 Task: Go to Program & Features. Select Whole Food Market. Add to cart Organic Stress Relief Supplements-2. Place order for Lincoln Davis, _x000D_
18839 W Narramore Rd_x000D_
Buckeye, Arizona(AZ), 85326, Cell Number (623) 386-9257
Action: Mouse moved to (318, 248)
Screenshot: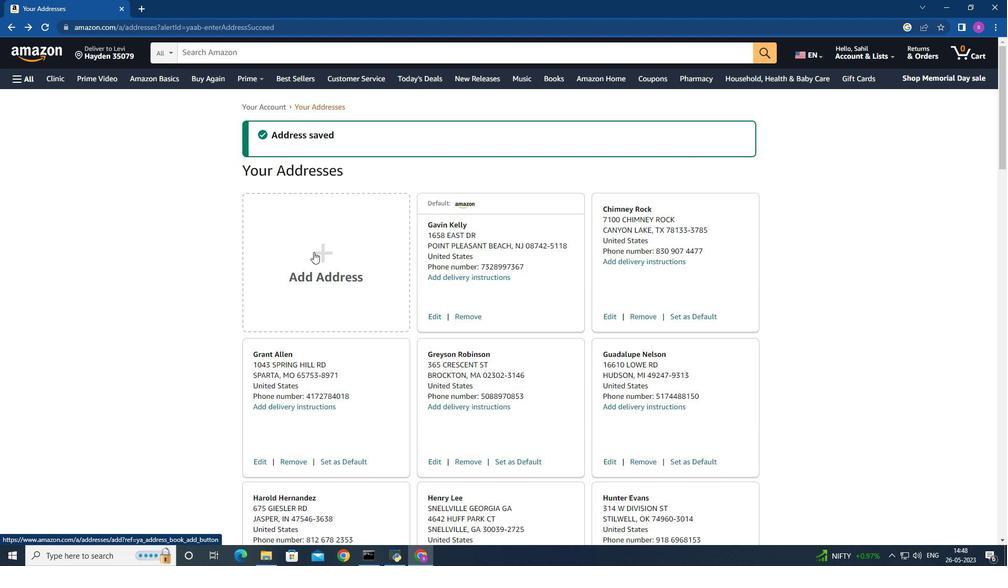 
Action: Mouse pressed left at (318, 248)
Screenshot: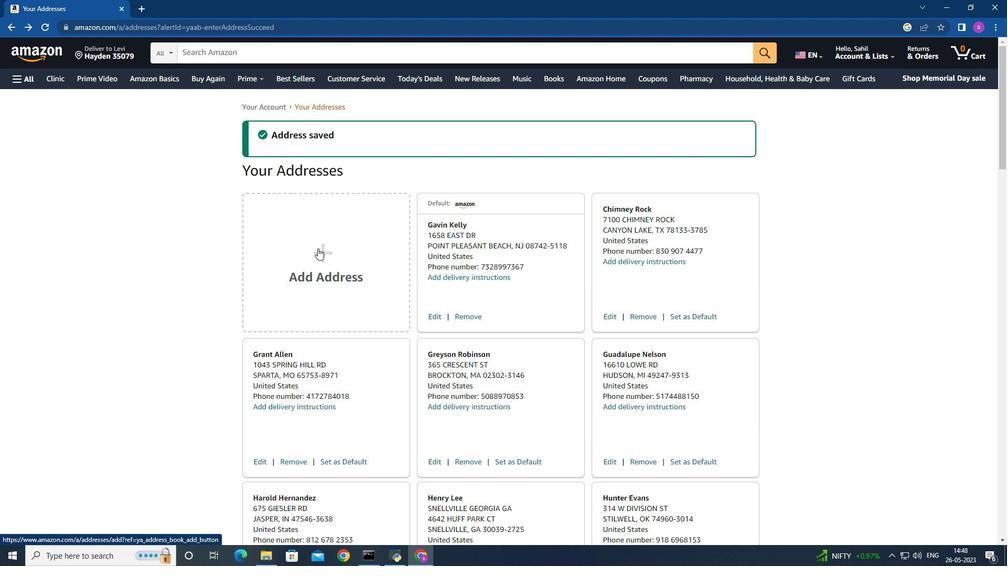 
Action: Mouse moved to (414, 257)
Screenshot: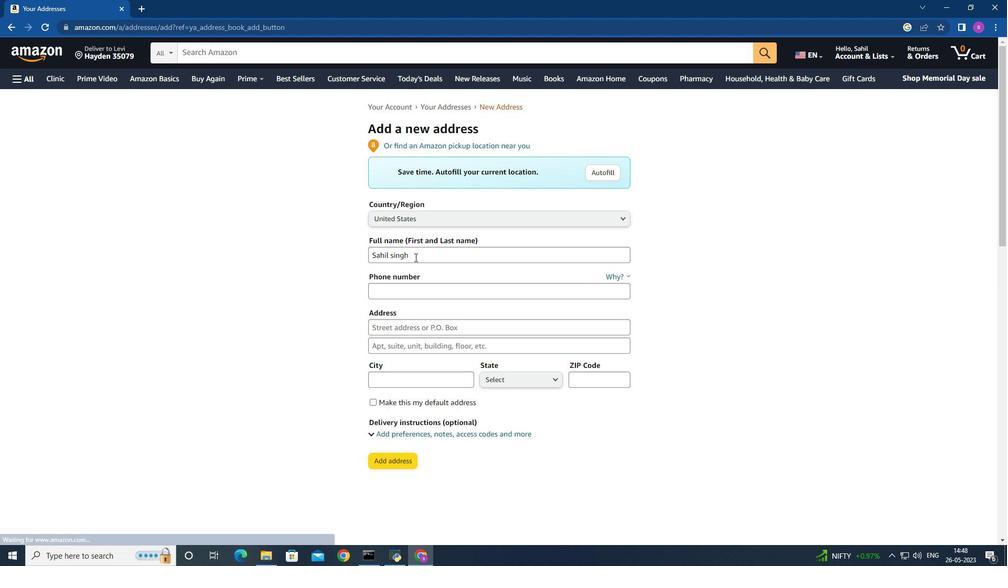 
Action: Mouse pressed left at (414, 257)
Screenshot: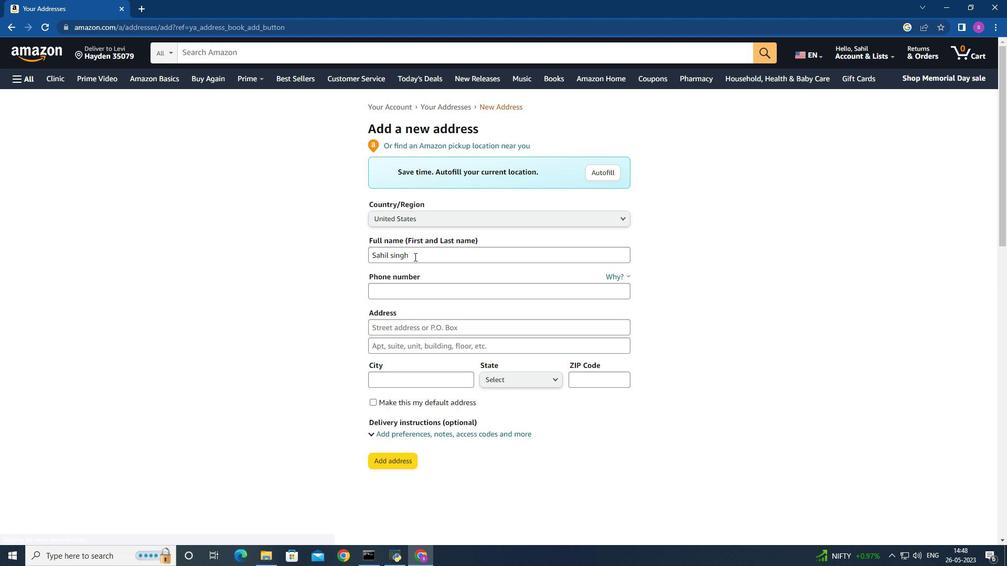 
Action: Mouse moved to (345, 255)
Screenshot: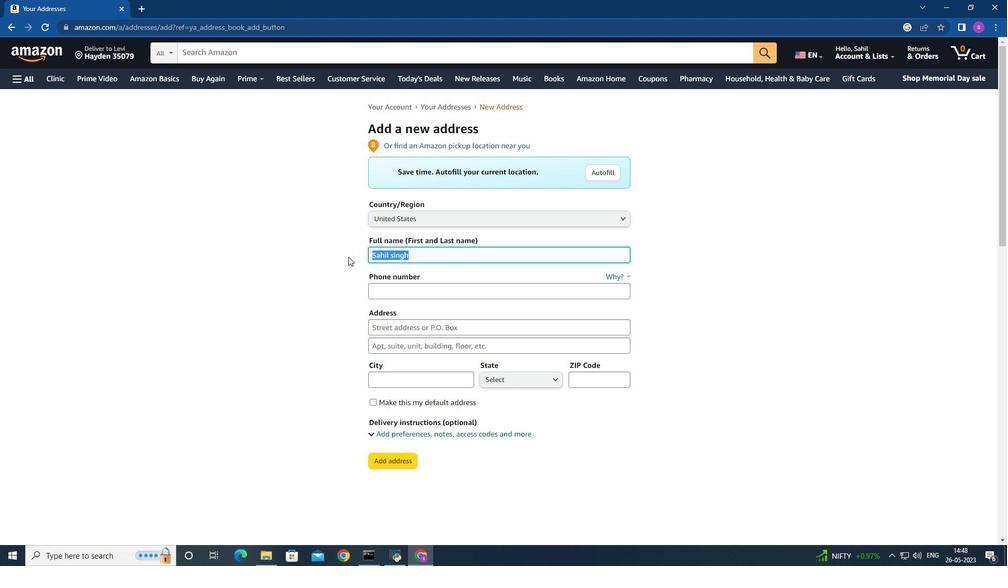 
Action: Key pressed <Key.shift>Lincoln<Key.space><Key.shift>Davis
Screenshot: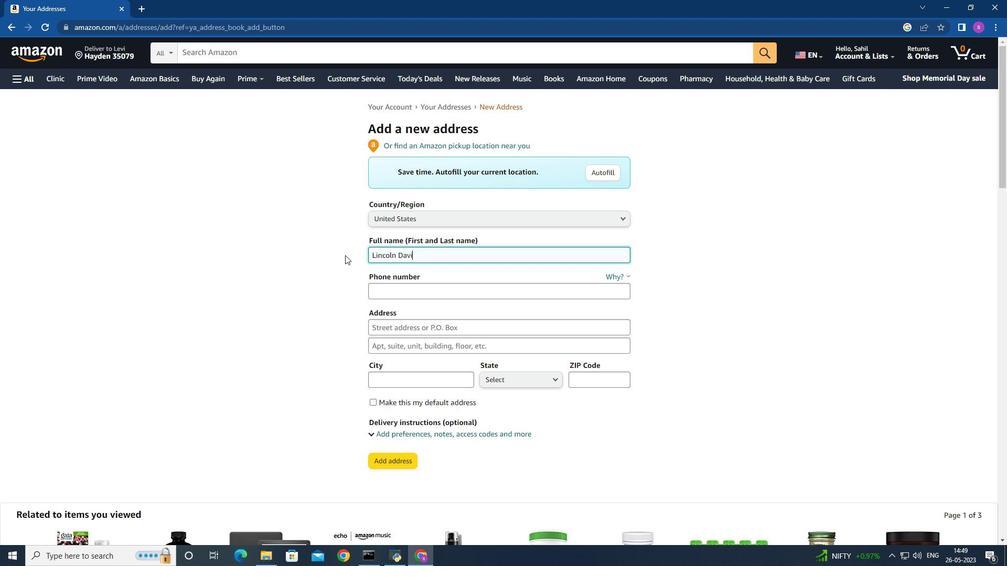 
Action: Mouse moved to (392, 293)
Screenshot: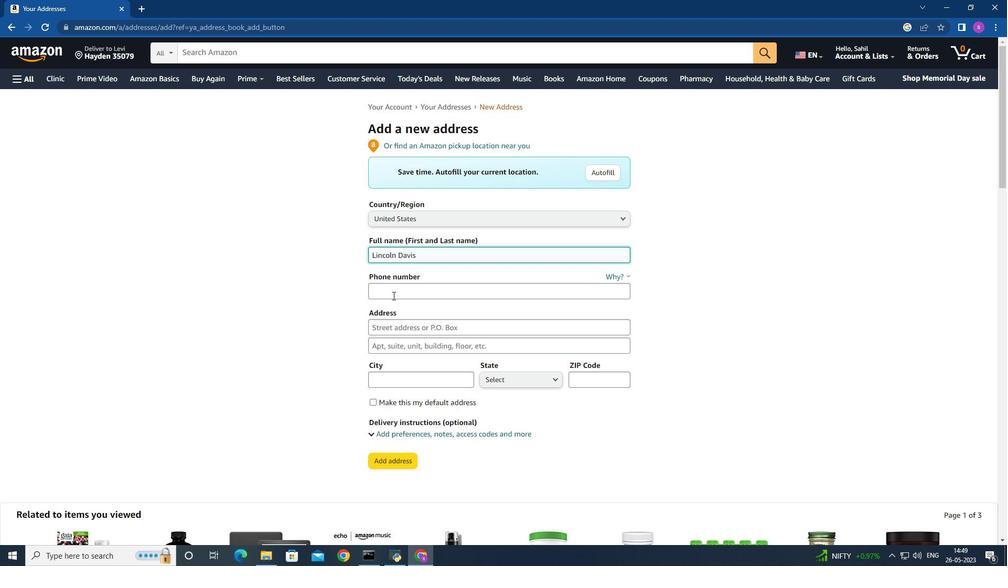 
Action: Mouse pressed left at (392, 293)
Screenshot: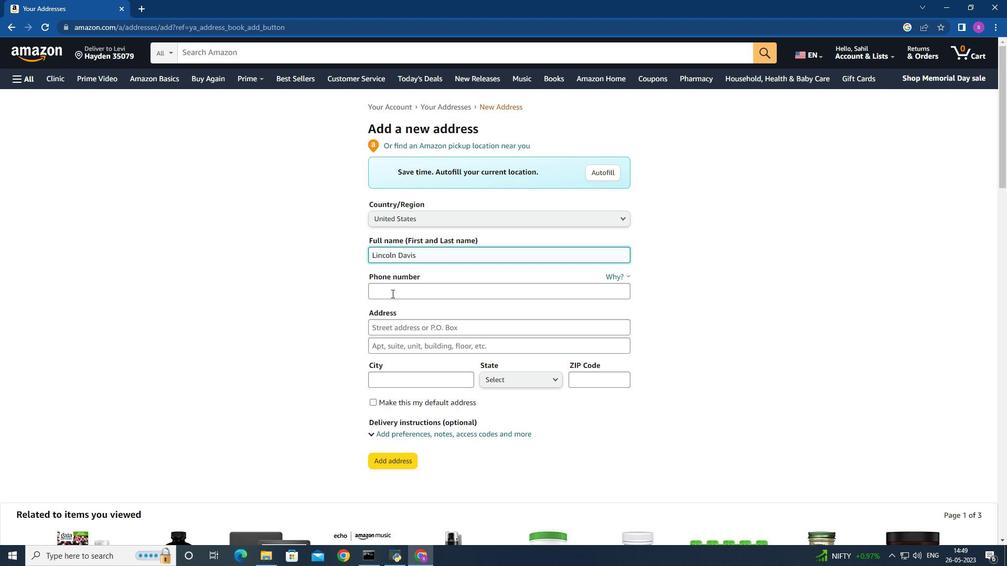 
Action: Key pressed <Key.shift>(623<Key.shift>)386-9257
Screenshot: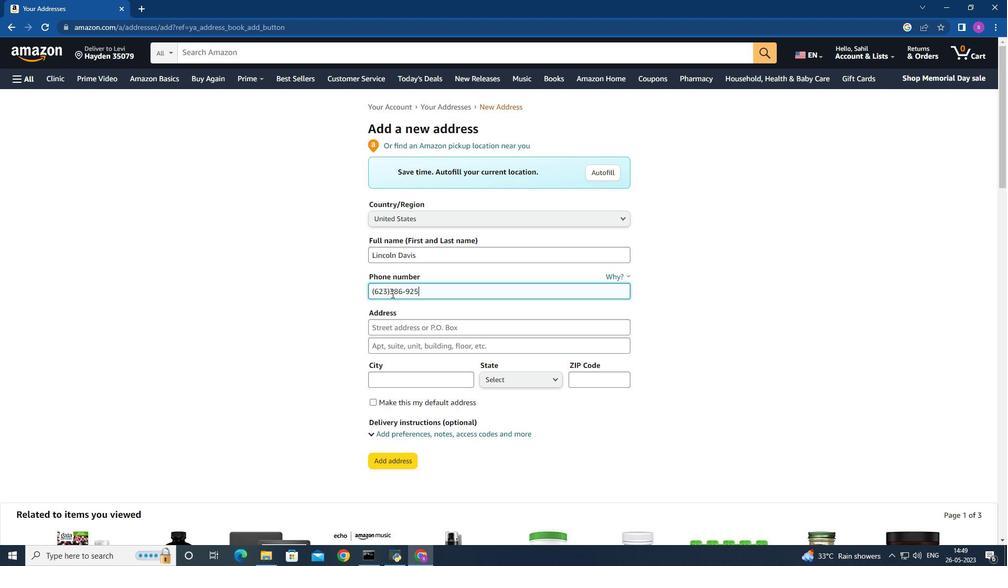 
Action: Mouse moved to (398, 328)
Screenshot: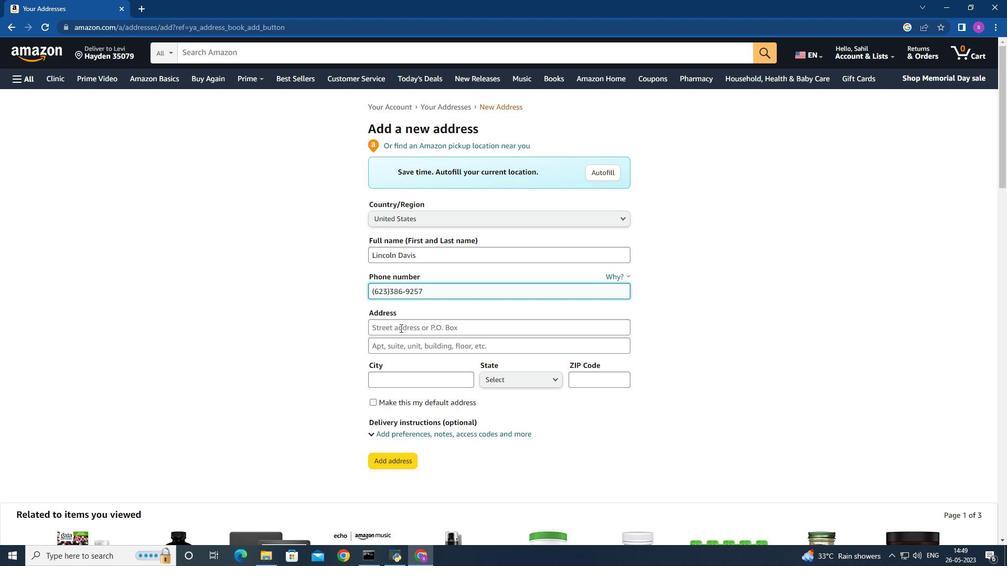 
Action: Mouse pressed left at (398, 328)
Screenshot: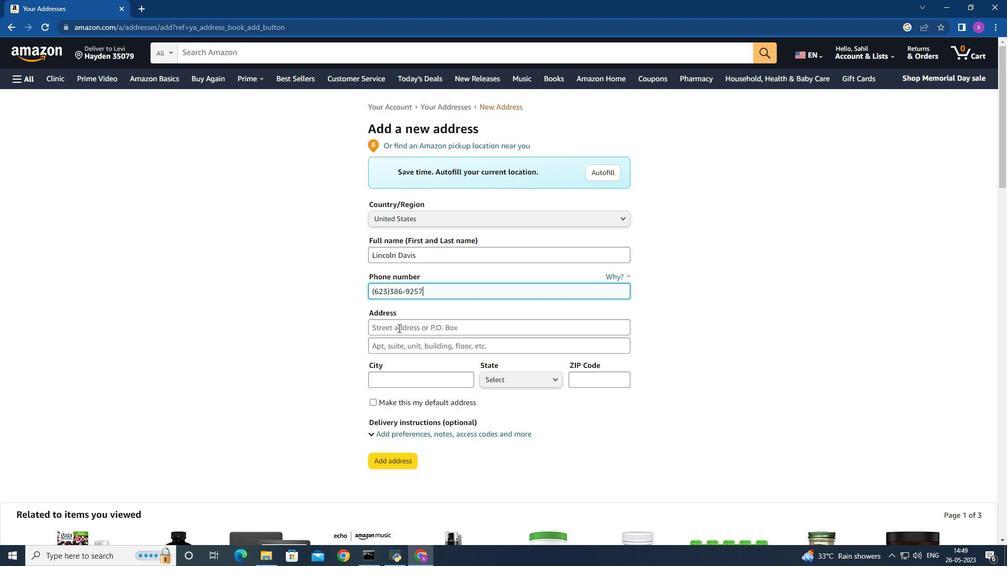 
Action: Key pressed 18839<Key.space><Key.shift>W<Key.space><Key.shift>N
Screenshot: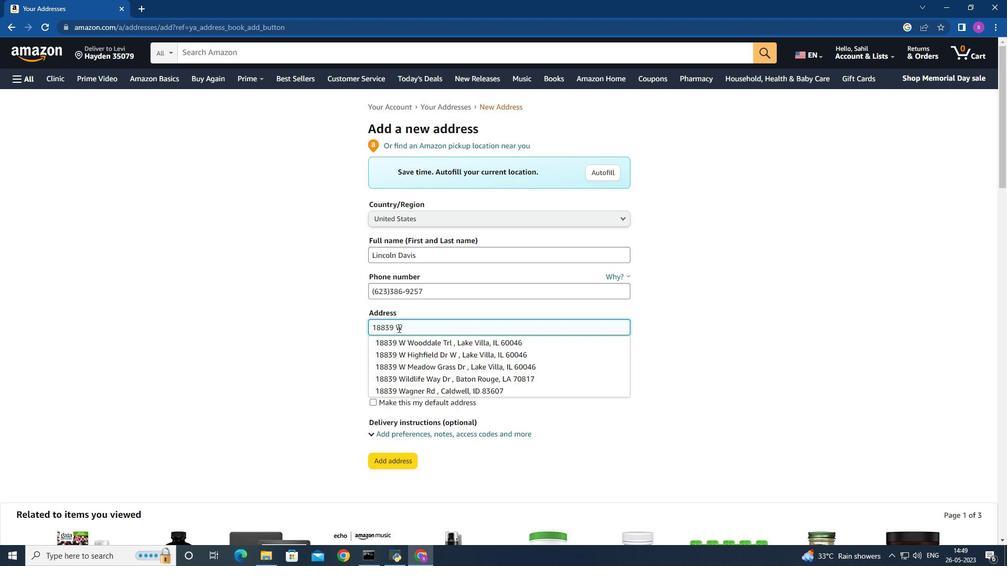 
Action: Mouse moved to (416, 342)
Screenshot: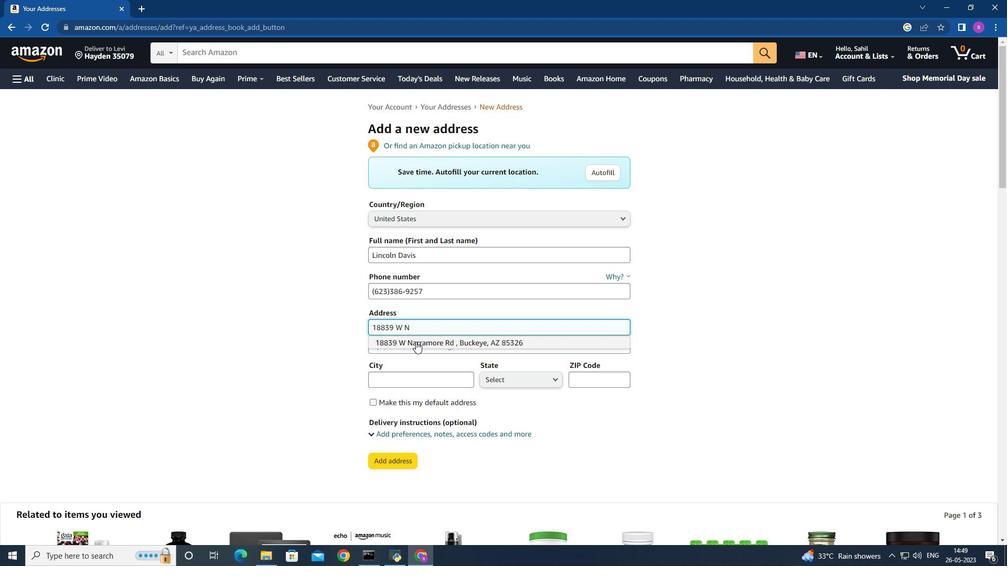 
Action: Mouse pressed left at (416, 342)
Screenshot: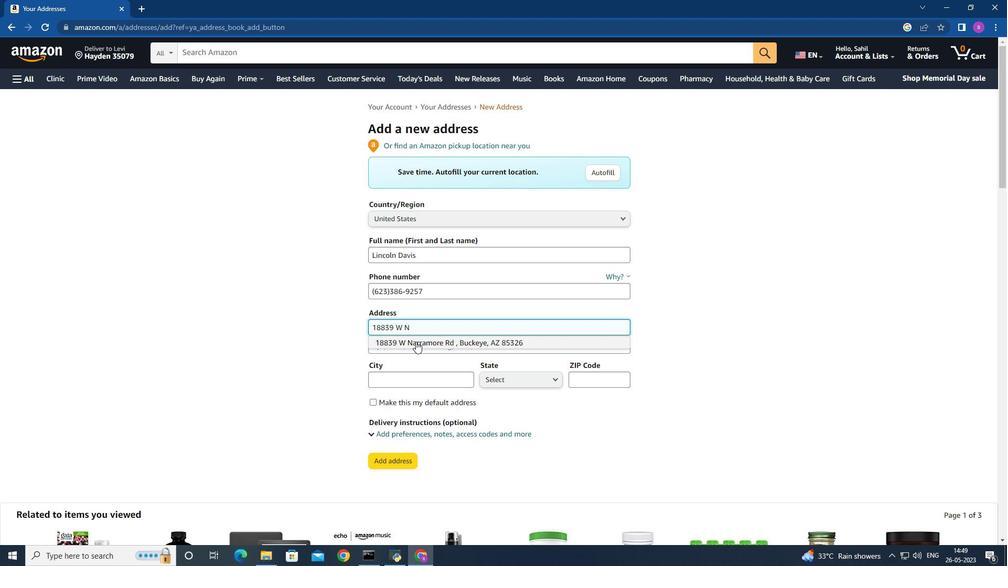 
Action: Mouse moved to (393, 462)
Screenshot: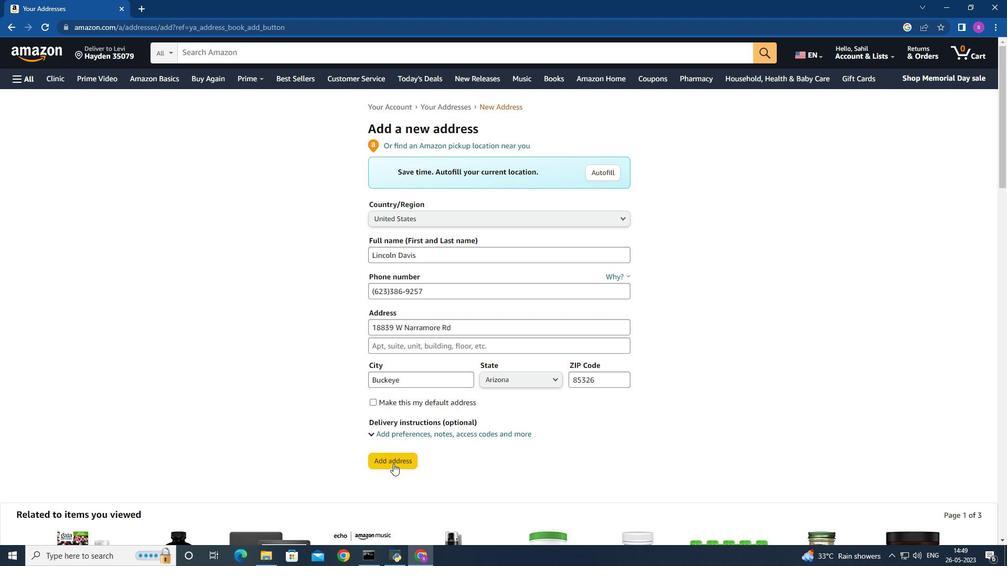 
Action: Mouse pressed left at (393, 462)
Screenshot: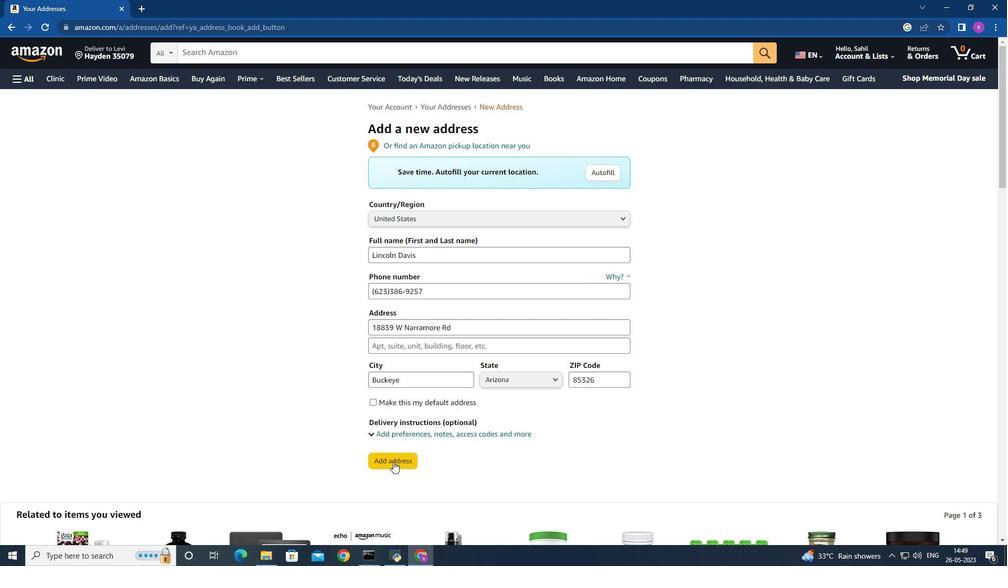 
Action: Mouse moved to (107, 50)
Screenshot: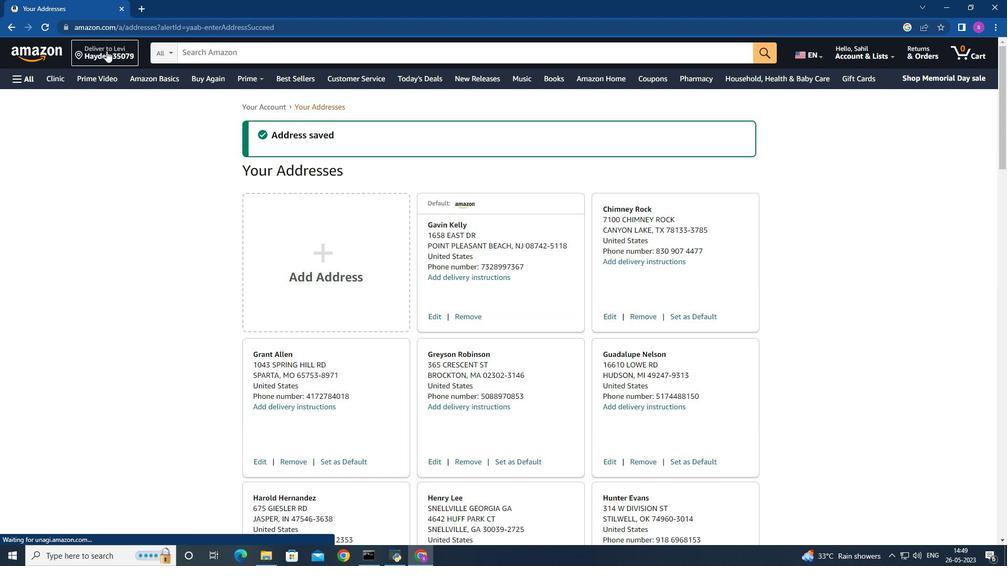 
Action: Mouse pressed left at (107, 50)
Screenshot: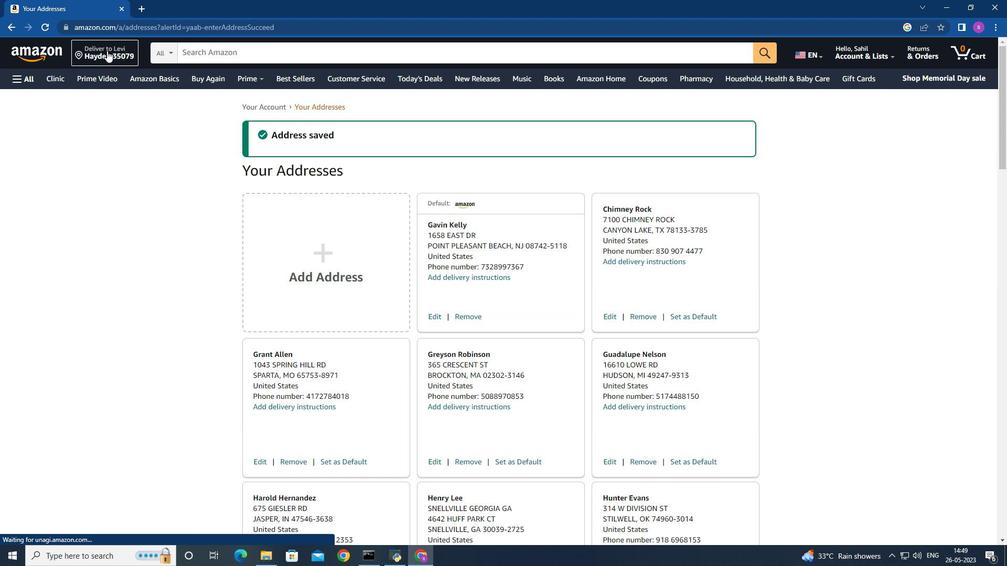 
Action: Mouse moved to (421, 325)
Screenshot: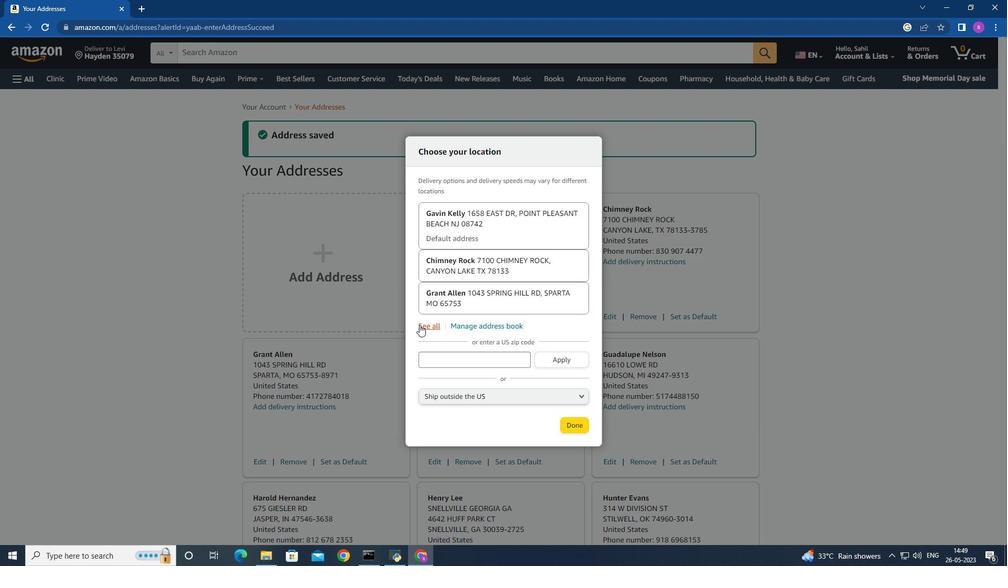 
Action: Mouse pressed left at (421, 325)
Screenshot: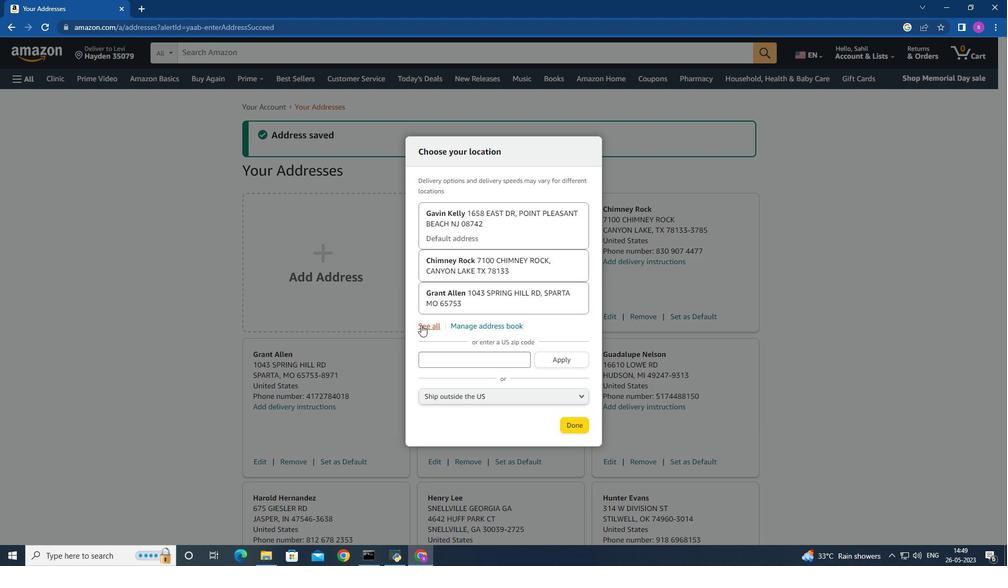 
Action: Mouse moved to (470, 343)
Screenshot: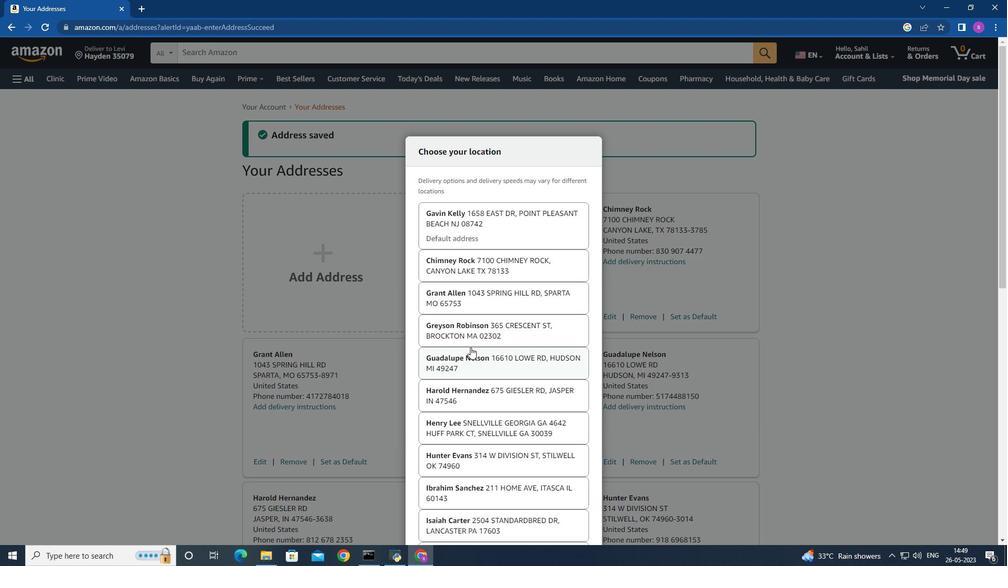 
Action: Mouse scrolled (470, 342) with delta (0, 0)
Screenshot: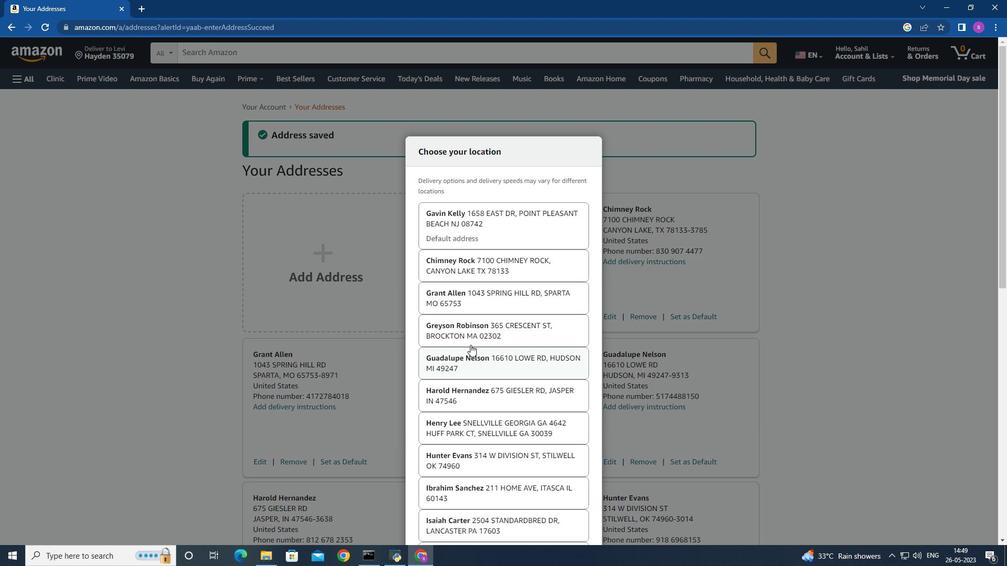 
Action: Mouse scrolled (470, 342) with delta (0, 0)
Screenshot: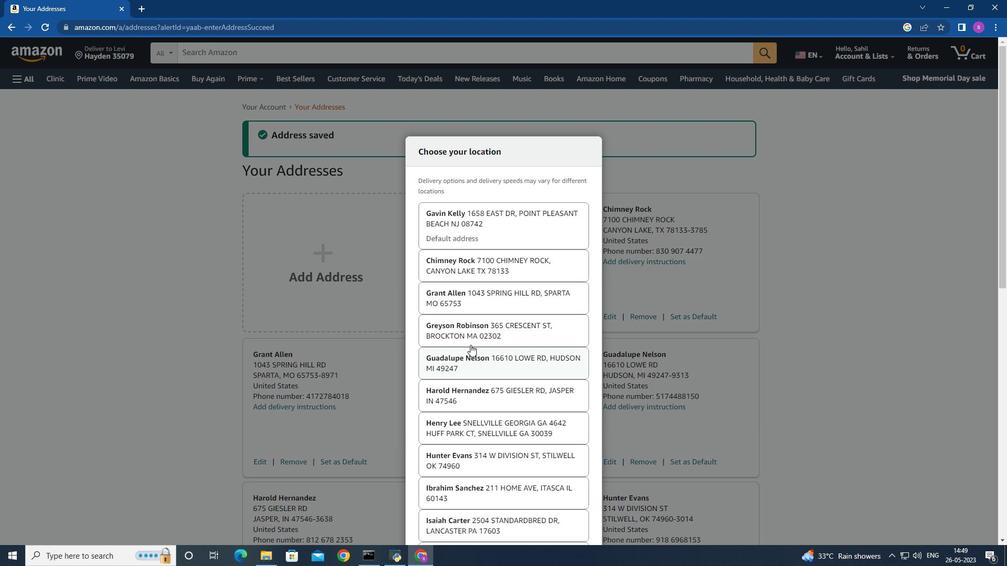 
Action: Mouse scrolled (470, 342) with delta (0, 0)
Screenshot: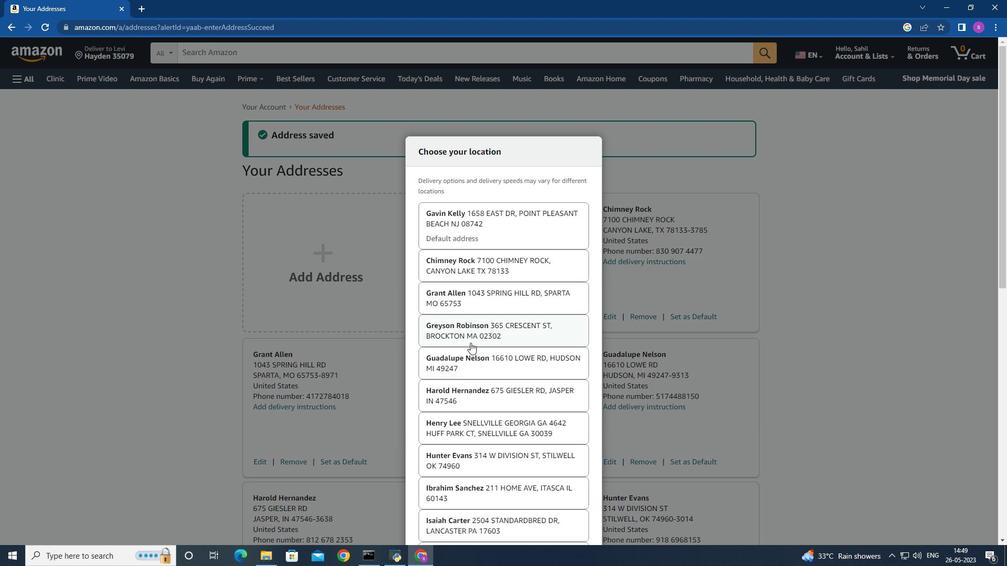 
Action: Mouse scrolled (470, 342) with delta (0, 0)
Screenshot: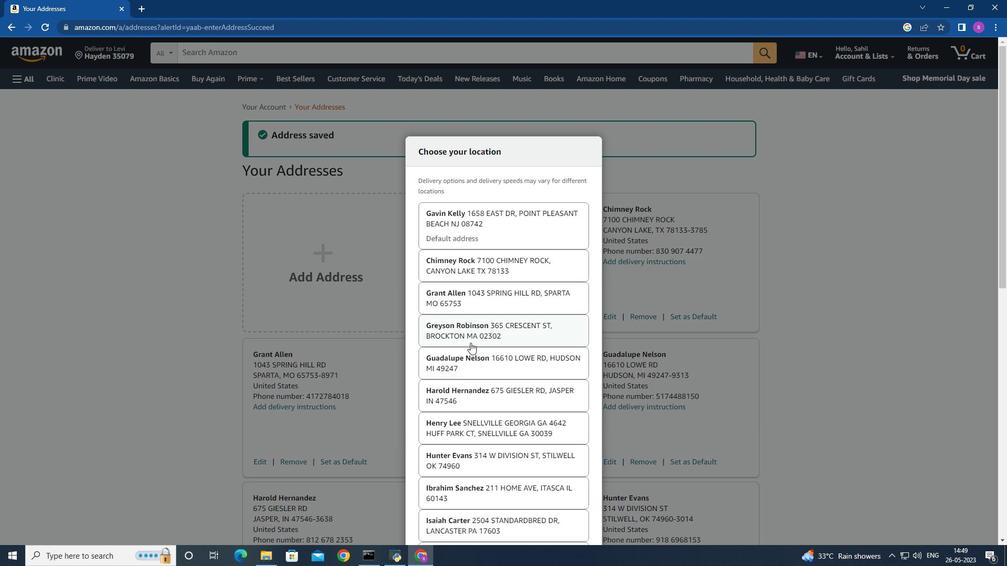 
Action: Mouse moved to (470, 342)
Screenshot: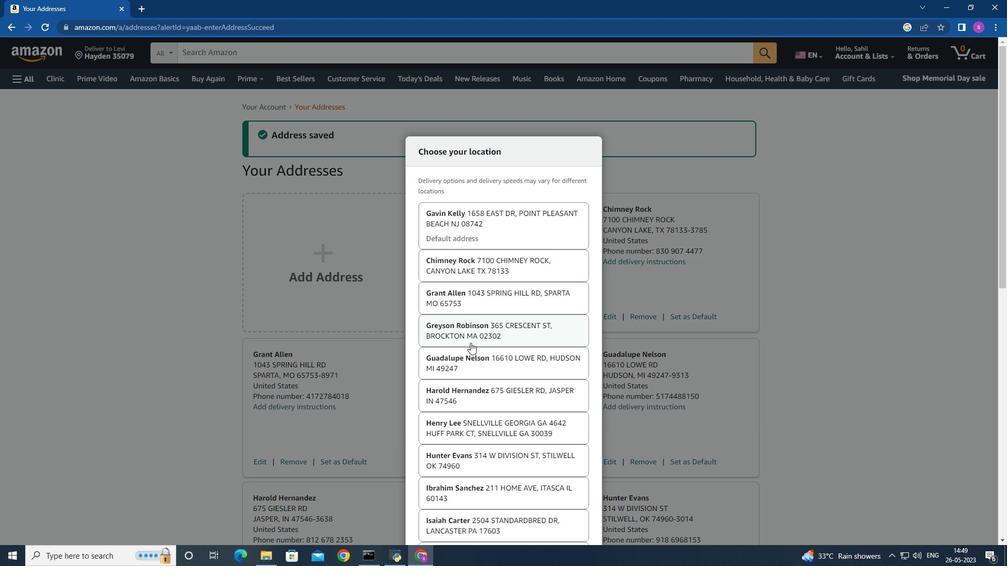 
Action: Mouse scrolled (470, 342) with delta (0, 0)
Screenshot: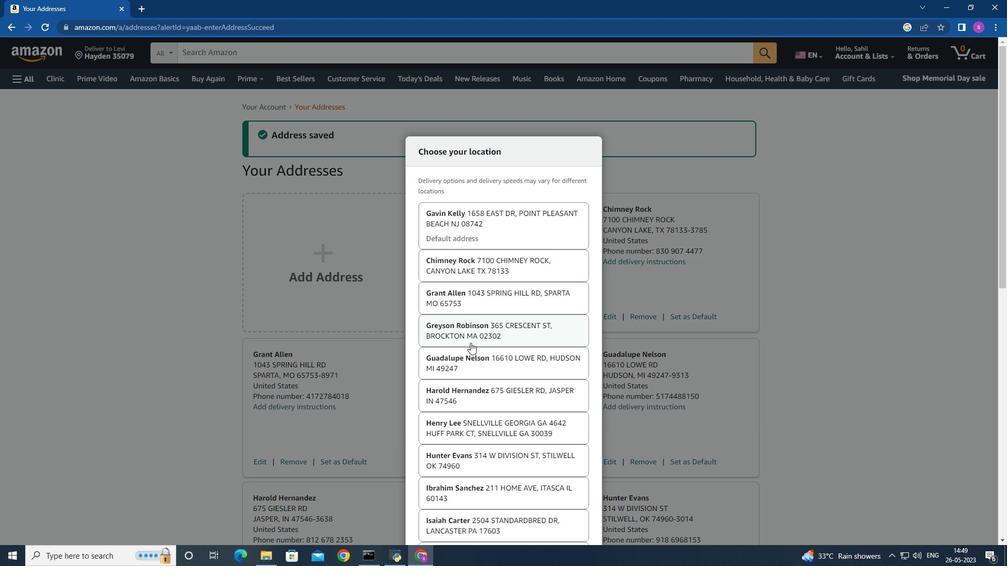 
Action: Mouse moved to (470, 340)
Screenshot: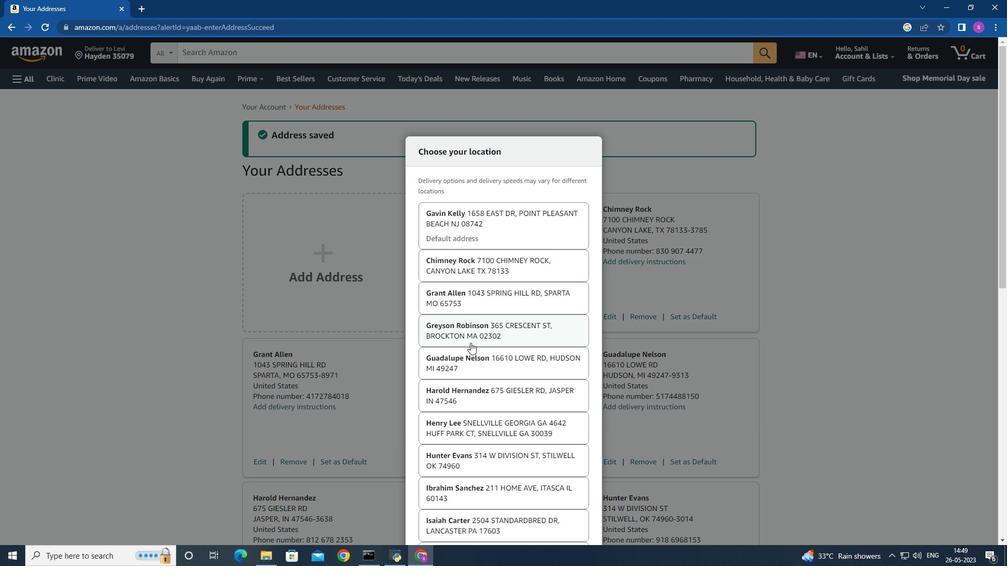 
Action: Mouse scrolled (470, 340) with delta (0, 0)
Screenshot: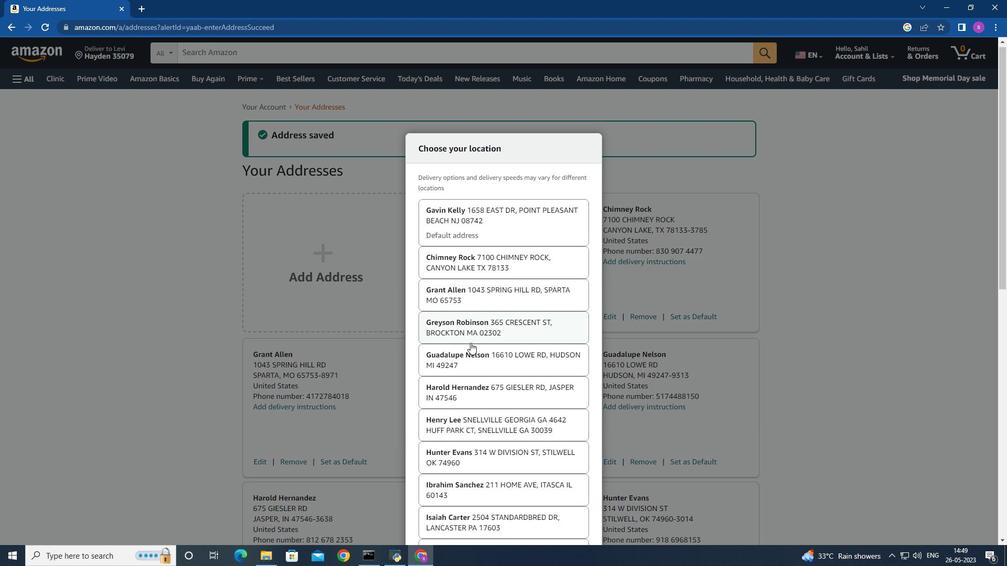 
Action: Mouse moved to (469, 336)
Screenshot: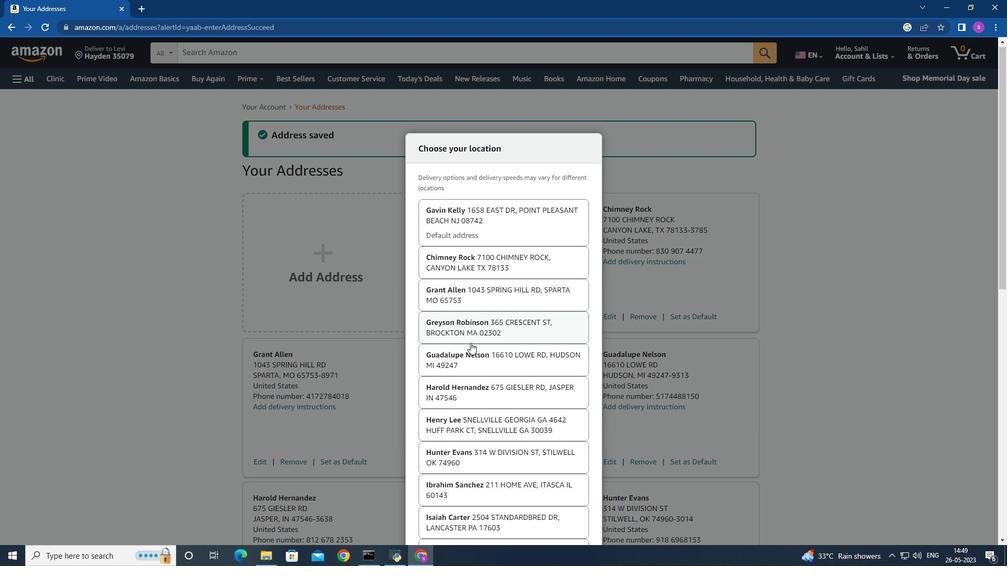 
Action: Mouse scrolled (469, 335) with delta (0, 0)
Screenshot: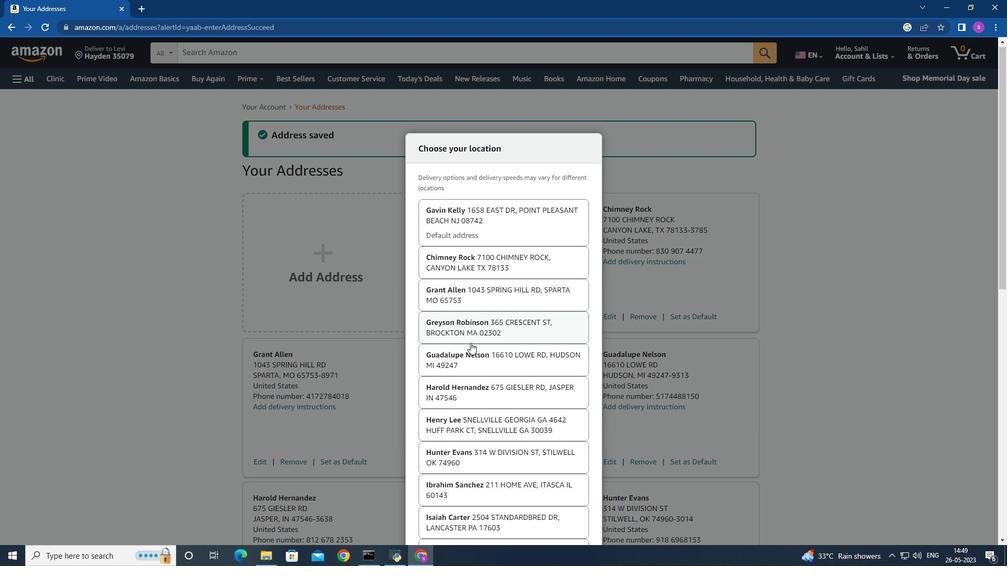 
Action: Mouse moved to (474, 456)
Screenshot: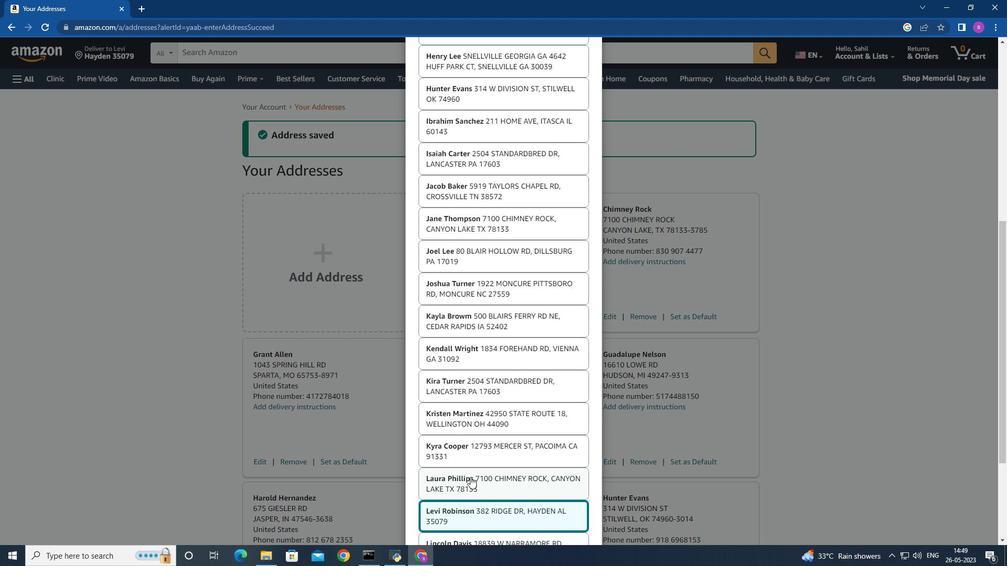 
Action: Mouse scrolled (474, 456) with delta (0, 0)
Screenshot: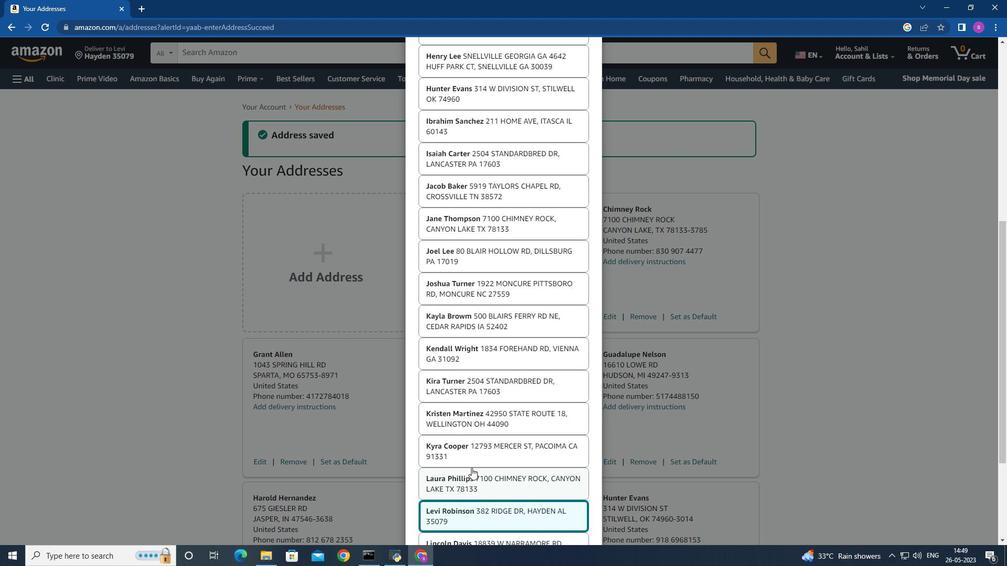 
Action: Mouse moved to (474, 454)
Screenshot: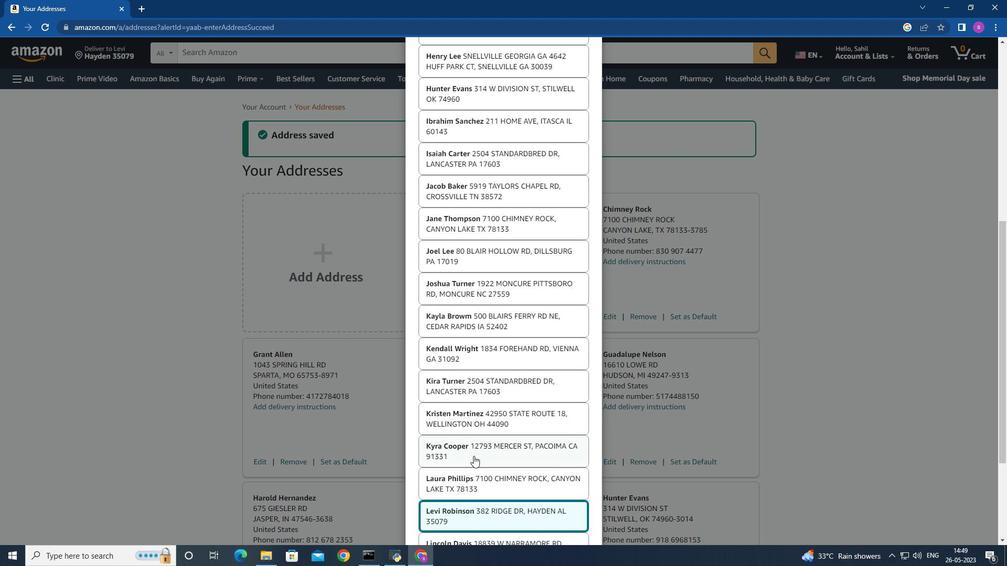 
Action: Mouse scrolled (474, 454) with delta (0, 0)
Screenshot: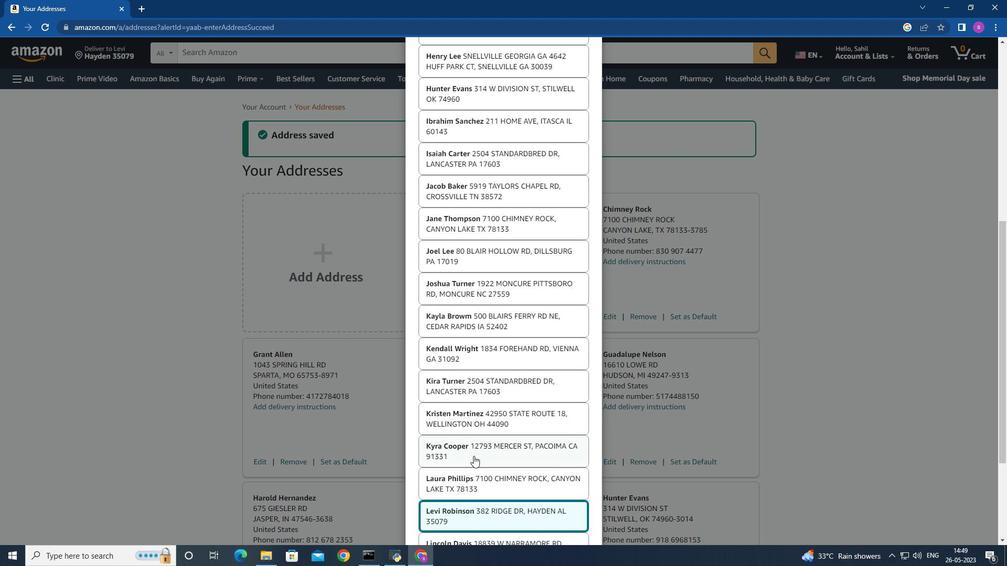 
Action: Mouse moved to (474, 448)
Screenshot: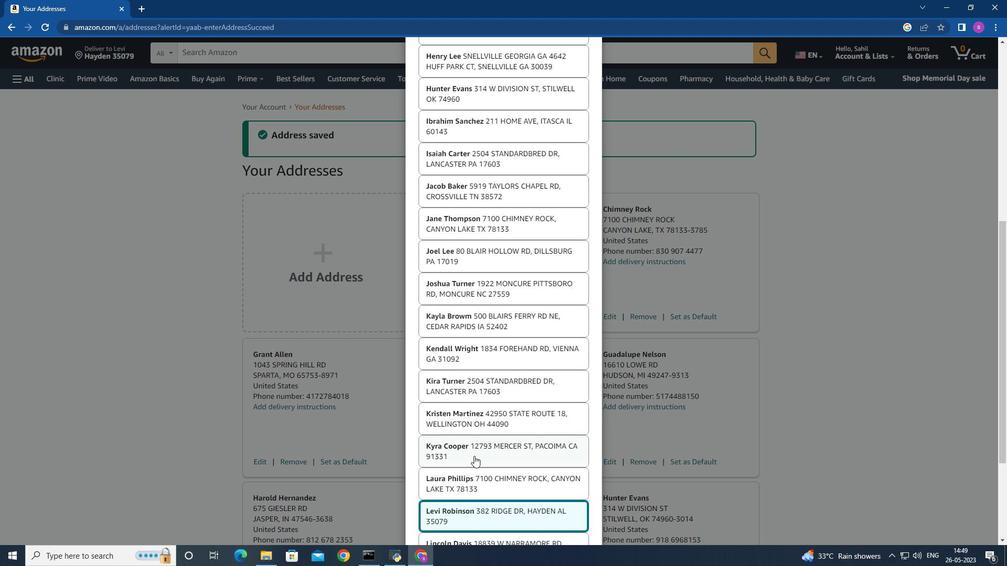 
Action: Mouse scrolled (474, 448) with delta (0, 0)
Screenshot: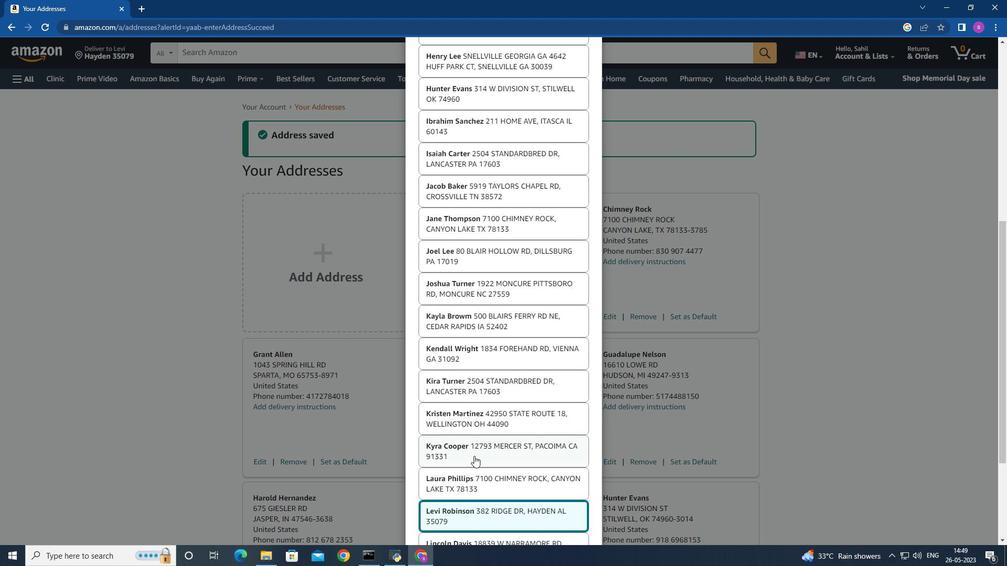 
Action: Mouse moved to (466, 400)
Screenshot: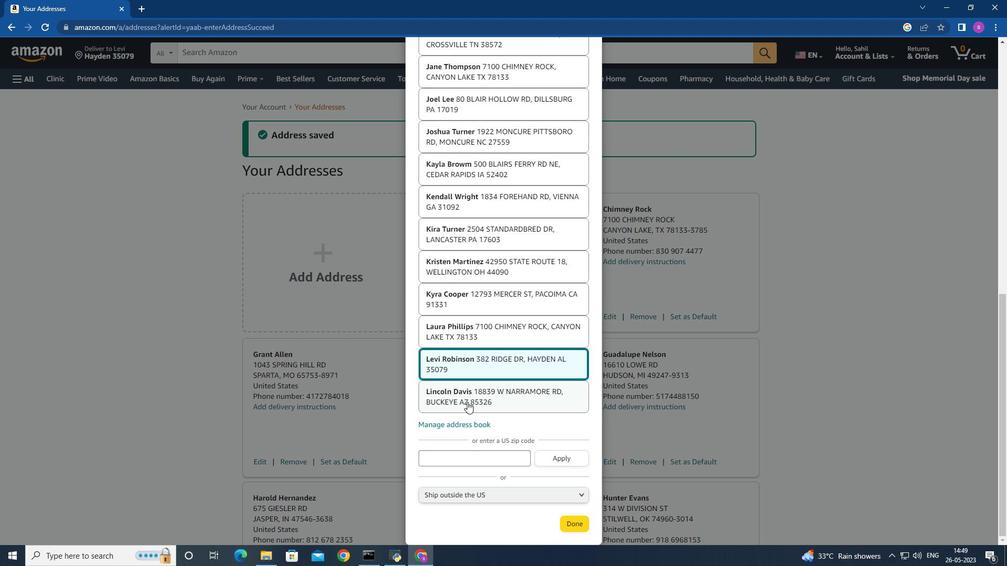 
Action: Mouse pressed left at (466, 400)
Screenshot: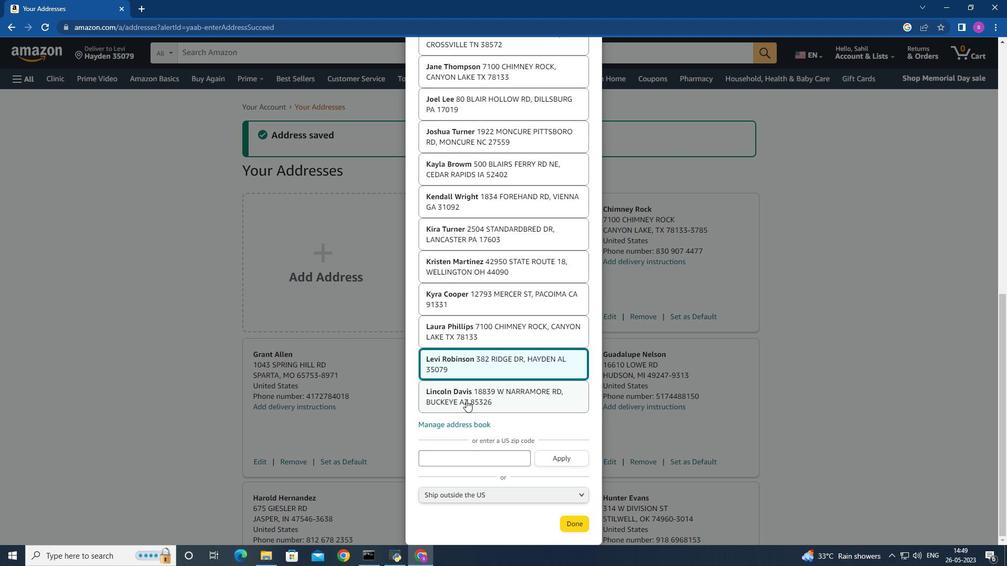 
Action: Mouse moved to (573, 525)
Screenshot: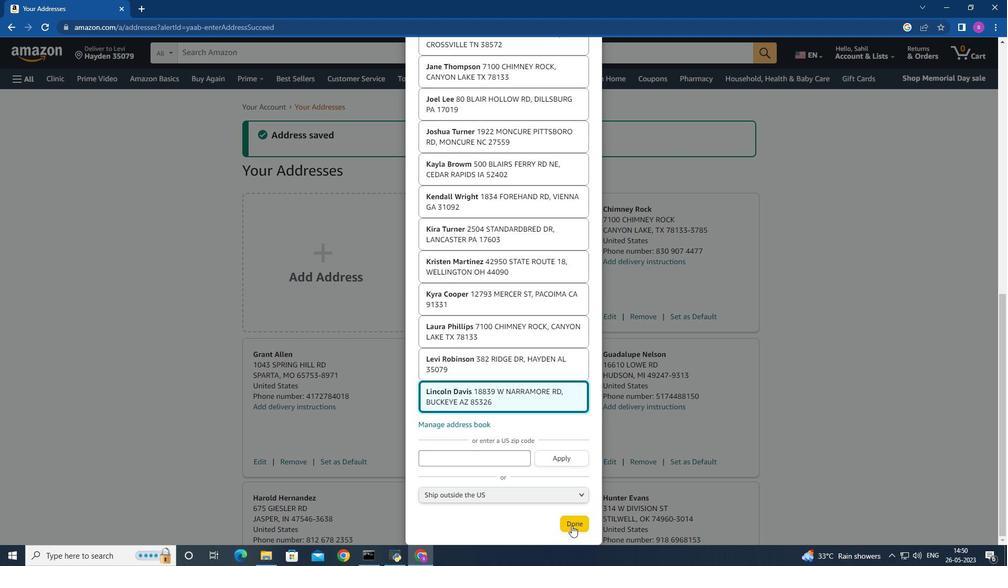 
Action: Mouse pressed left at (573, 525)
Screenshot: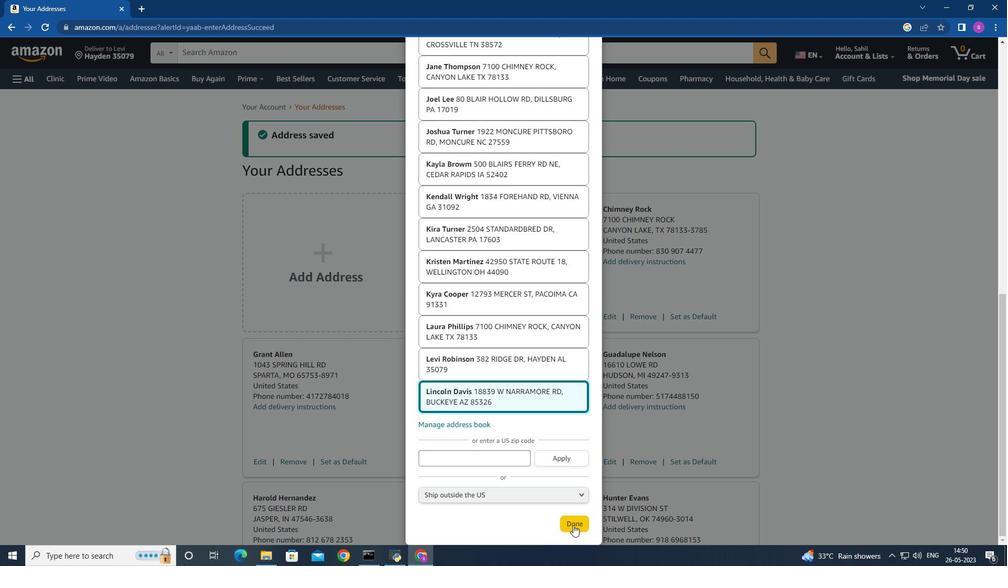 
Action: Mouse moved to (14, 81)
Screenshot: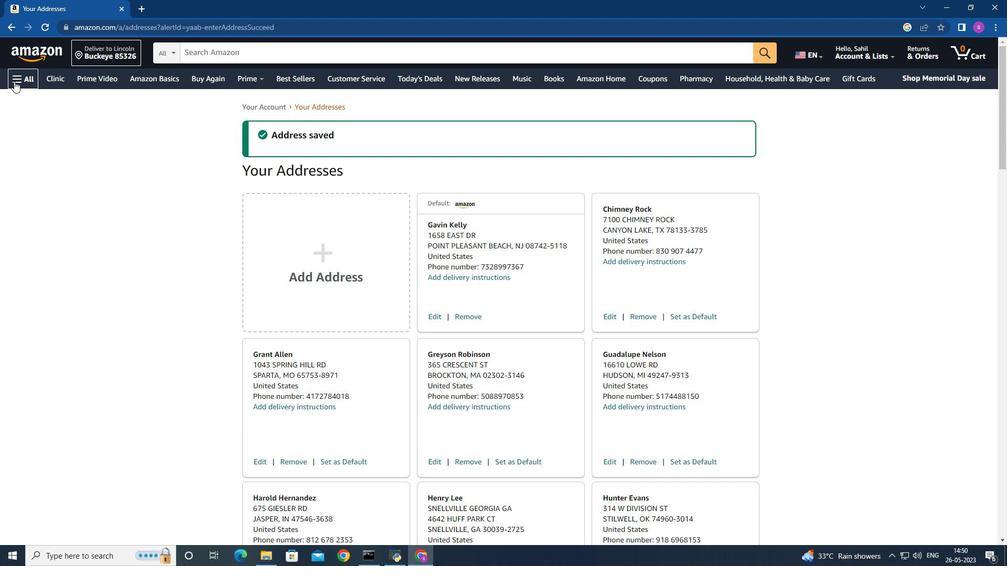 
Action: Mouse pressed left at (14, 81)
Screenshot: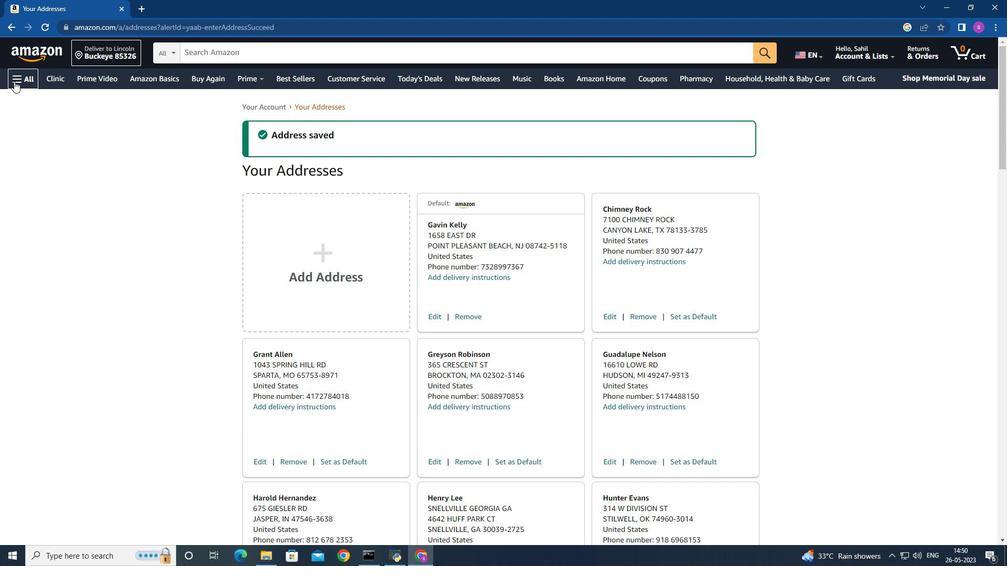 
Action: Mouse moved to (65, 240)
Screenshot: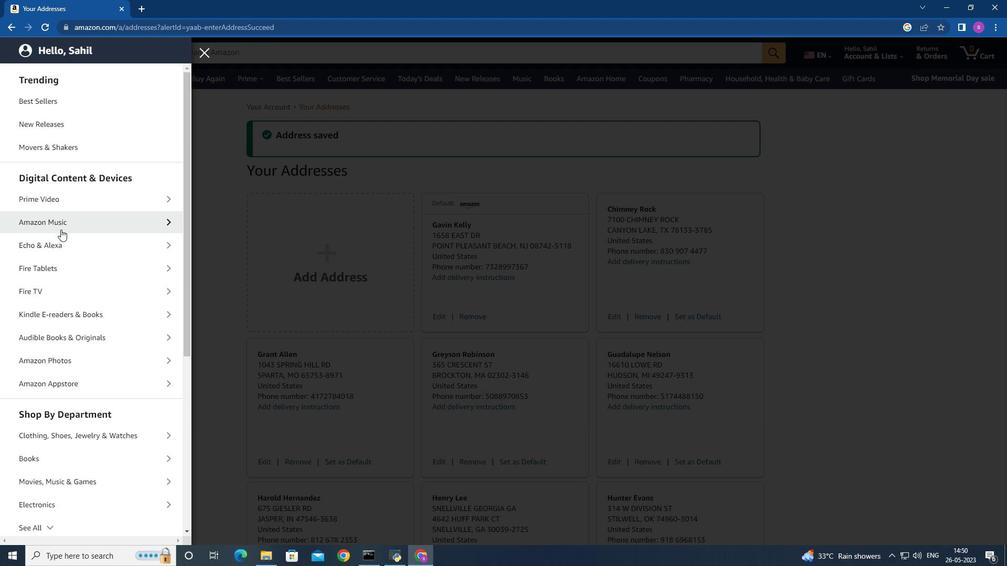 
Action: Mouse scrolled (65, 239) with delta (0, 0)
Screenshot: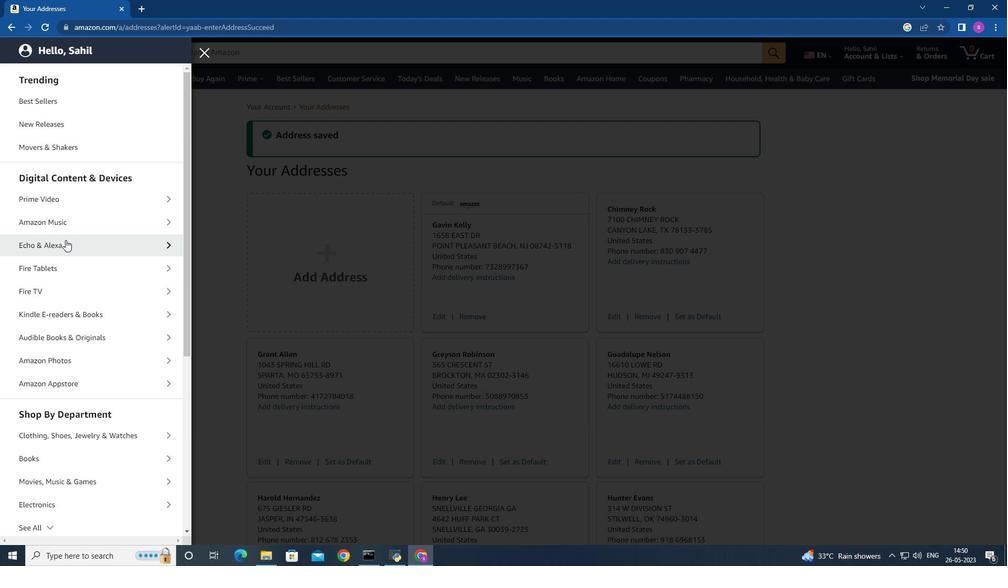 
Action: Mouse moved to (65, 239)
Screenshot: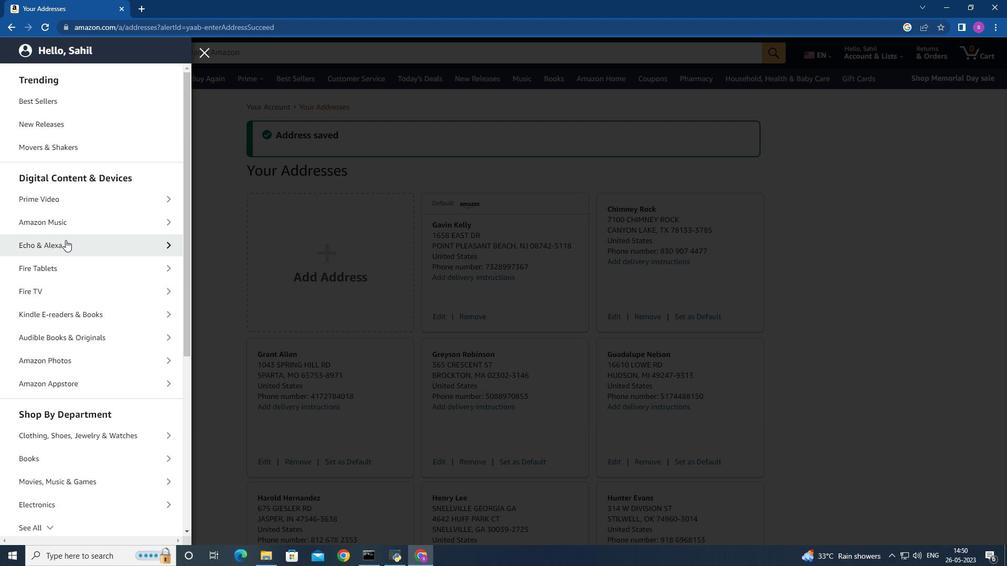 
Action: Mouse scrolled (65, 239) with delta (0, 0)
Screenshot: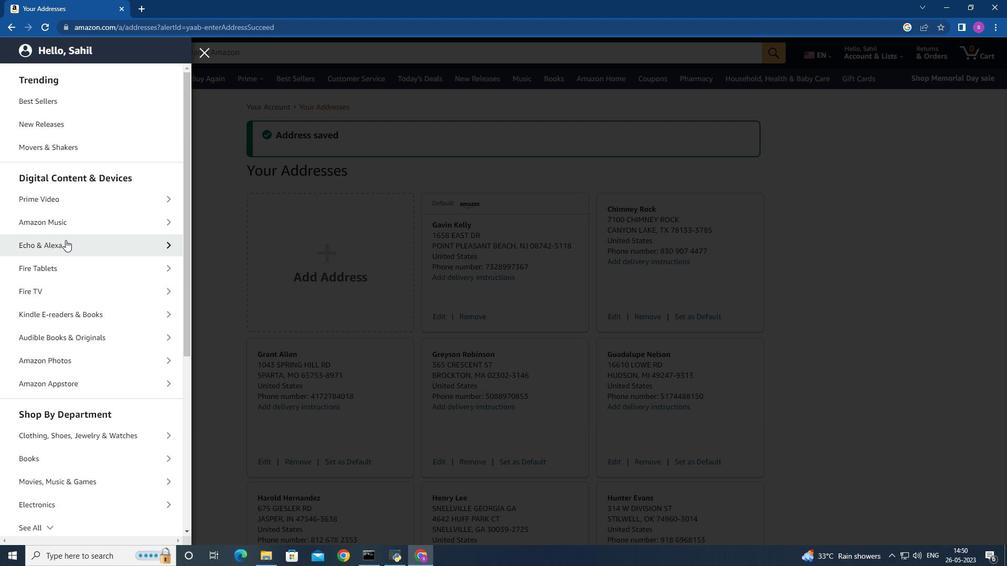 
Action: Mouse moved to (78, 301)
Screenshot: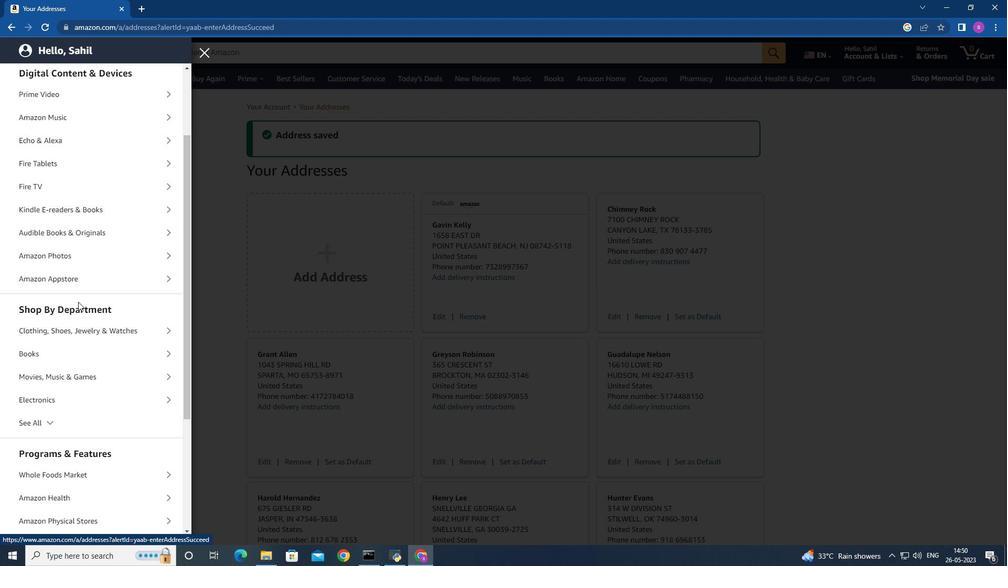 
Action: Mouse scrolled (78, 300) with delta (0, 0)
Screenshot: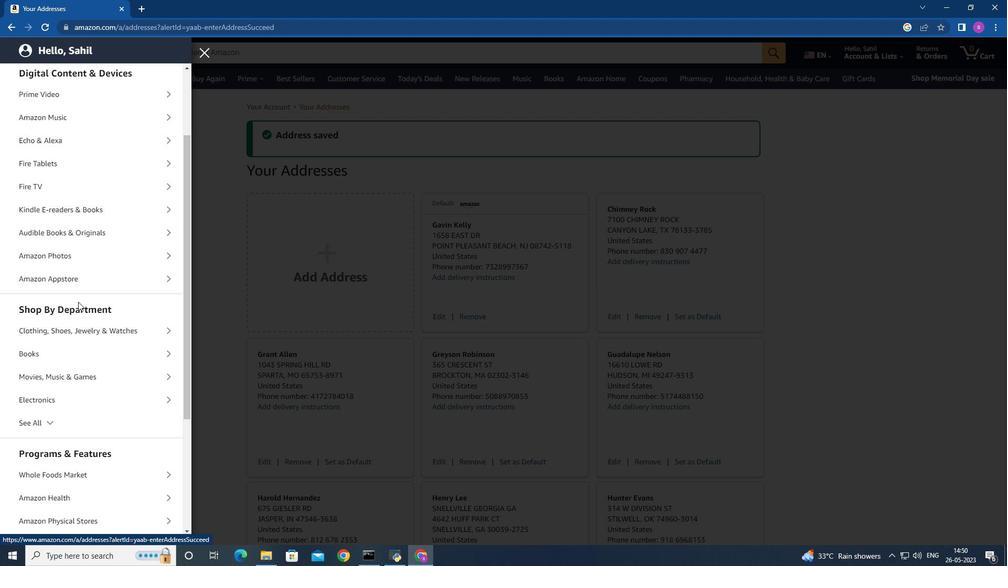
Action: Mouse moved to (78, 299)
Screenshot: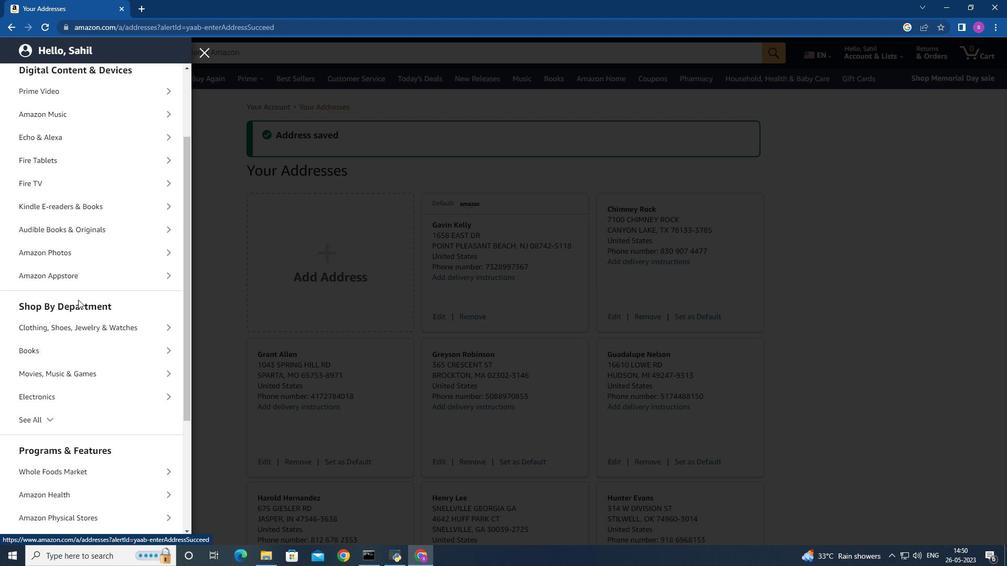 
Action: Mouse scrolled (78, 299) with delta (0, 0)
Screenshot: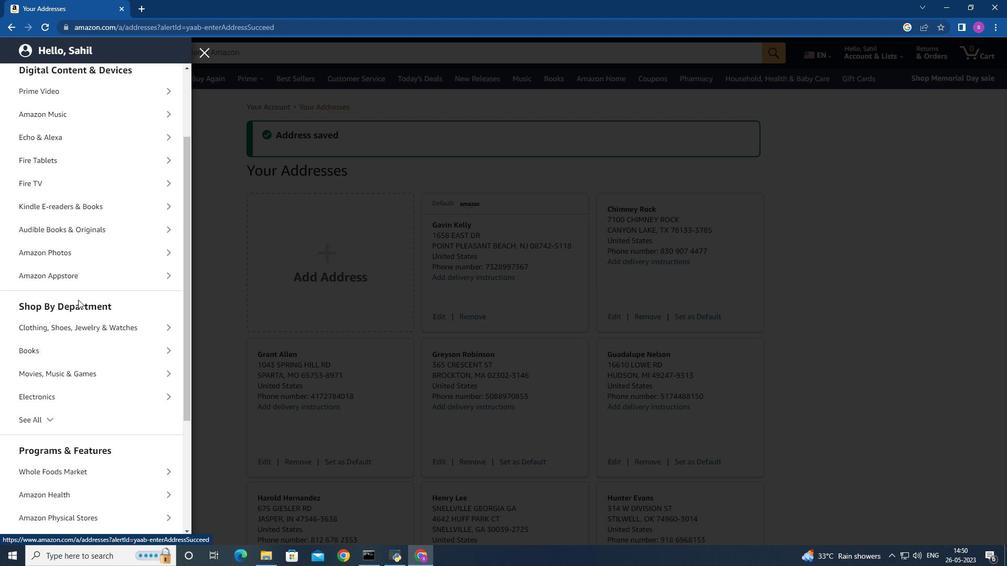 
Action: Mouse moved to (109, 372)
Screenshot: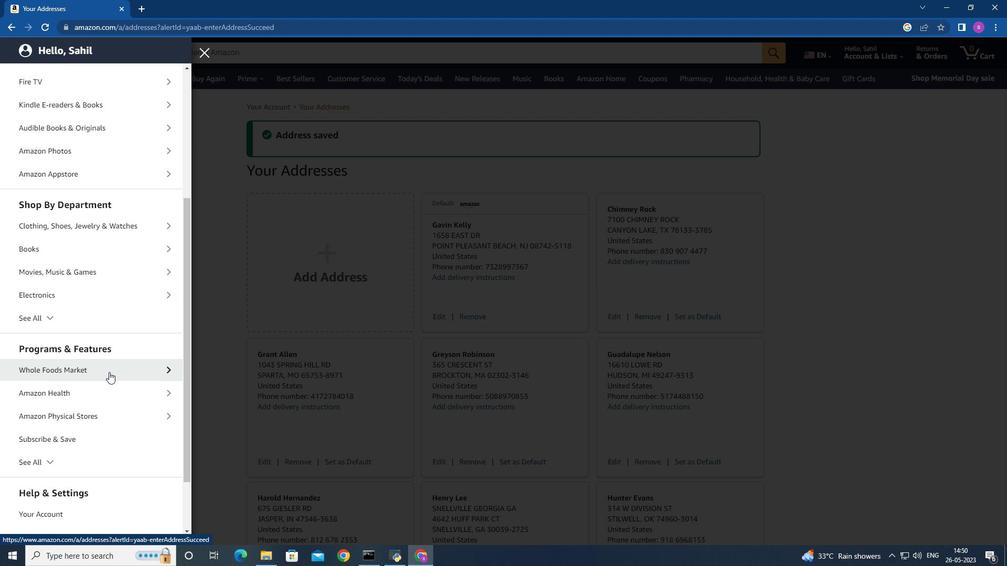 
Action: Mouse pressed left at (109, 372)
Screenshot: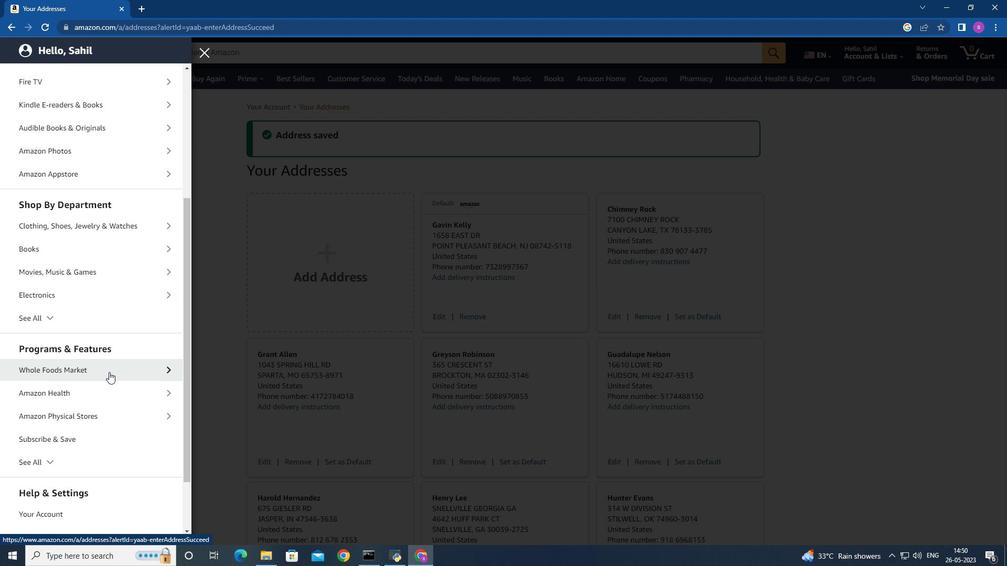 
Action: Mouse moved to (95, 120)
Screenshot: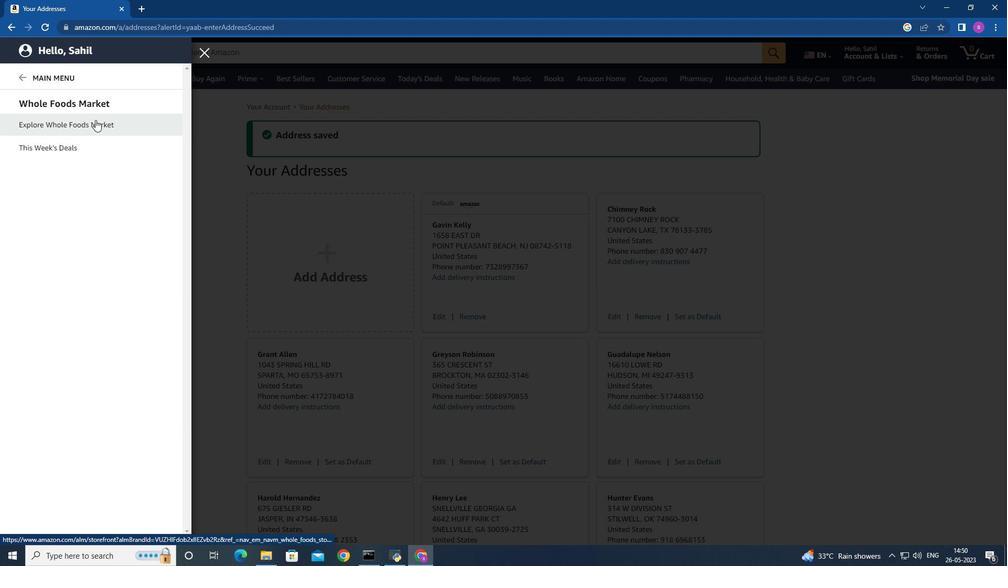 
Action: Mouse pressed left at (95, 120)
Screenshot: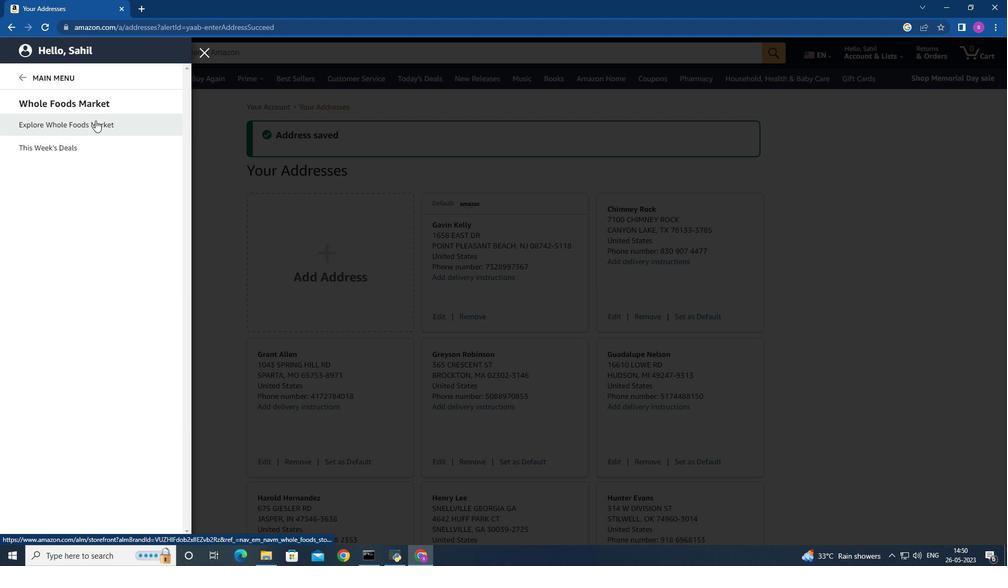 
Action: Mouse moved to (290, 51)
Screenshot: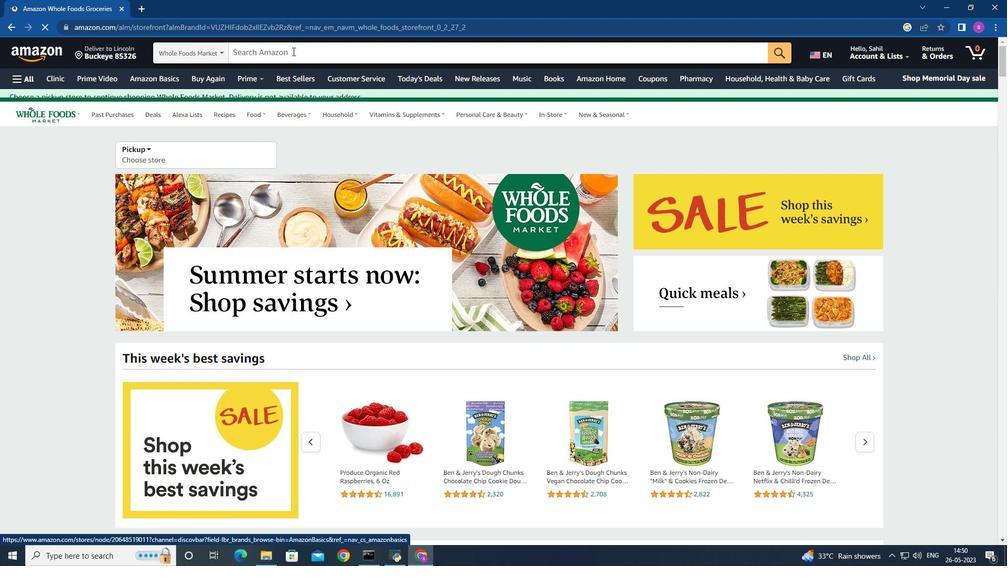 
Action: Mouse pressed left at (290, 51)
Screenshot: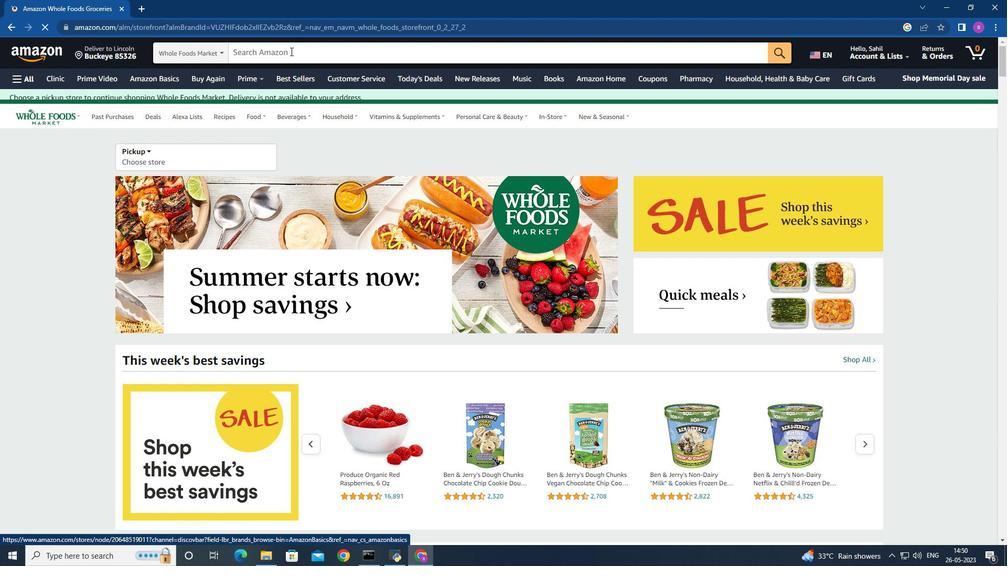 
Action: Key pressed <Key.shift>Organic<Key.space><Key.shift>Stress<Key.space><Key.shift>Relief
Screenshot: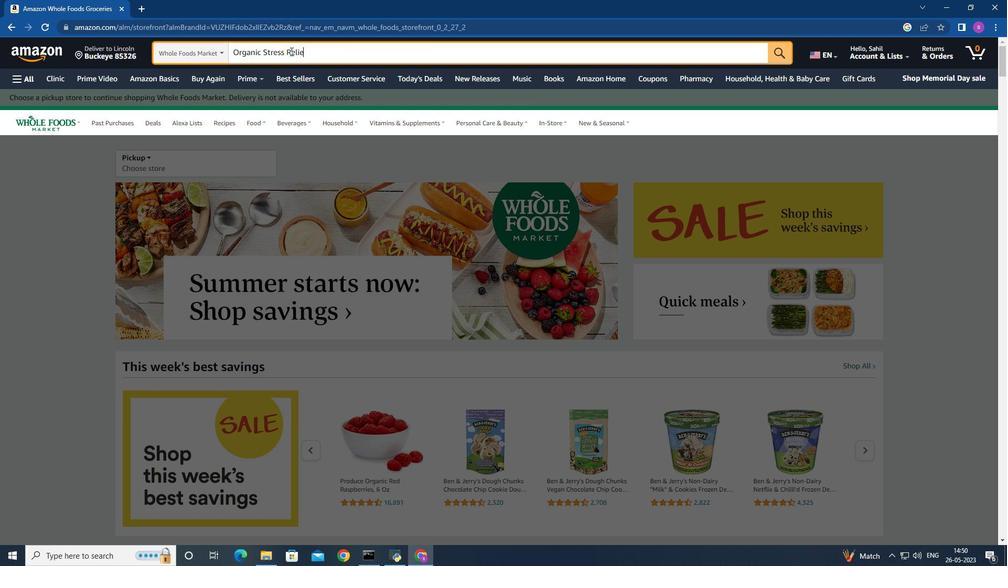 
Action: Mouse moved to (338, 51)
Screenshot: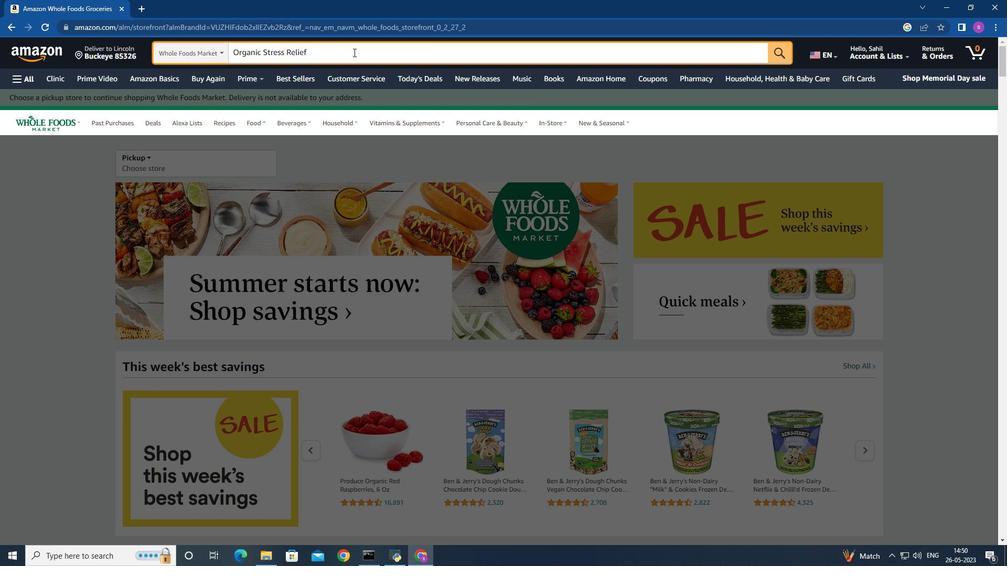 
Action: Key pressed <Key.enter>
Screenshot: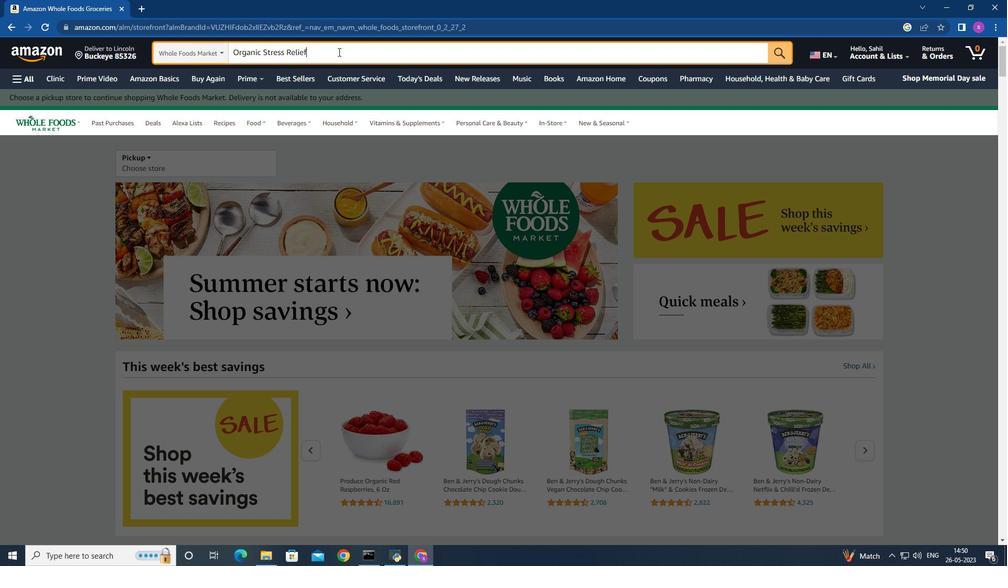 
Action: Mouse moved to (358, 208)
Screenshot: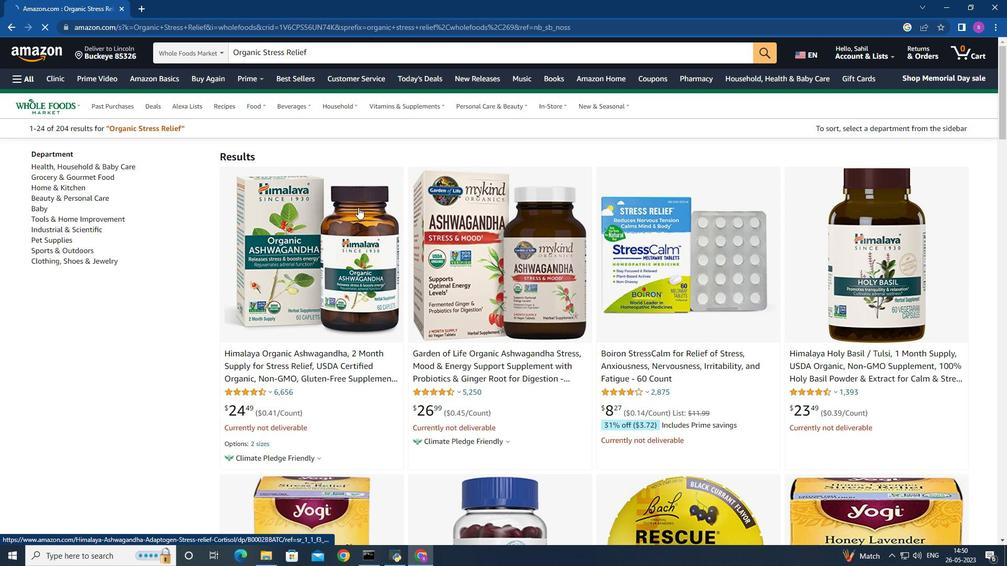 
Action: Mouse scrolled (358, 207) with delta (0, 0)
Screenshot: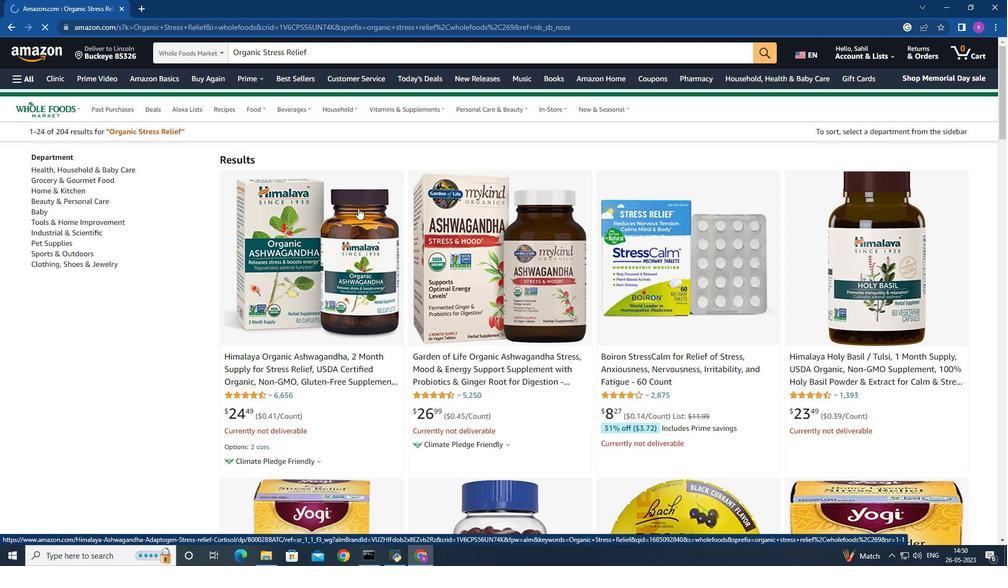 
Action: Mouse scrolled (358, 207) with delta (0, 0)
Screenshot: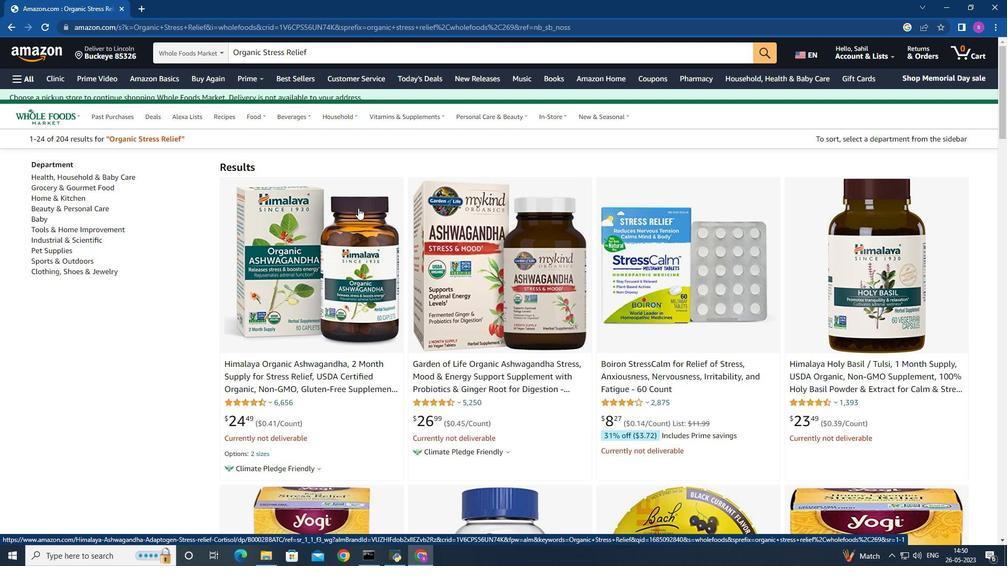 
Action: Mouse moved to (358, 208)
Screenshot: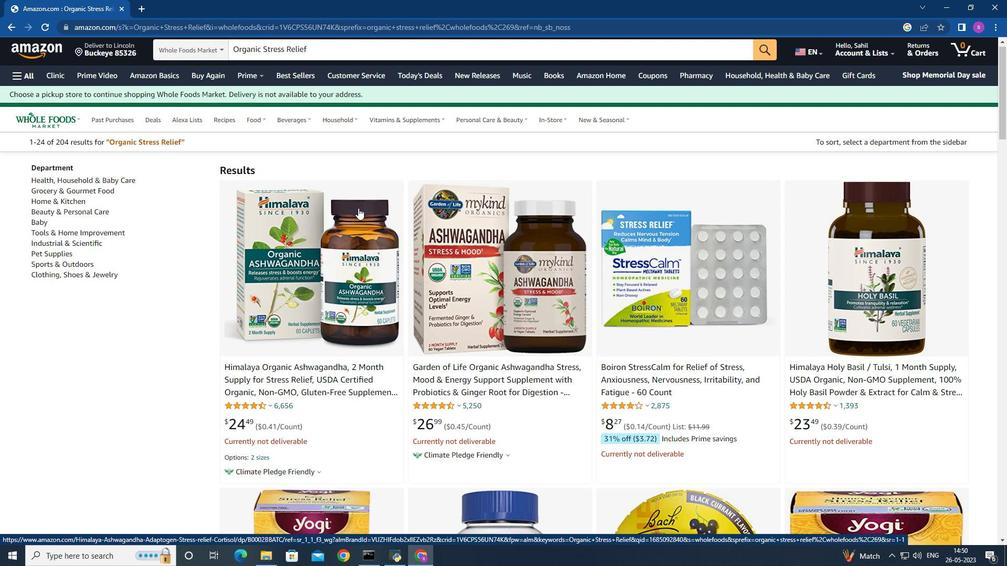 
Action: Mouse scrolled (358, 207) with delta (0, 0)
Screenshot: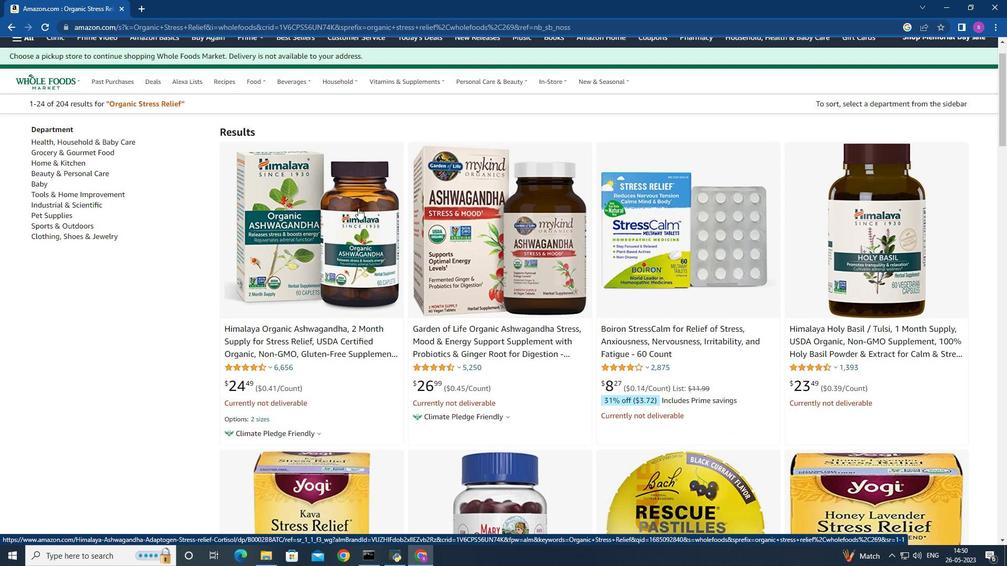 
Action: Mouse moved to (363, 216)
Screenshot: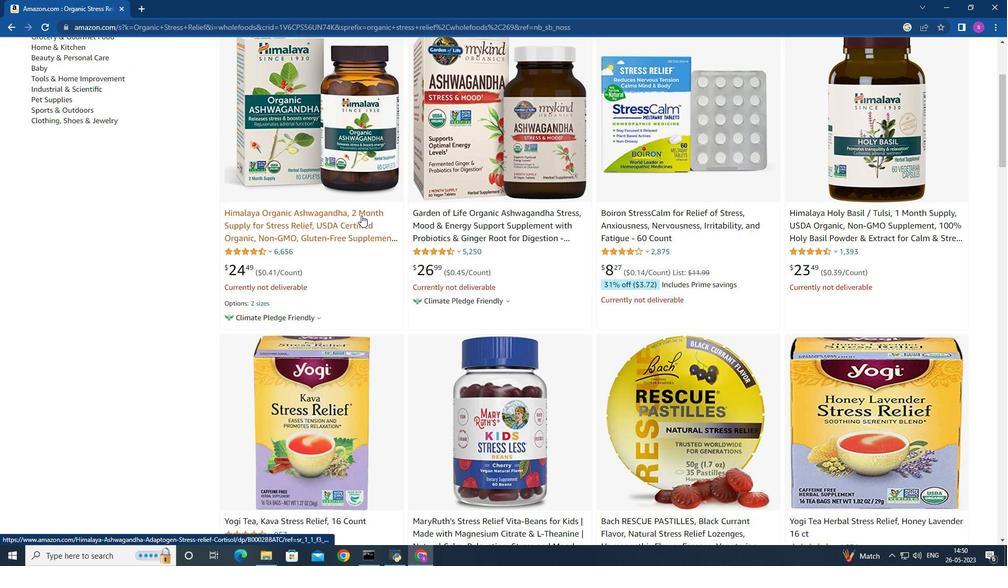 
Action: Mouse scrolled (363, 216) with delta (0, 0)
Screenshot: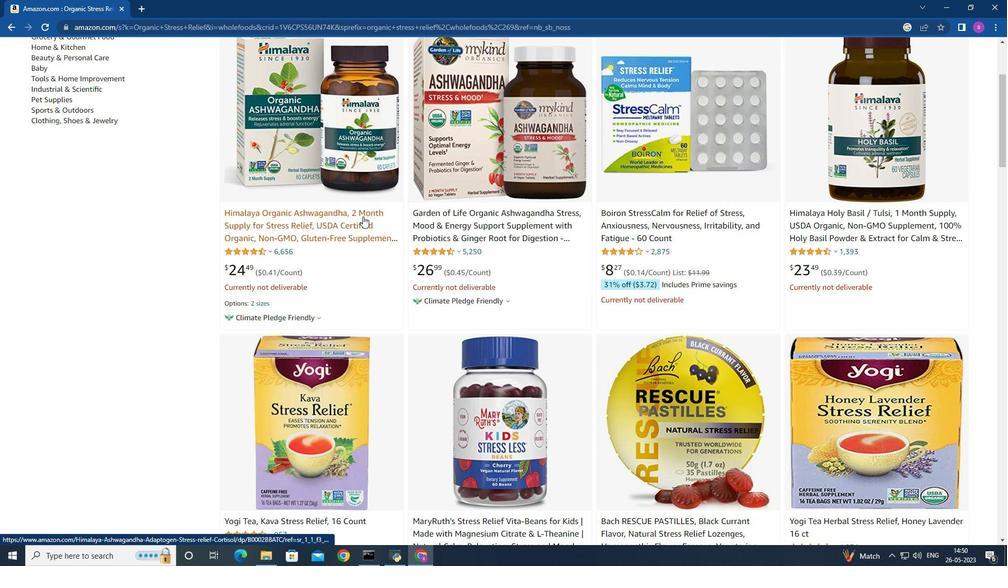 
Action: Mouse scrolled (363, 216) with delta (0, 0)
Screenshot: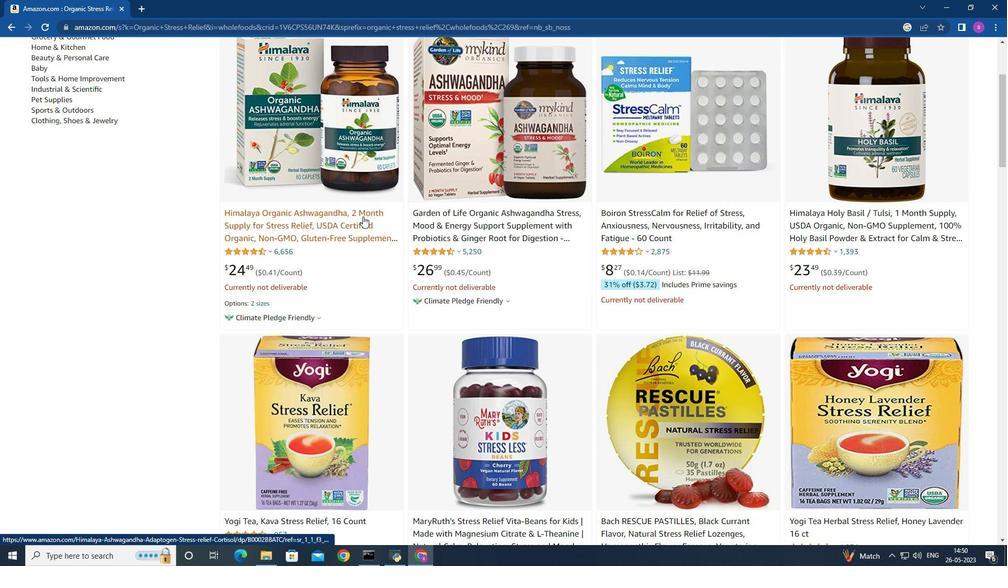 
Action: Mouse scrolled (363, 216) with delta (0, 0)
Screenshot: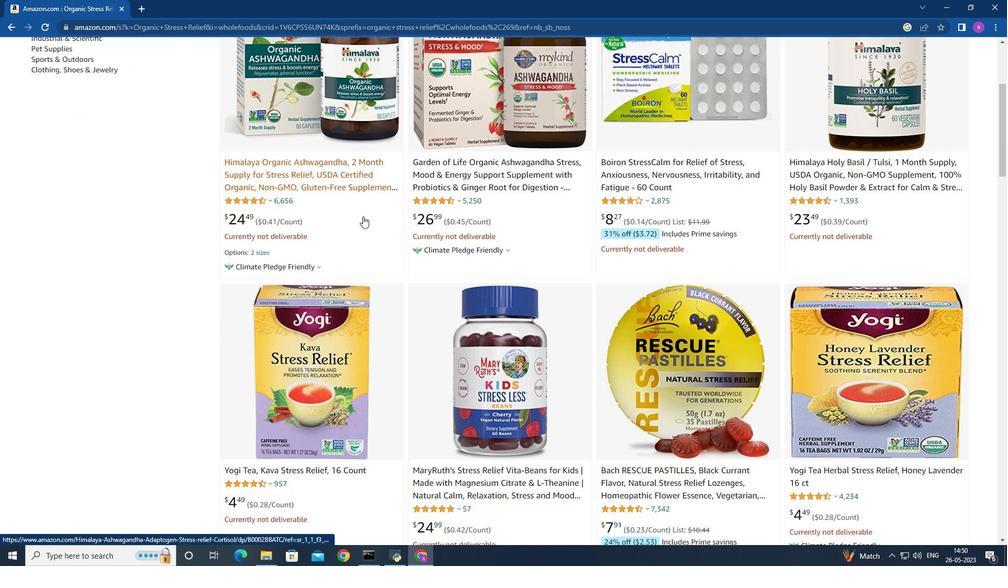 
Action: Mouse moved to (364, 232)
Screenshot: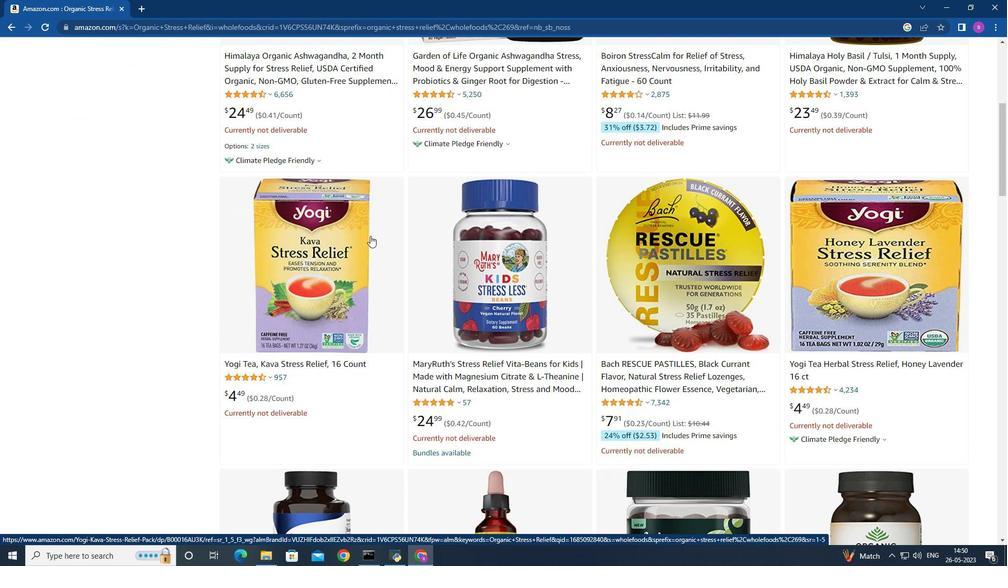 
Action: Mouse scrolled (364, 231) with delta (0, 0)
Screenshot: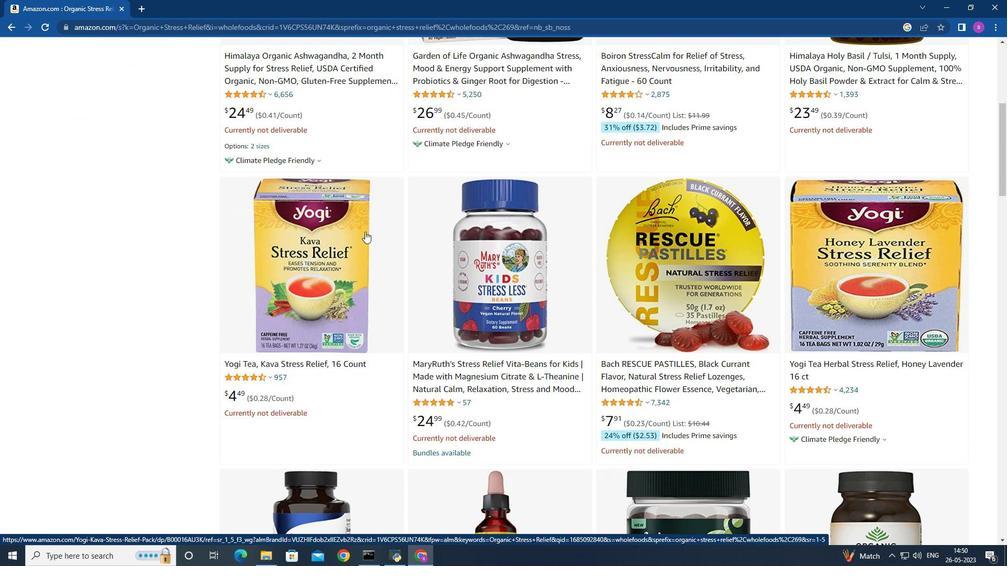 
Action: Mouse scrolled (364, 231) with delta (0, 0)
Screenshot: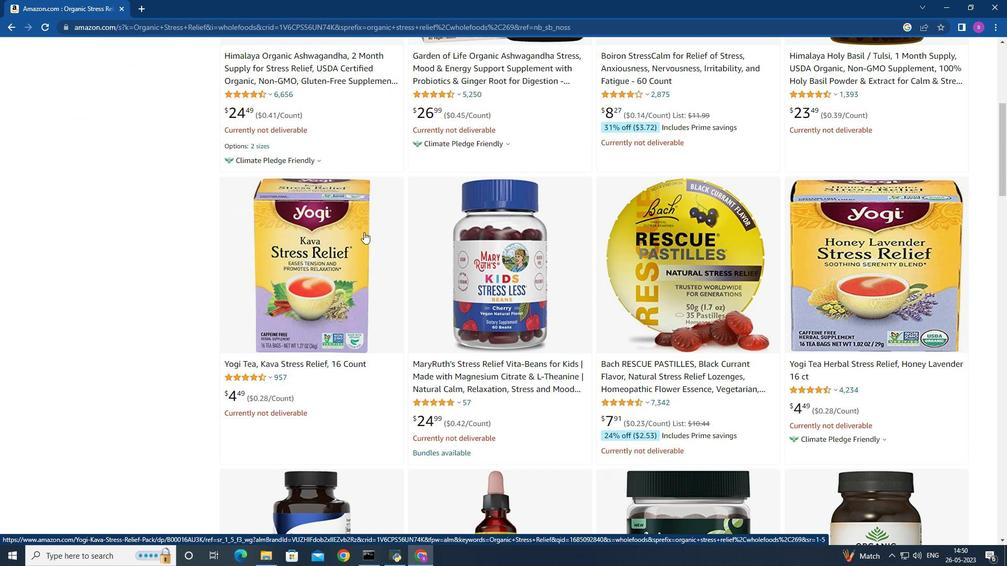 
Action: Mouse moved to (348, 219)
Screenshot: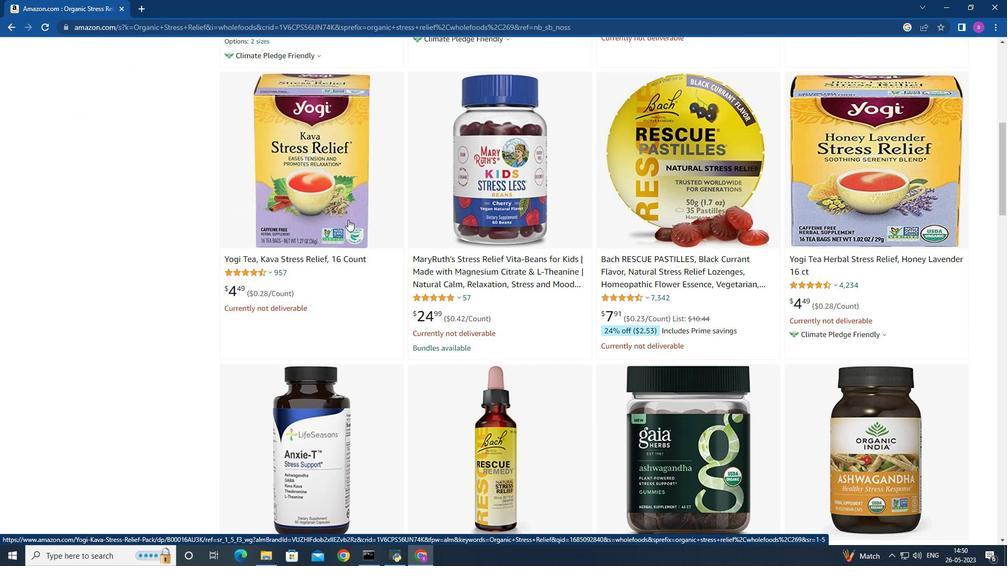 
Action: Mouse scrolled (348, 220) with delta (0, 0)
Screenshot: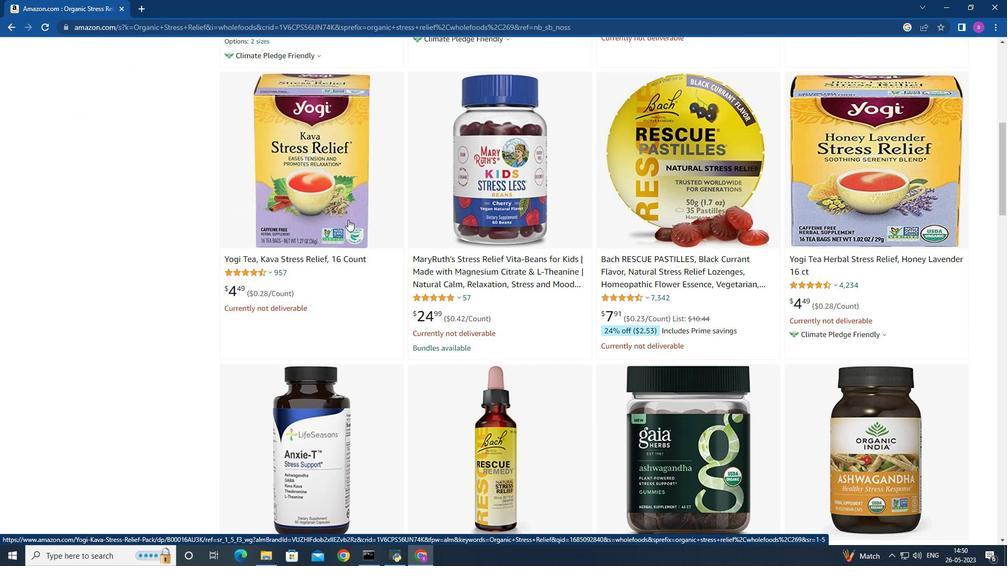 
Action: Mouse scrolled (348, 220) with delta (0, 0)
Screenshot: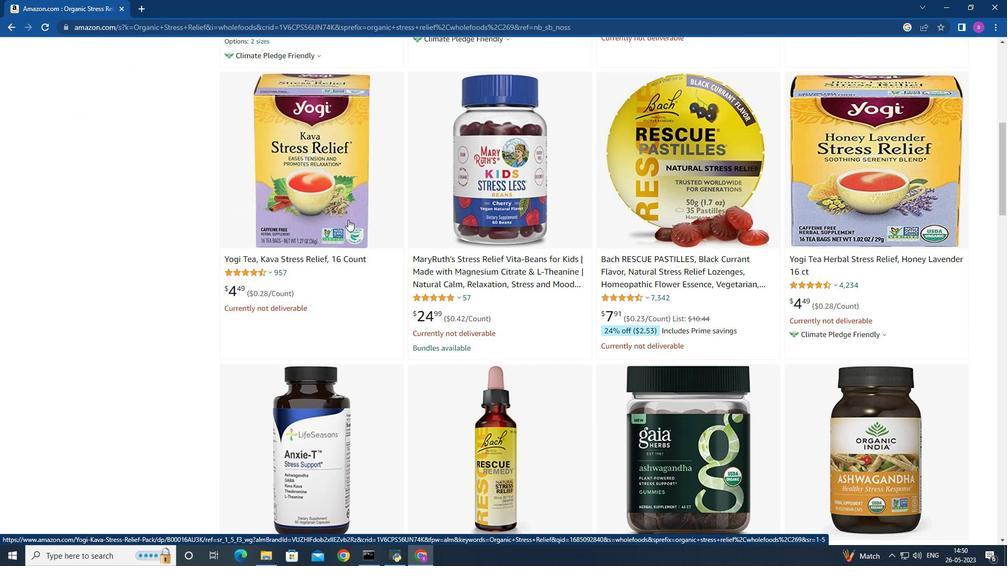 
Action: Mouse scrolled (348, 220) with delta (0, 0)
Screenshot: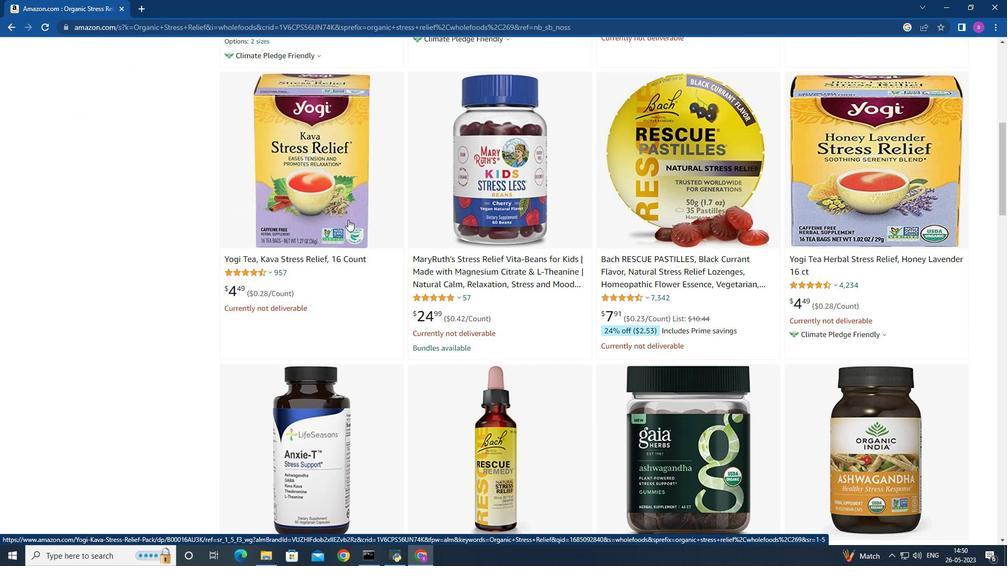 
Action: Mouse moved to (348, 219)
Screenshot: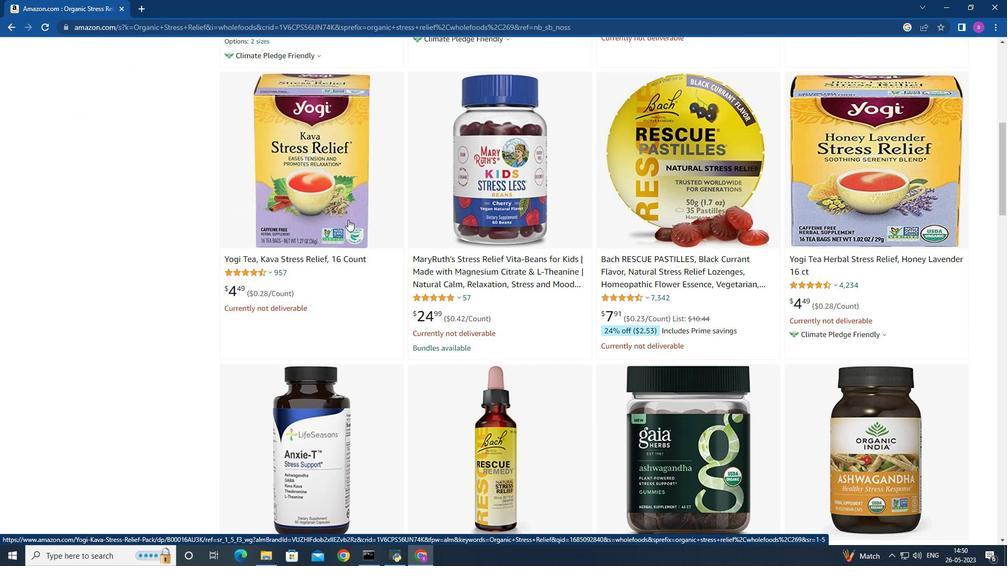 
Action: Mouse scrolled (348, 220) with delta (0, 0)
Screenshot: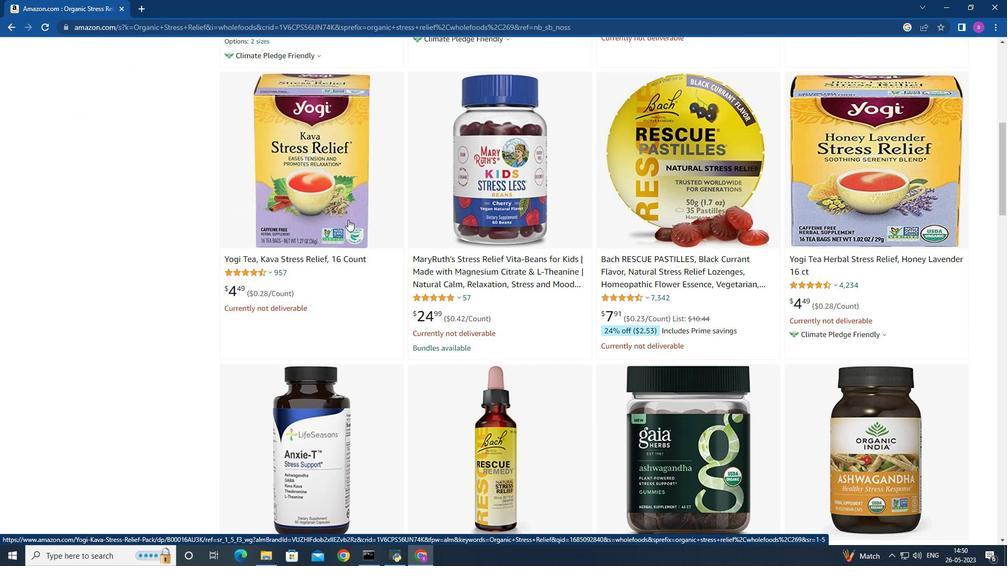 
Action: Mouse moved to (350, 219)
Screenshot: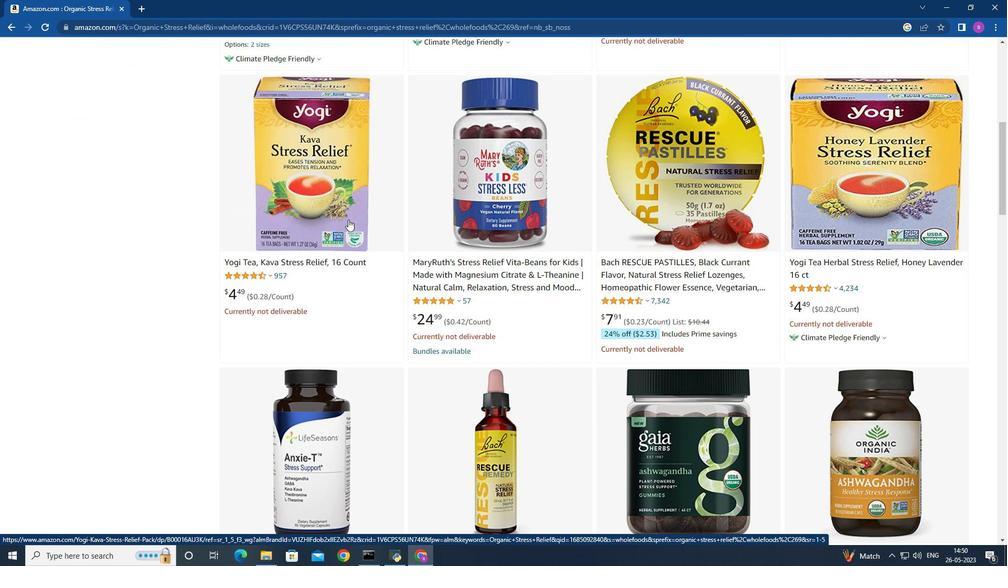 
Action: Mouse scrolled (350, 220) with delta (0, 0)
Screenshot: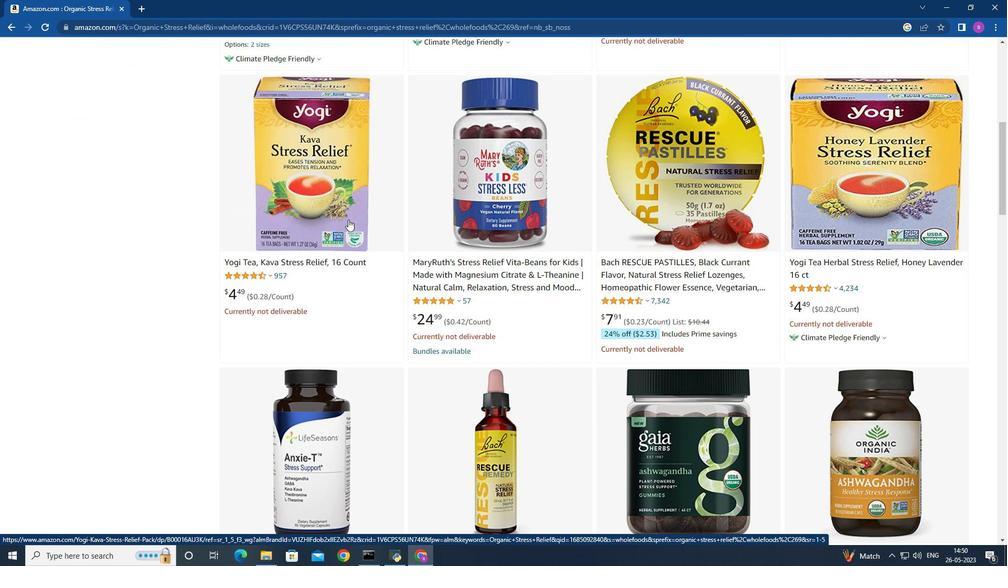 
Action: Mouse moved to (351, 227)
Screenshot: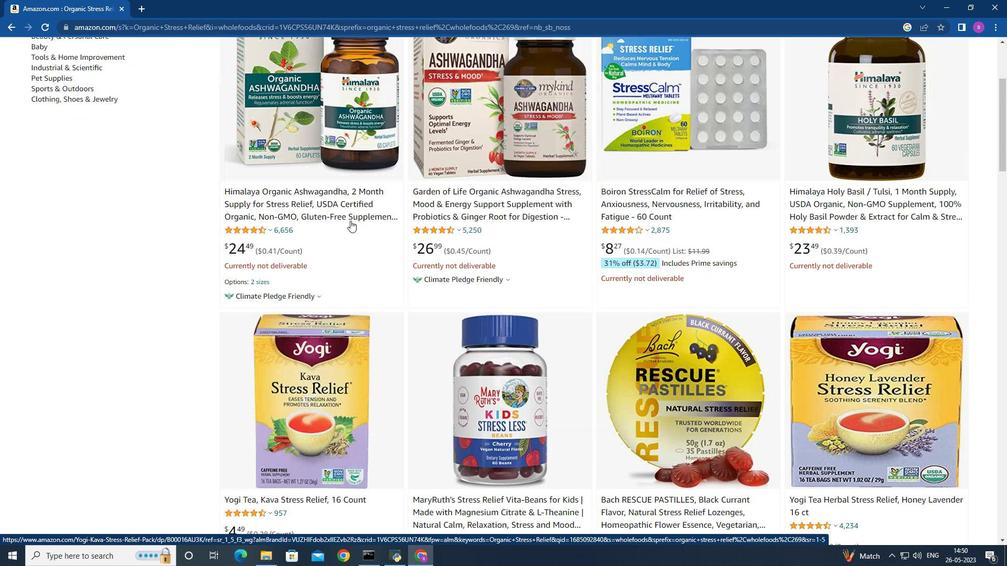 
Action: Mouse scrolled (351, 227) with delta (0, 0)
Screenshot: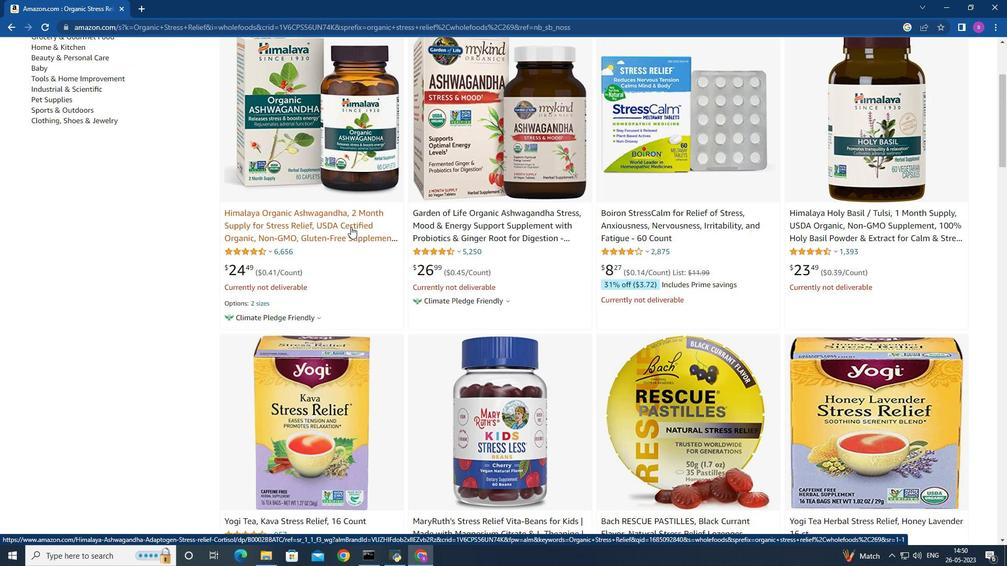 
Action: Mouse scrolled (351, 227) with delta (0, 0)
Screenshot: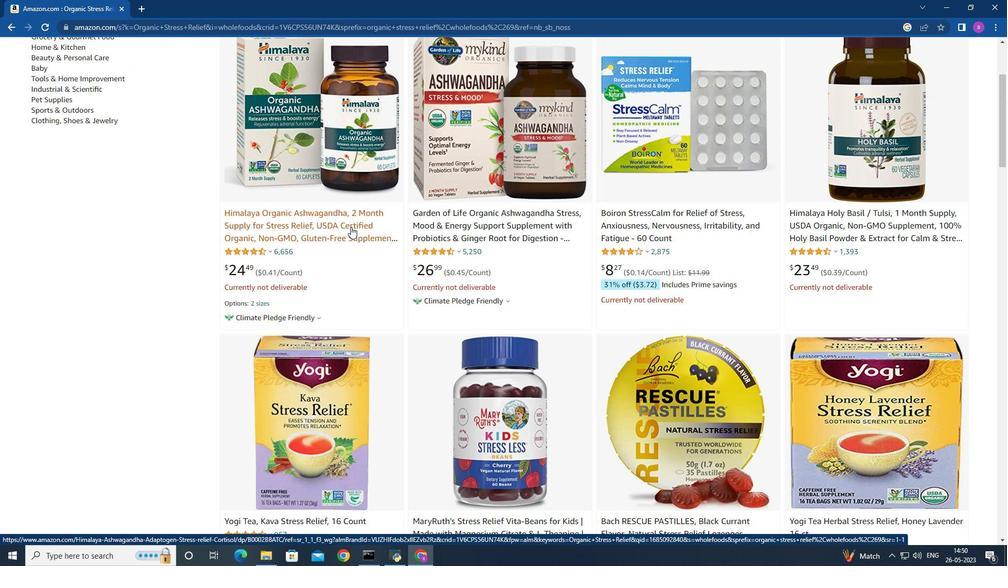 
Action: Mouse moved to (346, 227)
Screenshot: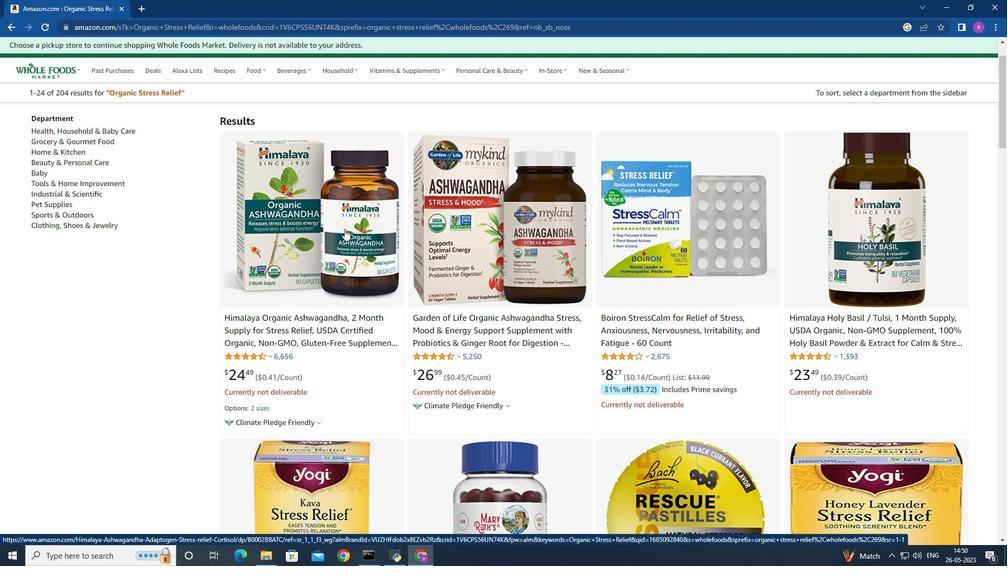 
Action: Mouse pressed left at (346, 227)
Screenshot: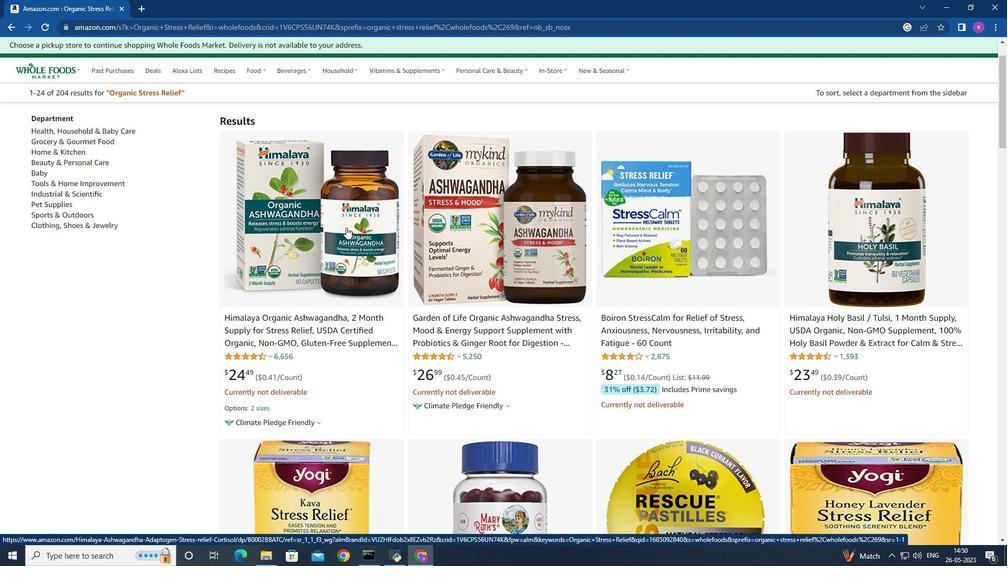 
Action: Mouse moved to (327, 297)
Screenshot: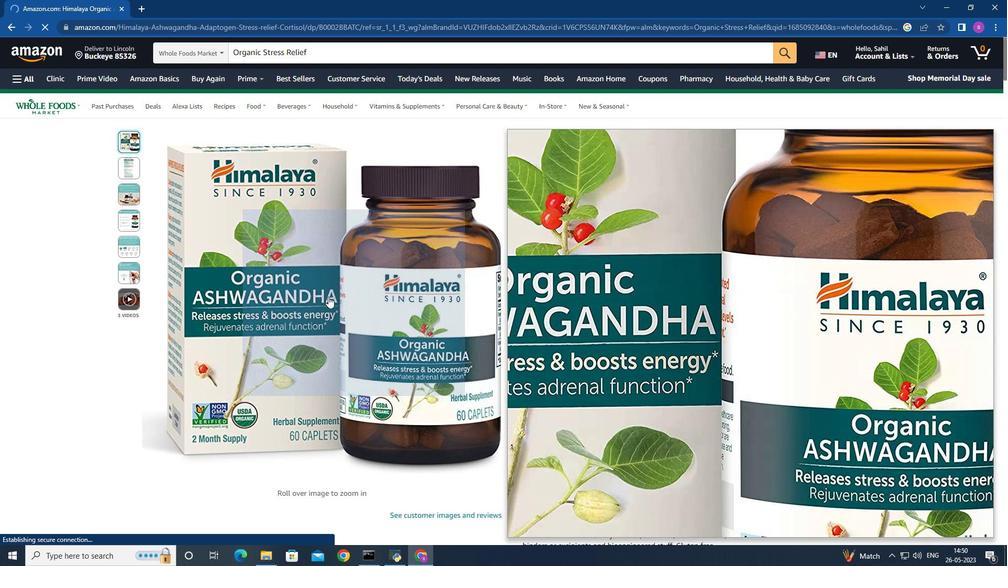 
Action: Mouse scrolled (327, 296) with delta (0, 0)
Screenshot: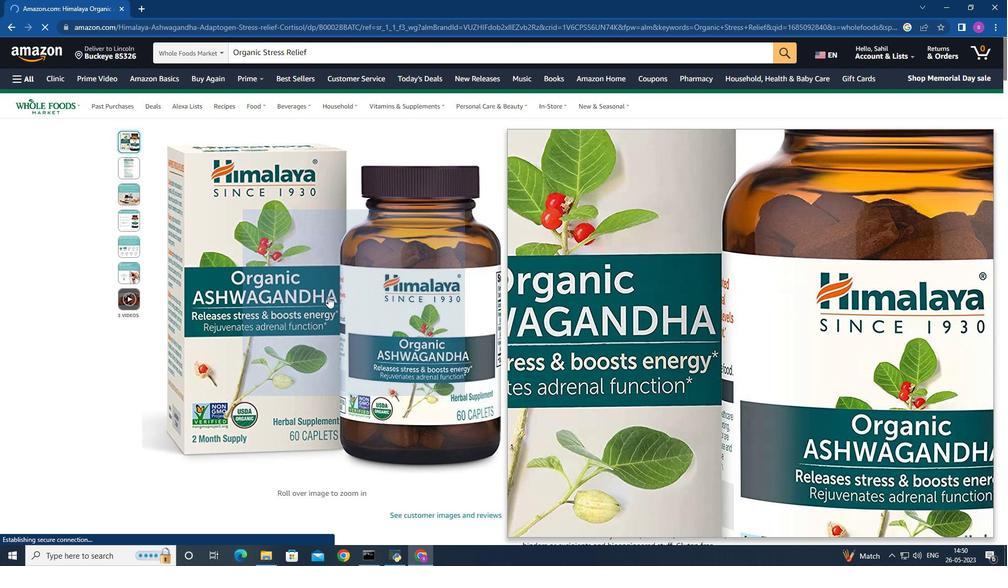 
Action: Mouse moved to (327, 295)
Screenshot: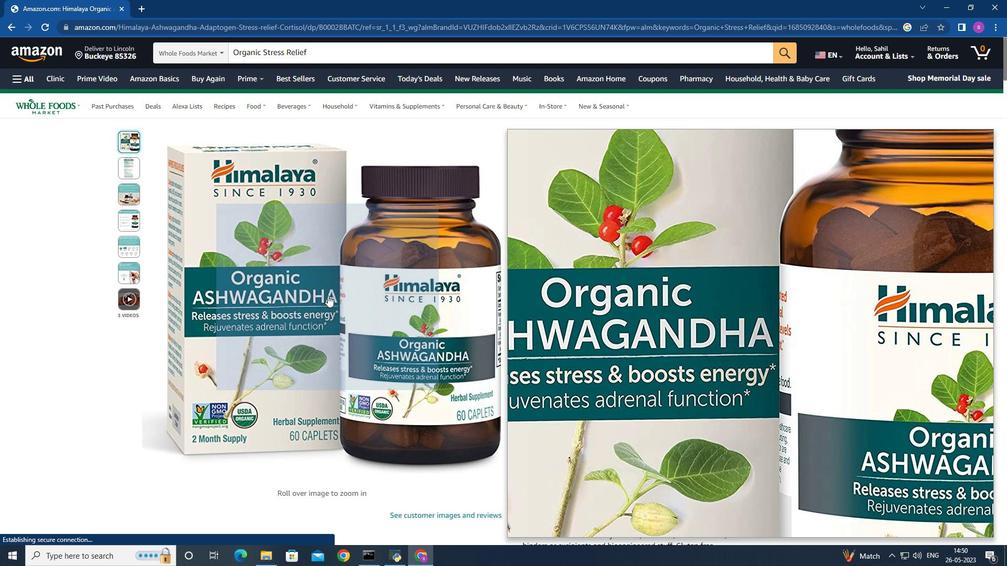 
Action: Mouse scrolled (327, 295) with delta (0, 0)
Screenshot: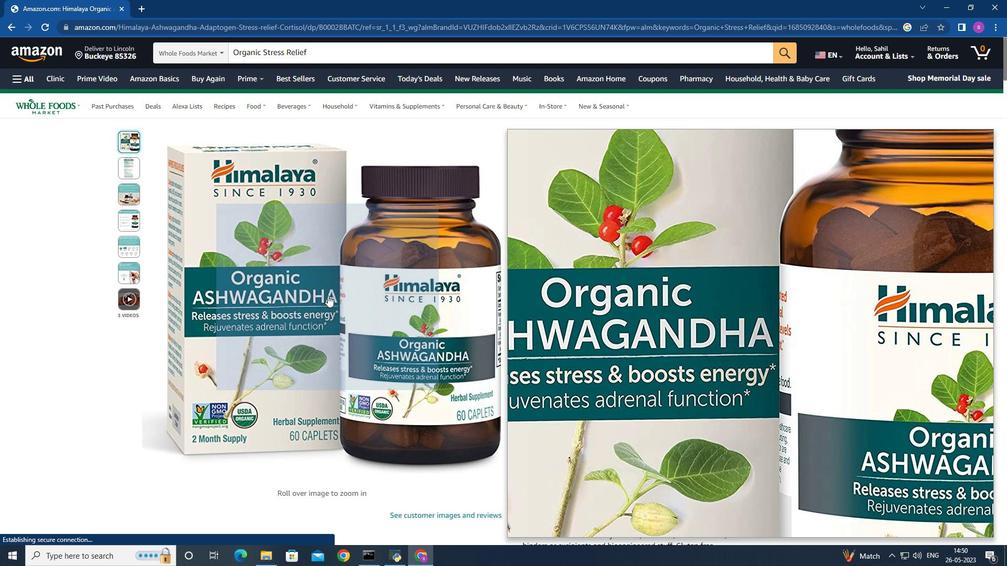 
Action: Mouse moved to (131, 98)
Screenshot: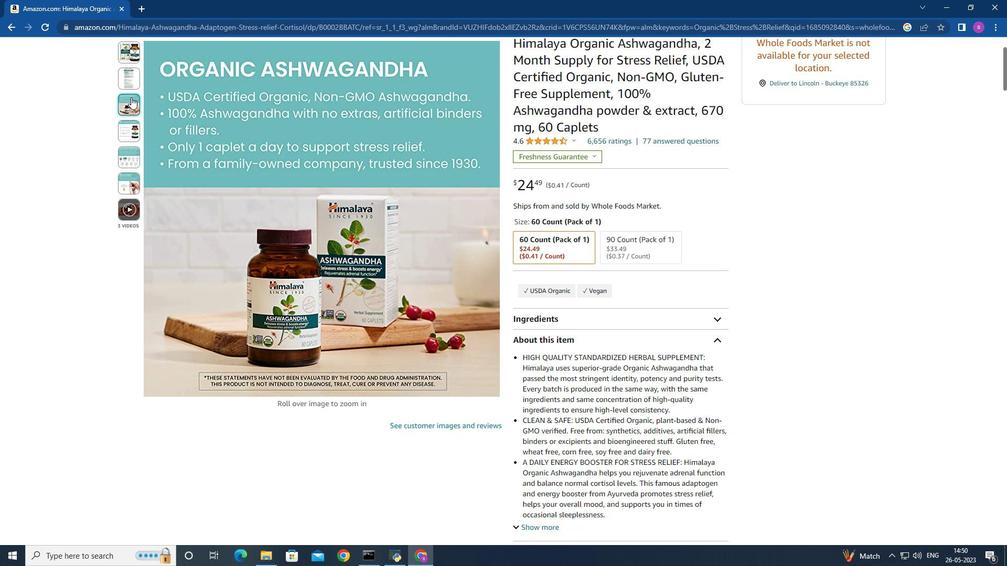 
Action: Mouse scrolled (131, 99) with delta (0, 0)
Screenshot: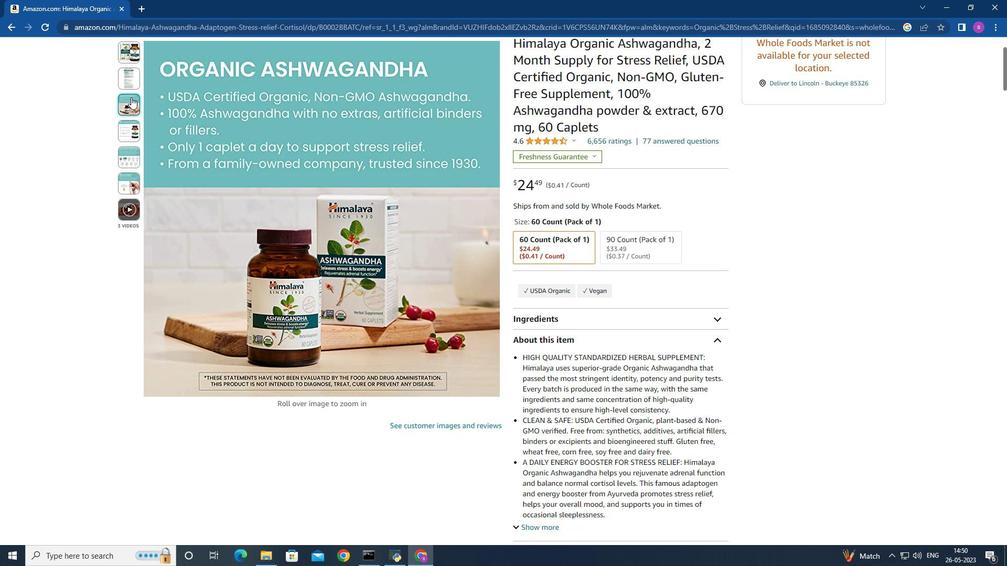 
Action: Mouse scrolled (131, 99) with delta (0, 0)
Screenshot: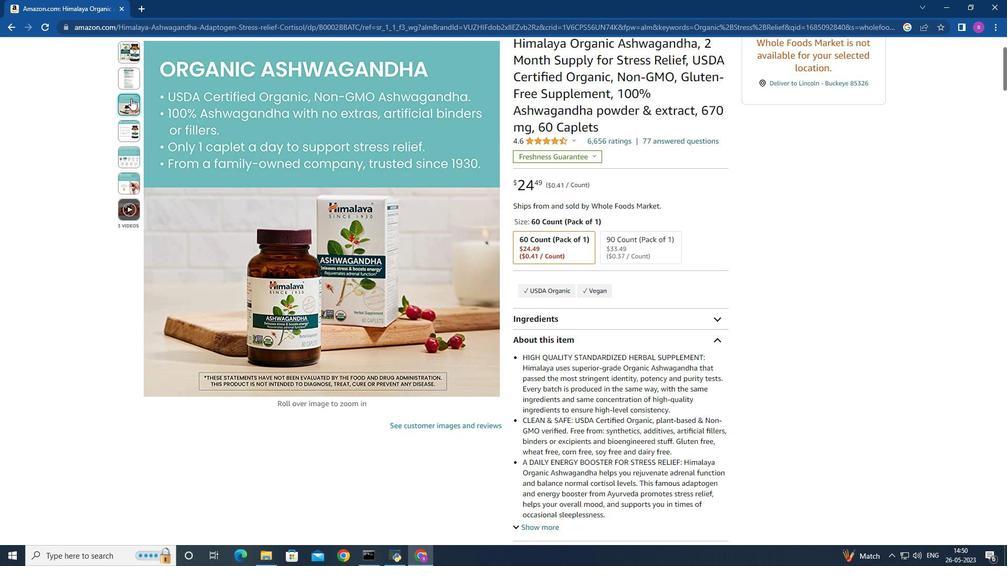 
Action: Mouse moved to (226, 227)
Screenshot: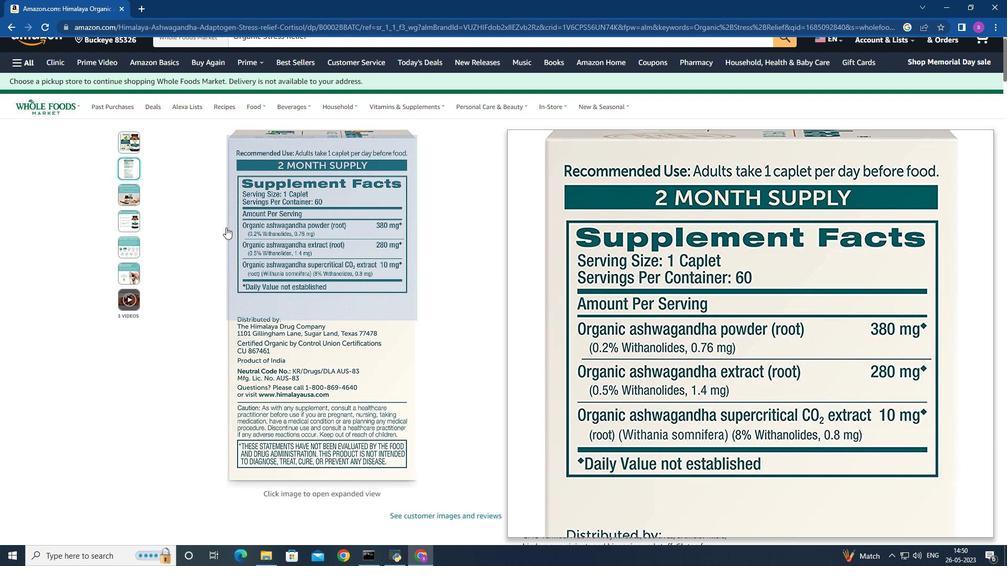 
Action: Mouse scrolled (226, 228) with delta (0, 0)
Screenshot: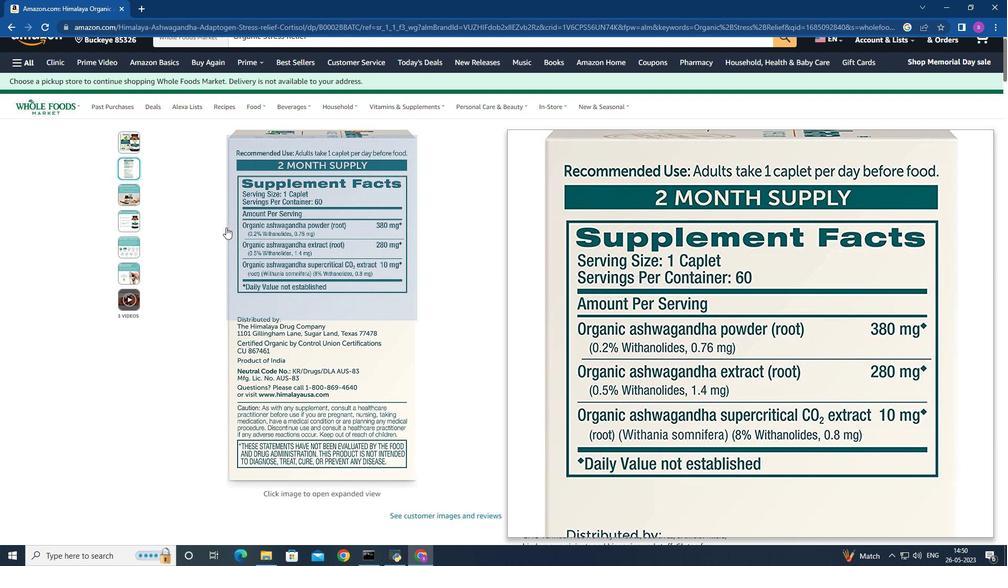 
Action: Mouse scrolled (226, 228) with delta (0, 0)
Screenshot: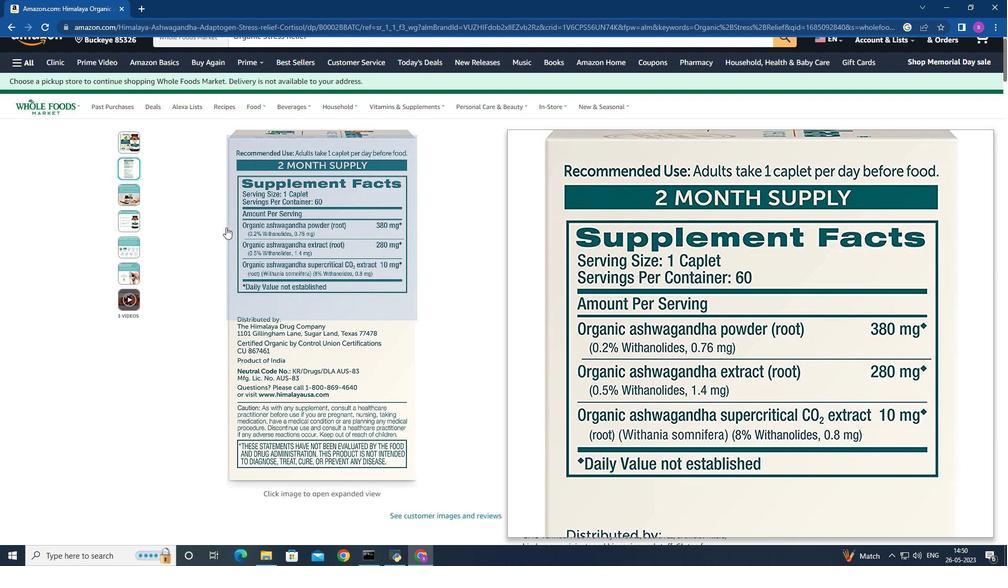 
Action: Mouse scrolled (226, 228) with delta (0, 0)
Screenshot: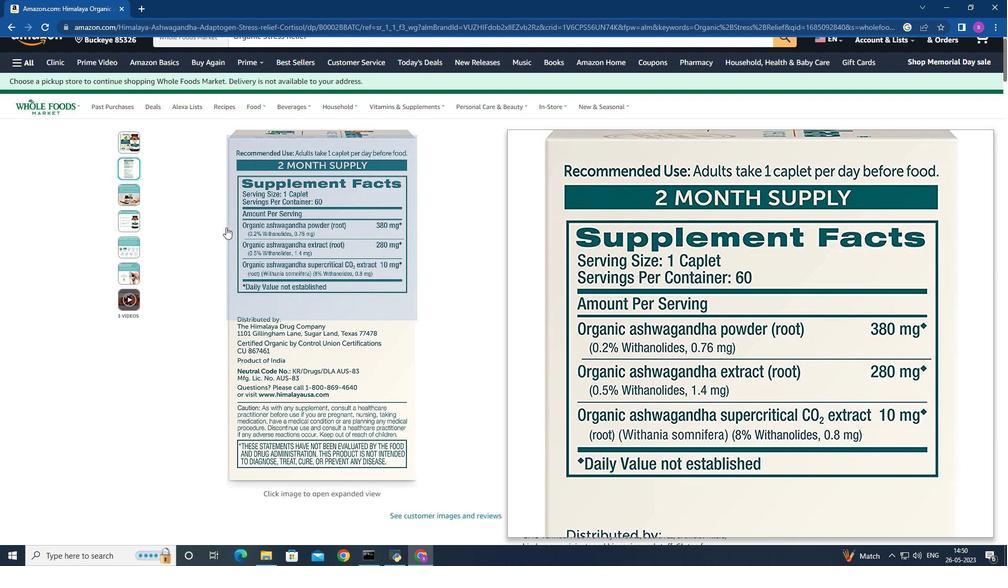 
Action: Mouse moved to (174, 265)
Screenshot: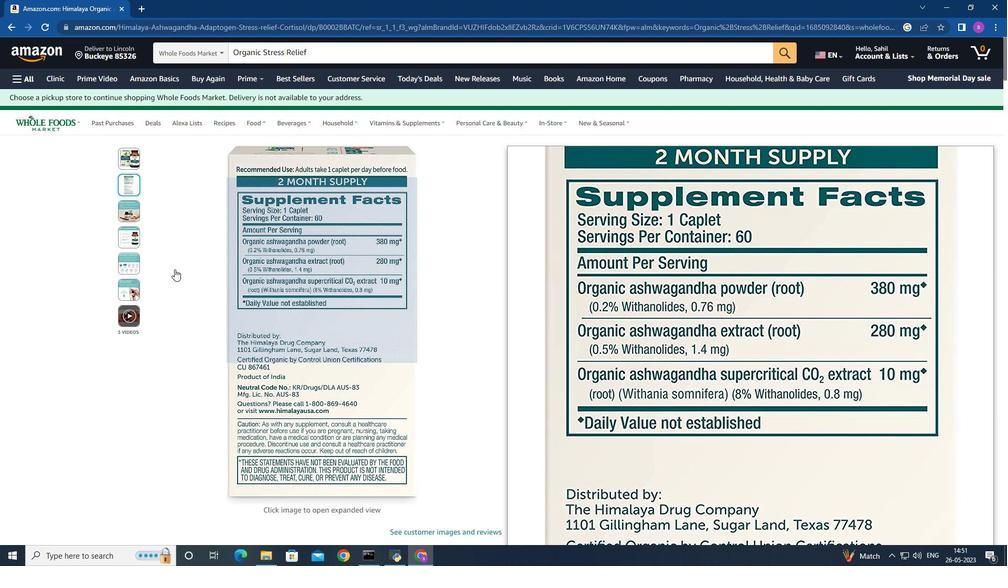 
Action: Mouse scrolled (174, 264) with delta (0, 0)
Screenshot: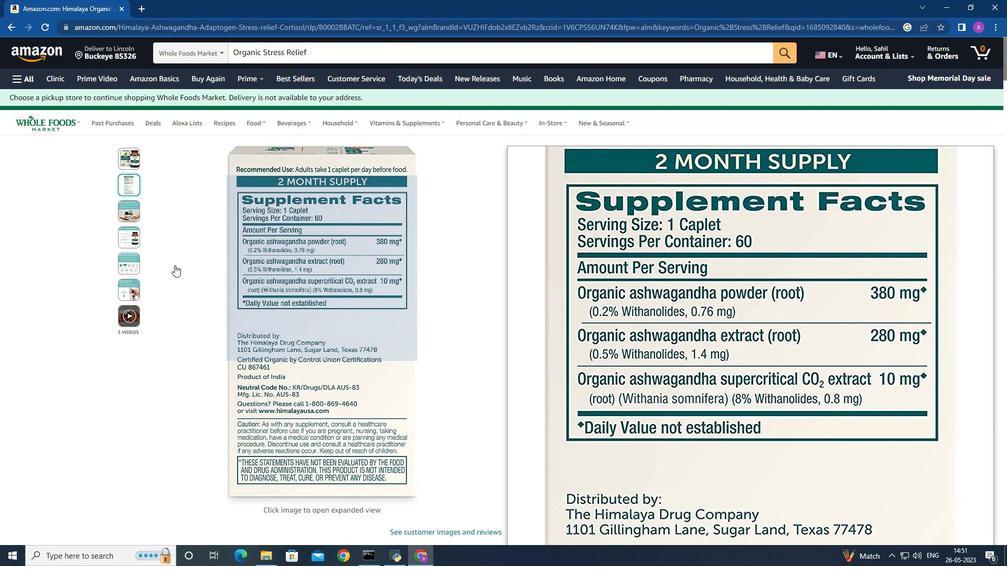 
Action: Mouse scrolled (174, 264) with delta (0, 0)
Screenshot: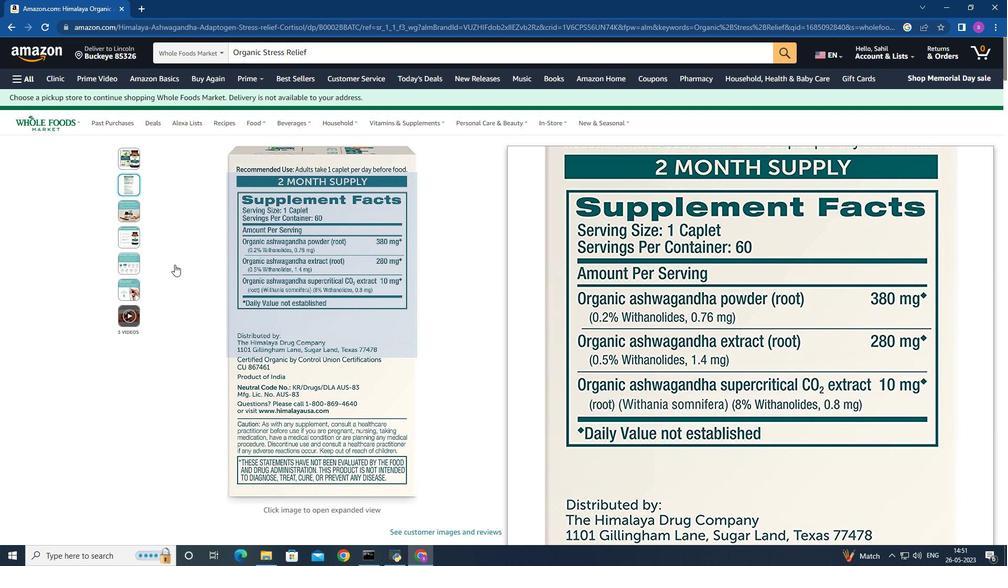 
Action: Mouse moved to (174, 264)
Screenshot: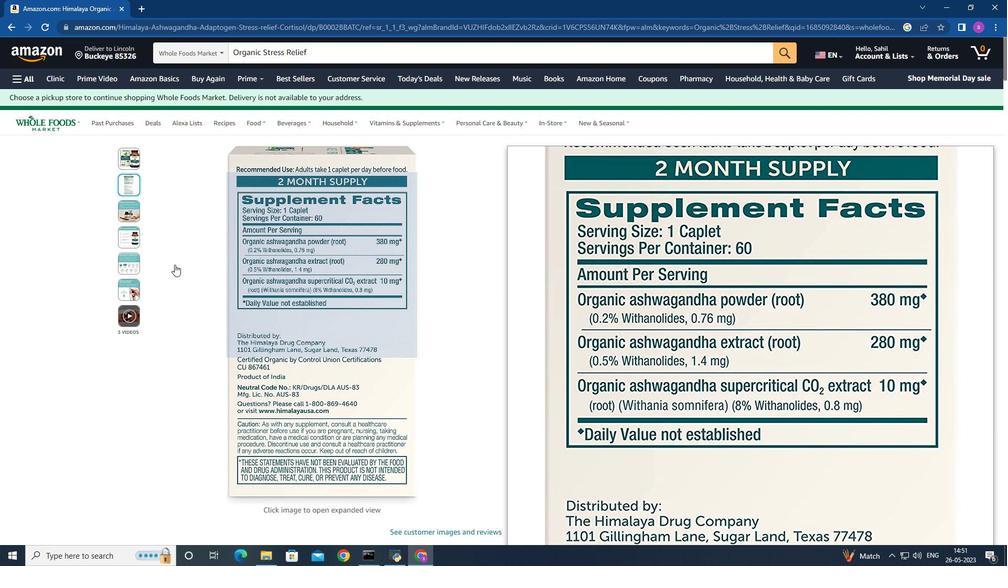 
Action: Mouse scrolled (174, 264) with delta (0, 0)
Screenshot: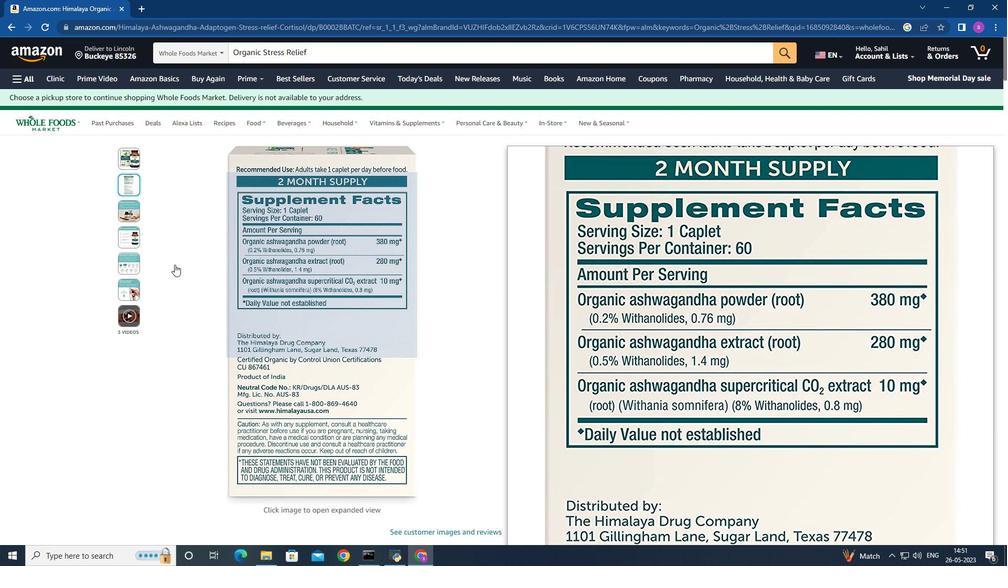 
Action: Mouse moved to (172, 259)
Screenshot: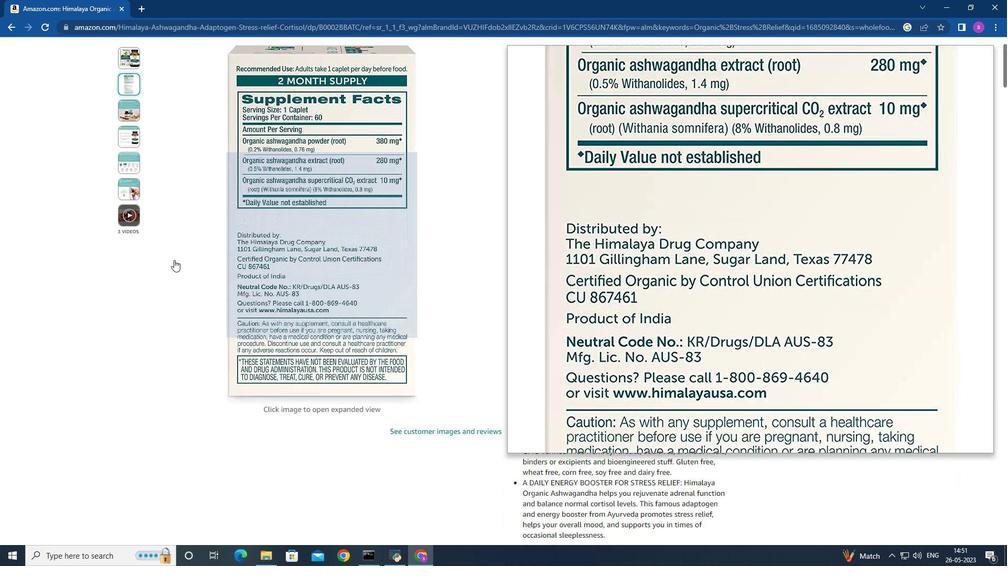 
Action: Mouse scrolled (172, 259) with delta (0, 0)
Screenshot: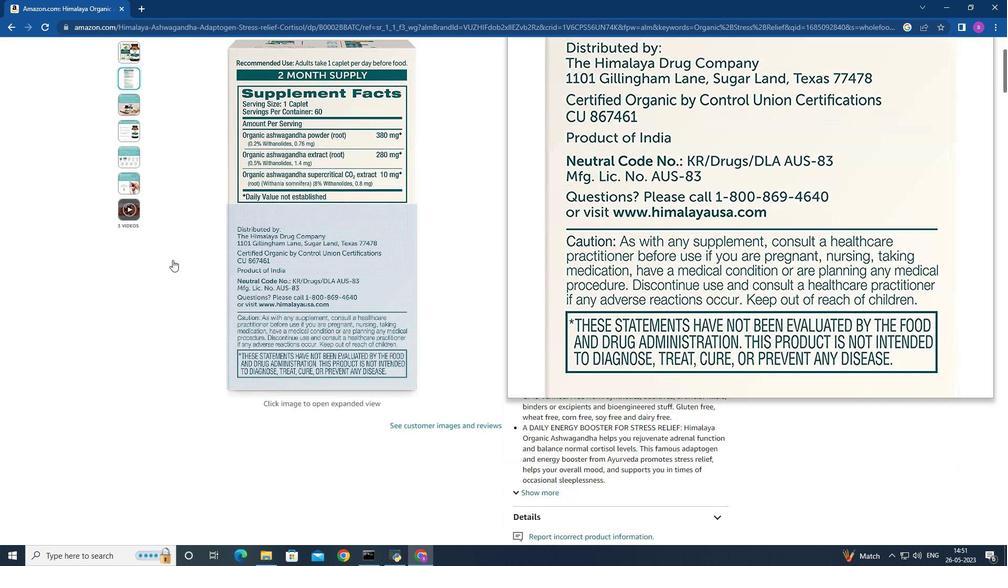 
Action: Mouse scrolled (172, 259) with delta (0, 0)
Screenshot: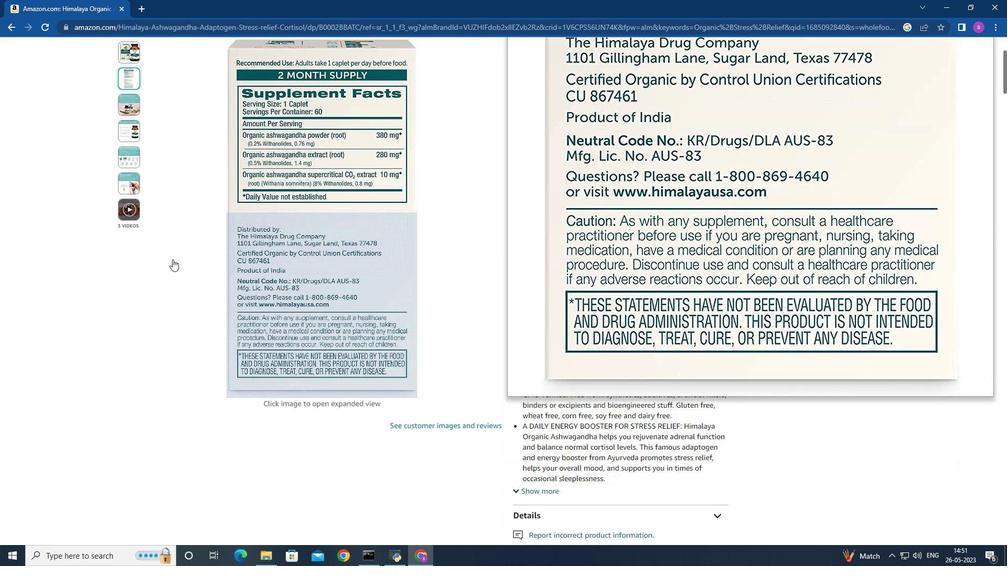 
Action: Mouse scrolled (172, 259) with delta (0, 0)
Screenshot: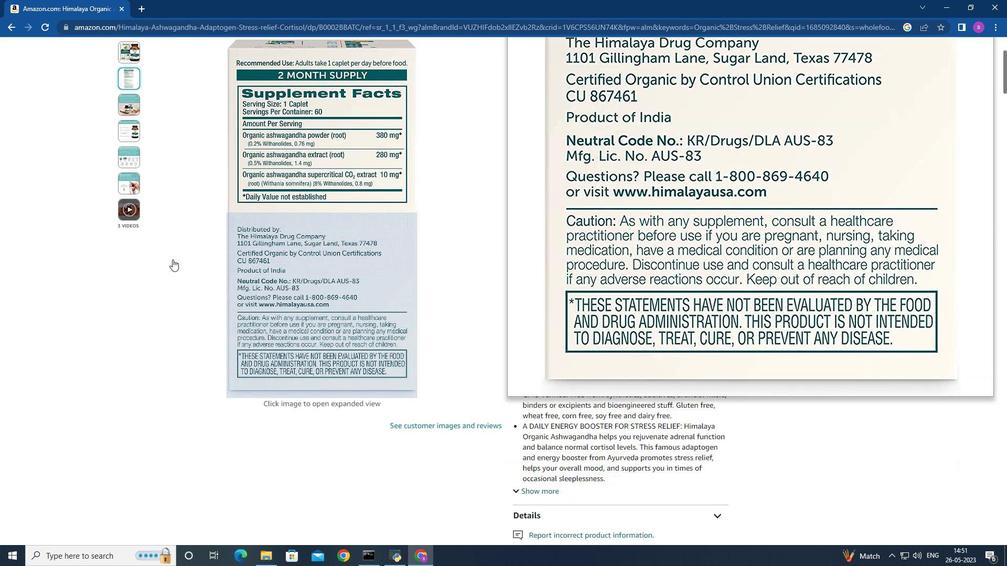 
Action: Mouse scrolled (172, 259) with delta (0, 0)
Screenshot: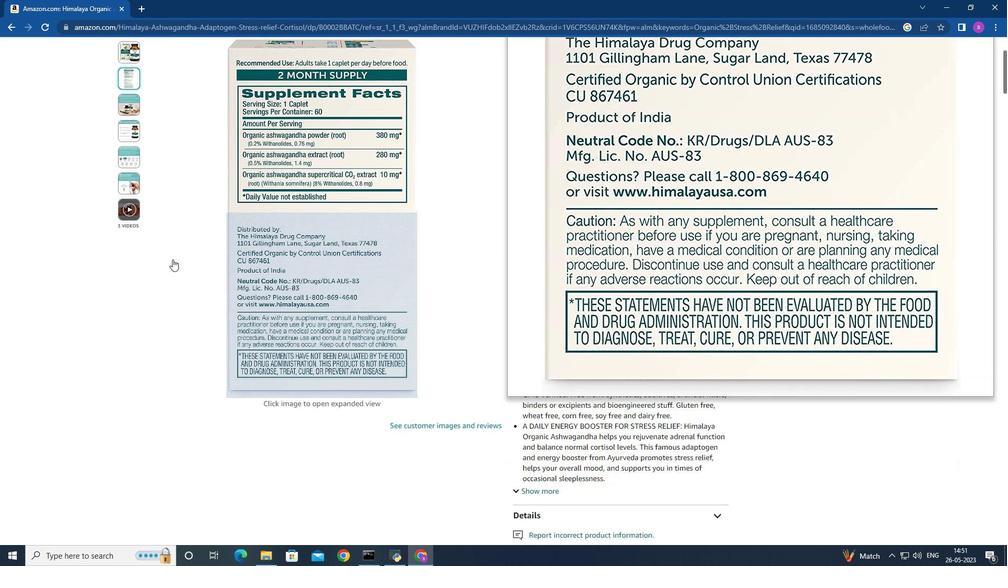 
Action: Mouse scrolled (172, 259) with delta (0, 0)
Screenshot: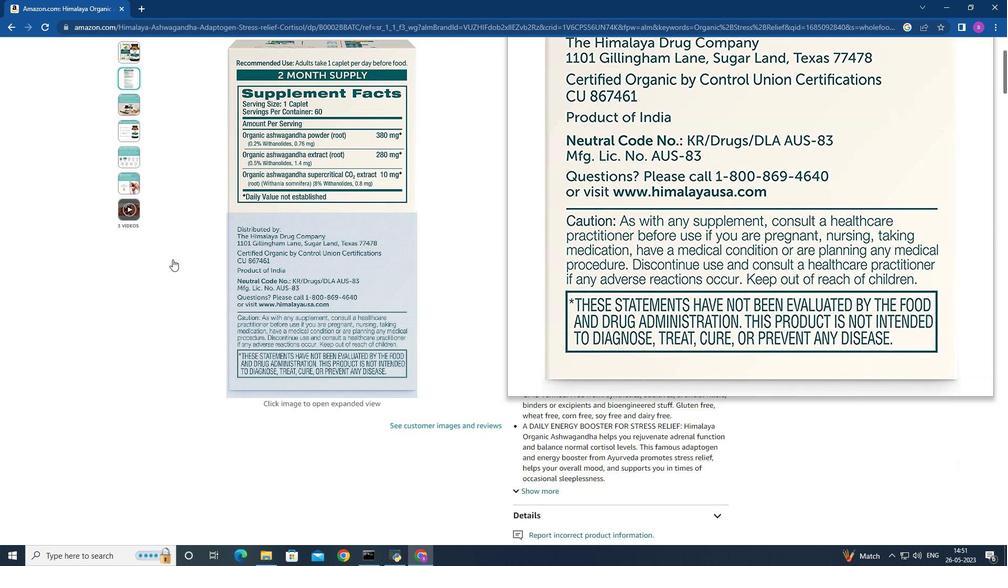 
Action: Mouse moved to (146, 212)
Screenshot: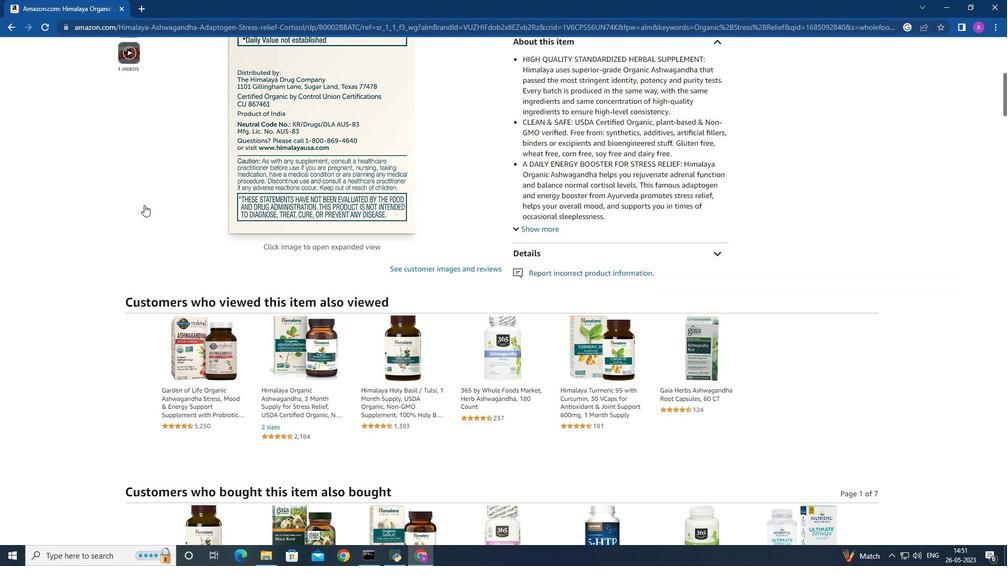 
Action: Mouse scrolled (146, 212) with delta (0, 0)
Screenshot: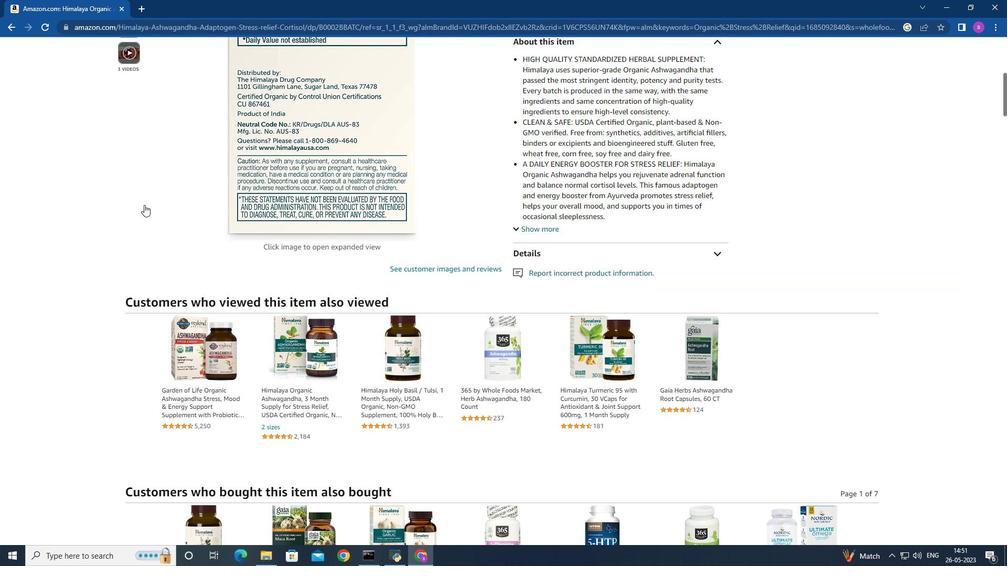 
Action: Mouse scrolled (146, 212) with delta (0, 0)
Screenshot: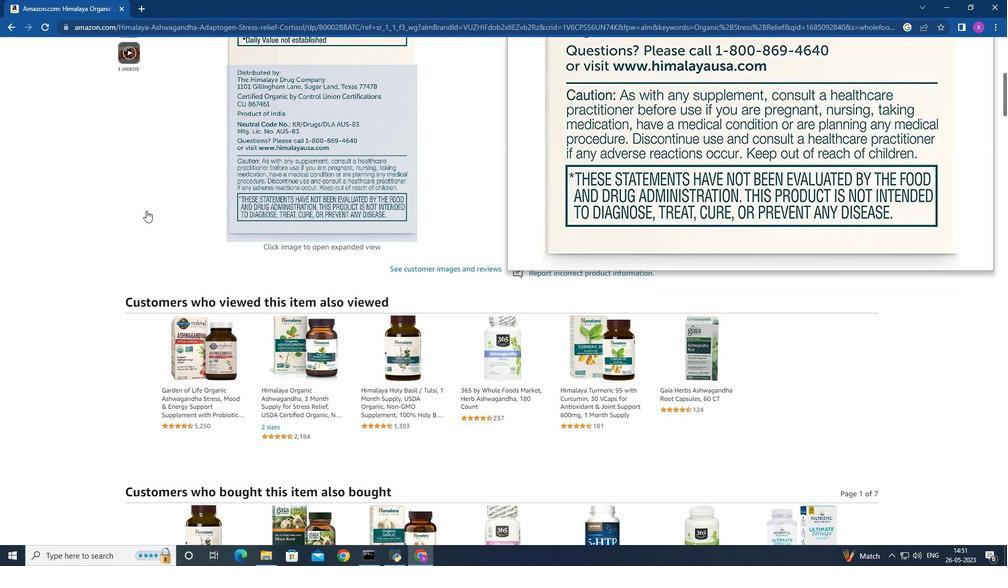 
Action: Mouse moved to (146, 212)
Screenshot: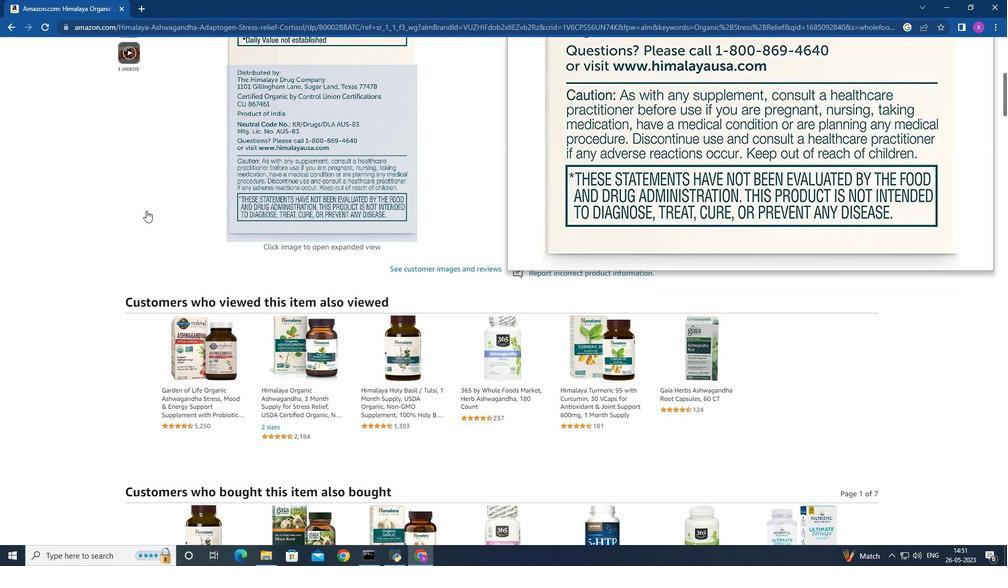
Action: Mouse scrolled (146, 213) with delta (0, 0)
Screenshot: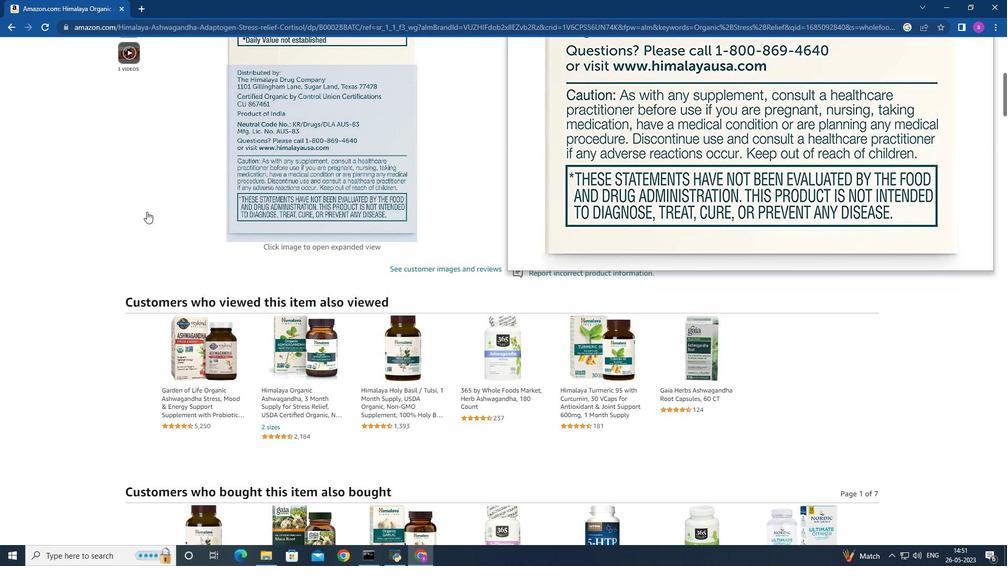 
Action: Mouse moved to (147, 212)
Screenshot: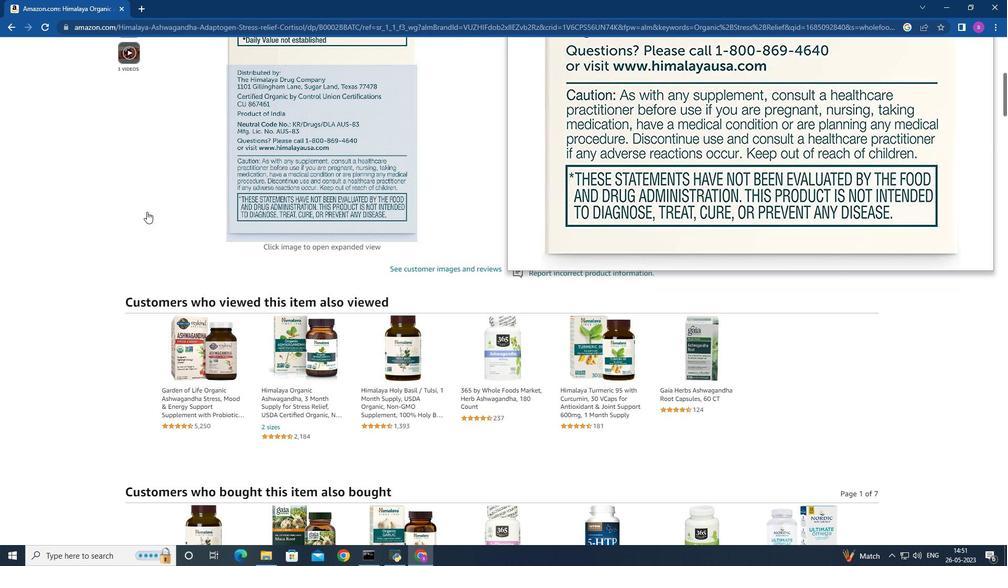 
Action: Mouse scrolled (147, 213) with delta (0, 0)
Screenshot: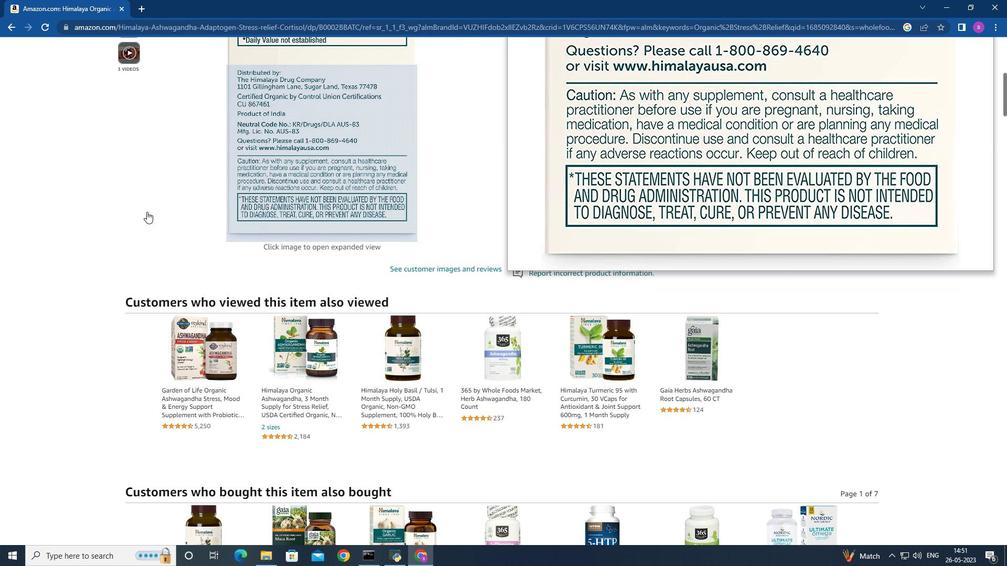 
Action: Mouse moved to (154, 239)
Screenshot: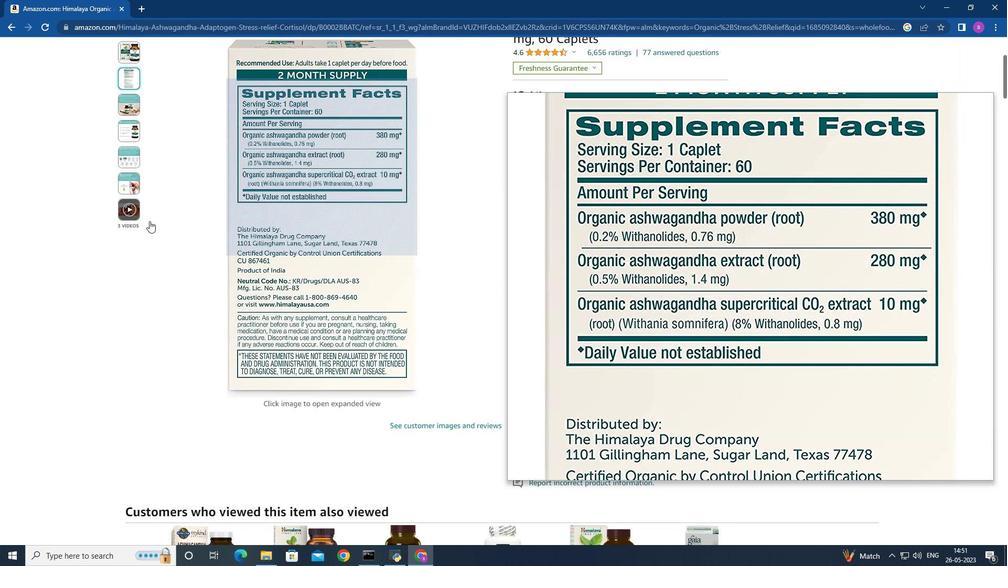 
Action: Mouse scrolled (154, 239) with delta (0, 0)
Screenshot: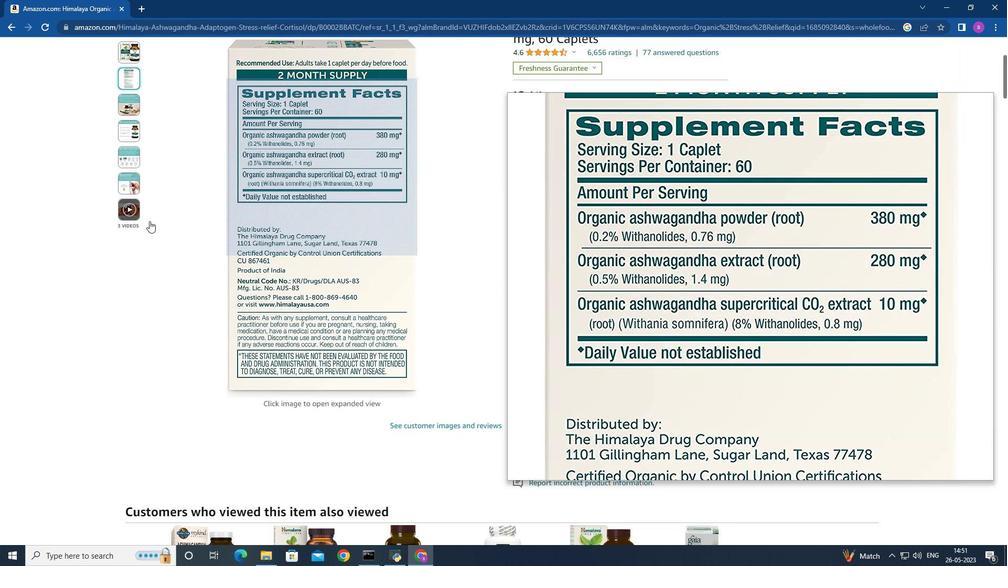 
Action: Mouse scrolled (154, 239) with delta (0, 0)
Screenshot: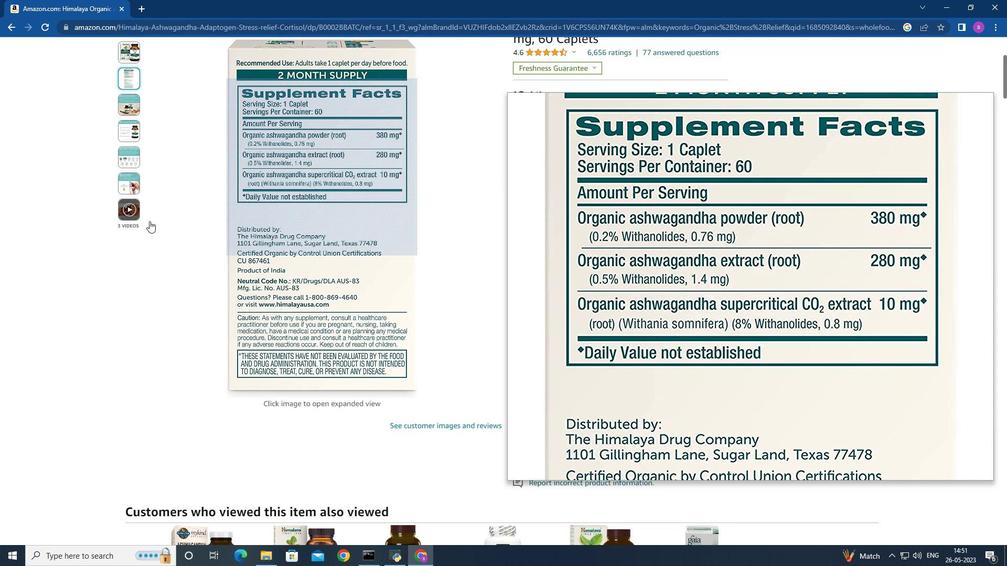 
Action: Mouse scrolled (154, 239) with delta (0, 0)
Screenshot: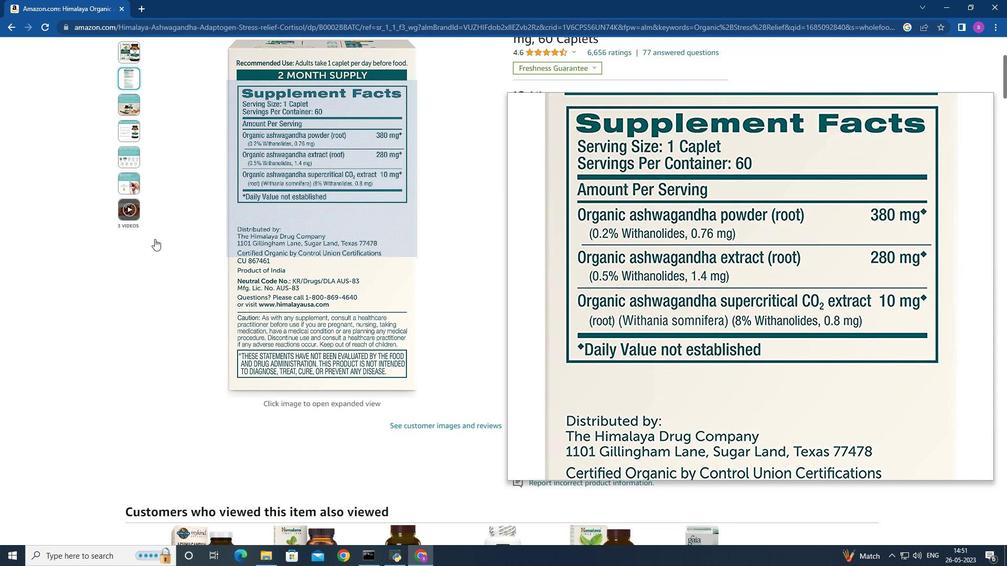 
Action: Mouse scrolled (154, 239) with delta (0, 0)
Screenshot: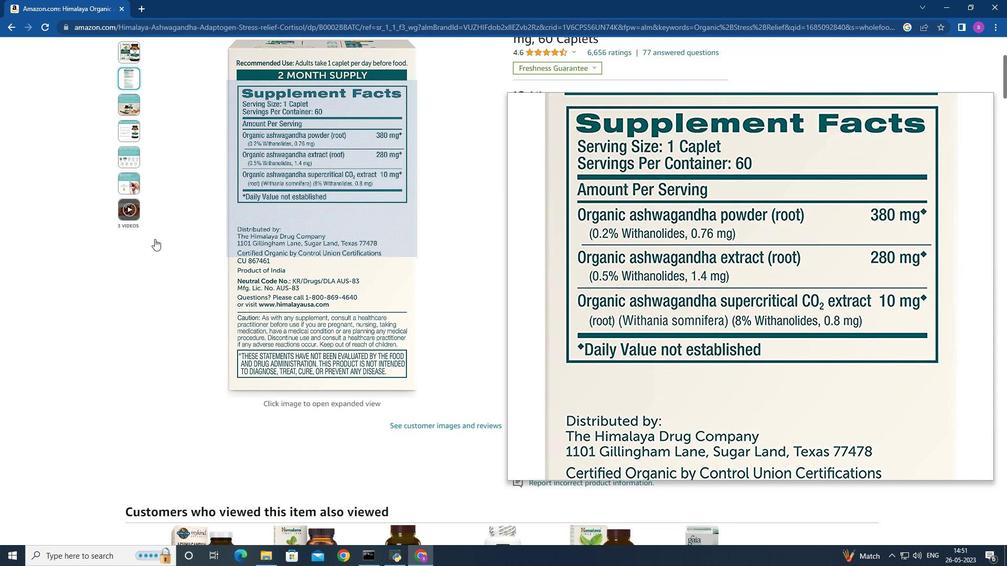 
Action: Mouse scrolled (154, 239) with delta (0, 0)
Screenshot: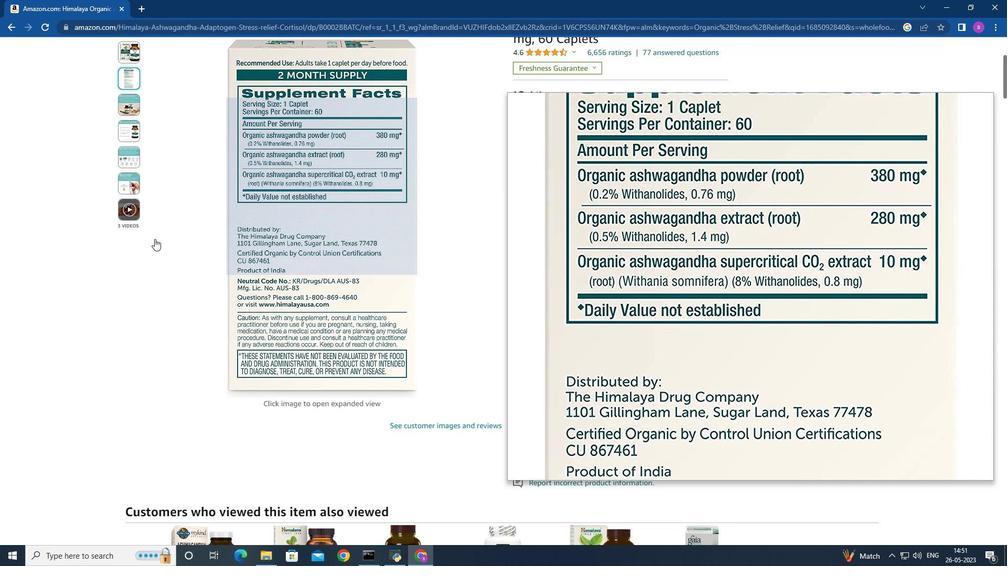 
Action: Mouse moved to (13, 26)
Screenshot: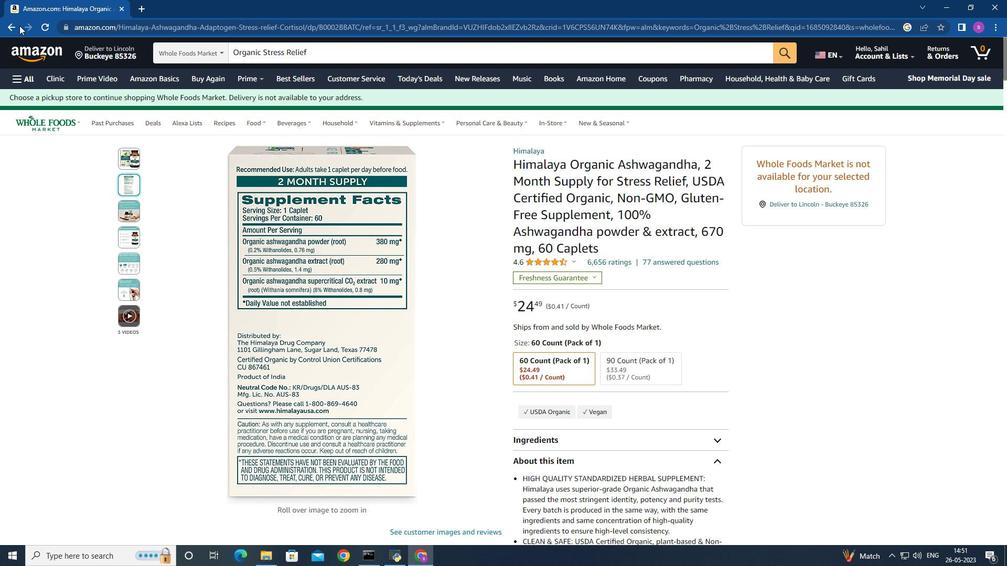 
Action: Mouse pressed left at (13, 26)
Screenshot: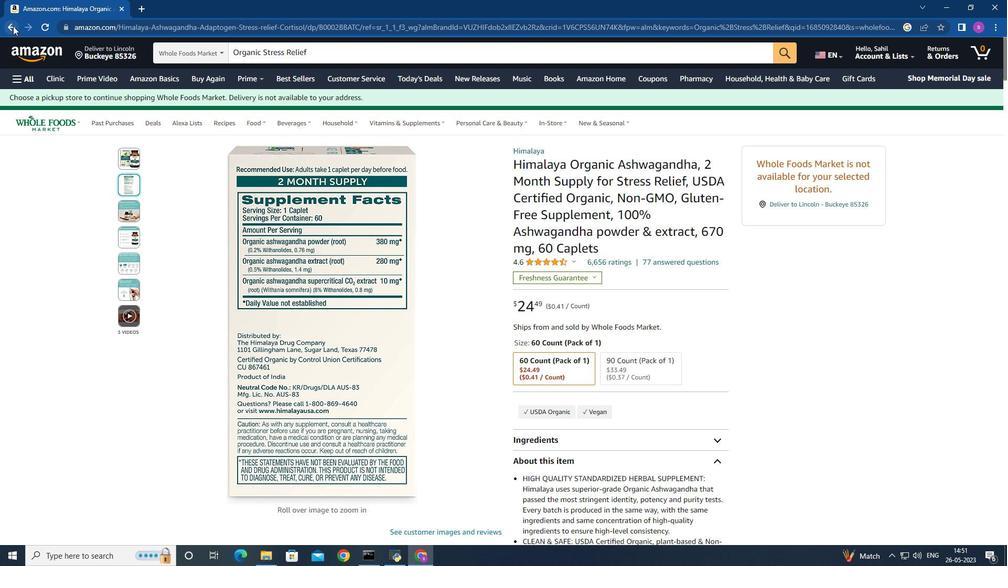 
Action: Mouse moved to (425, 210)
Screenshot: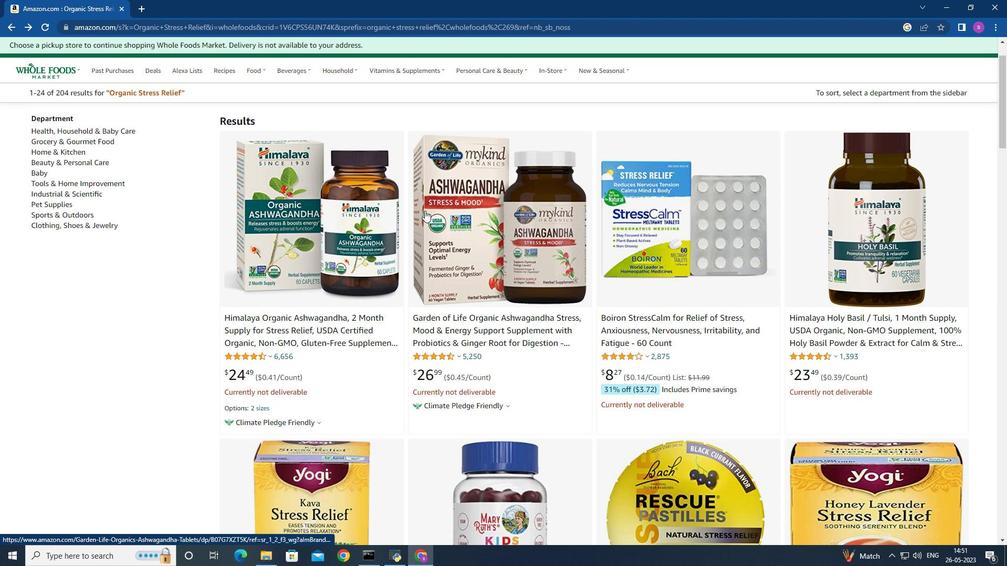 
Action: Mouse scrolled (425, 210) with delta (0, 0)
Screenshot: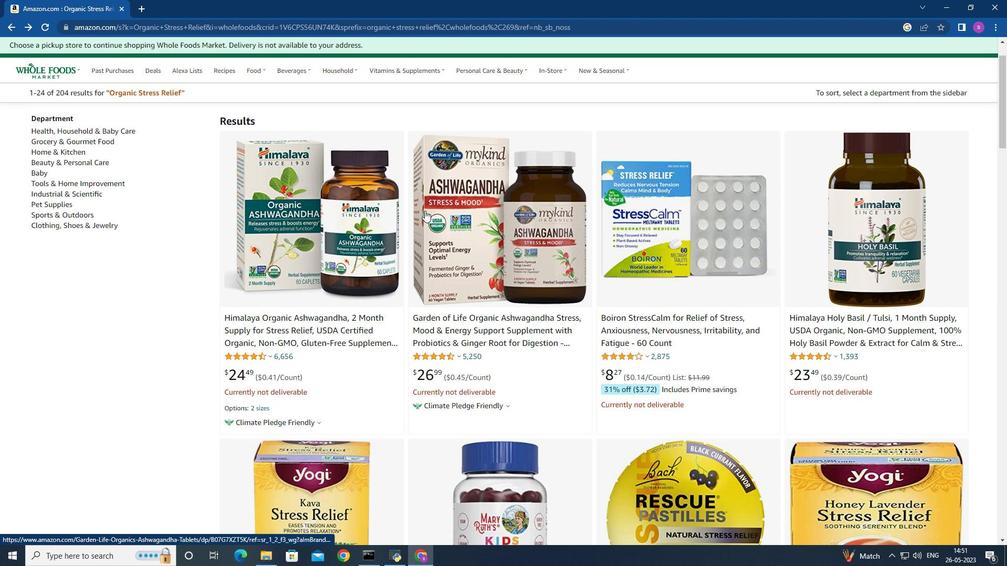 
Action: Mouse scrolled (425, 210) with delta (0, 0)
Screenshot: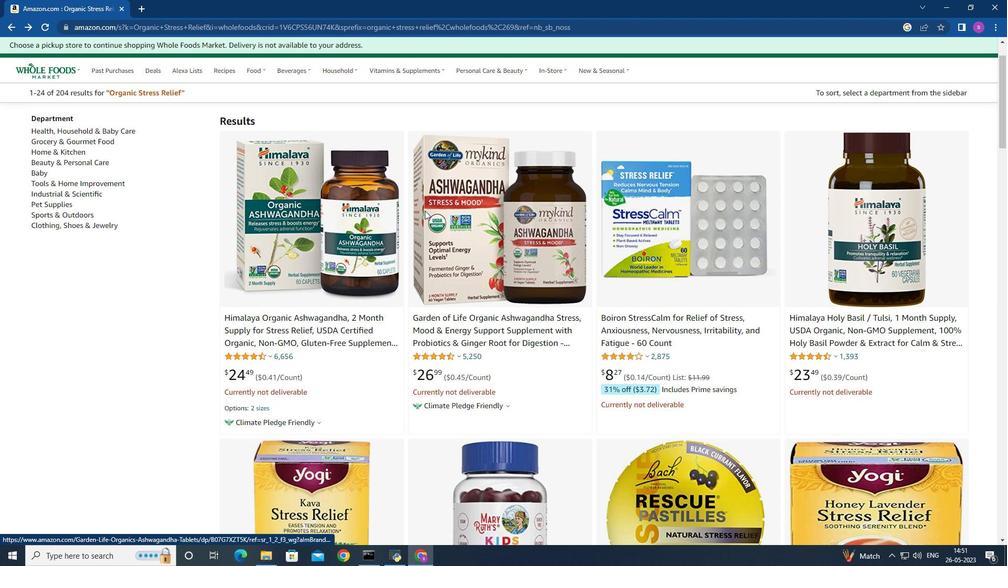 
Action: Mouse moved to (425, 210)
Screenshot: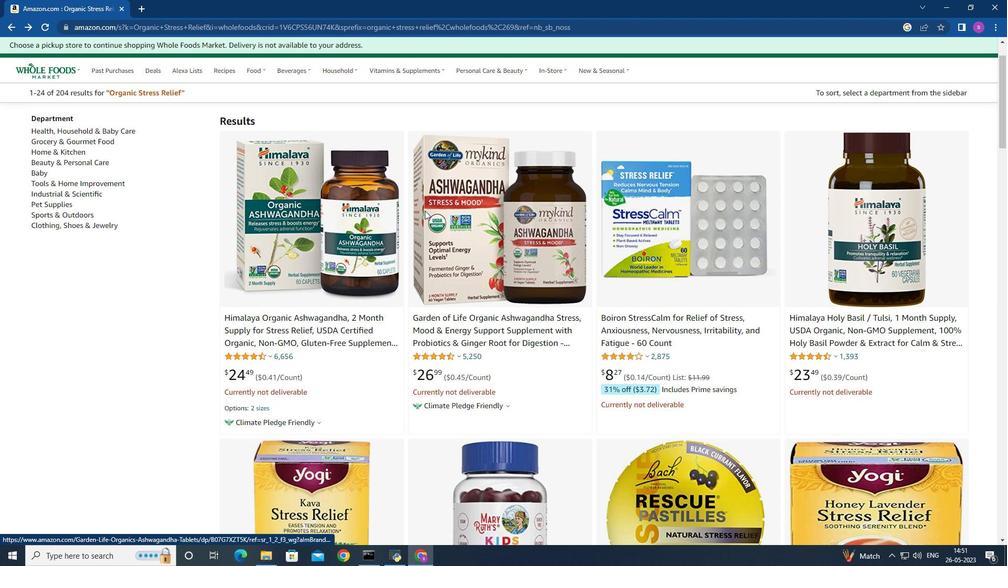 
Action: Mouse scrolled (425, 210) with delta (0, 0)
Screenshot: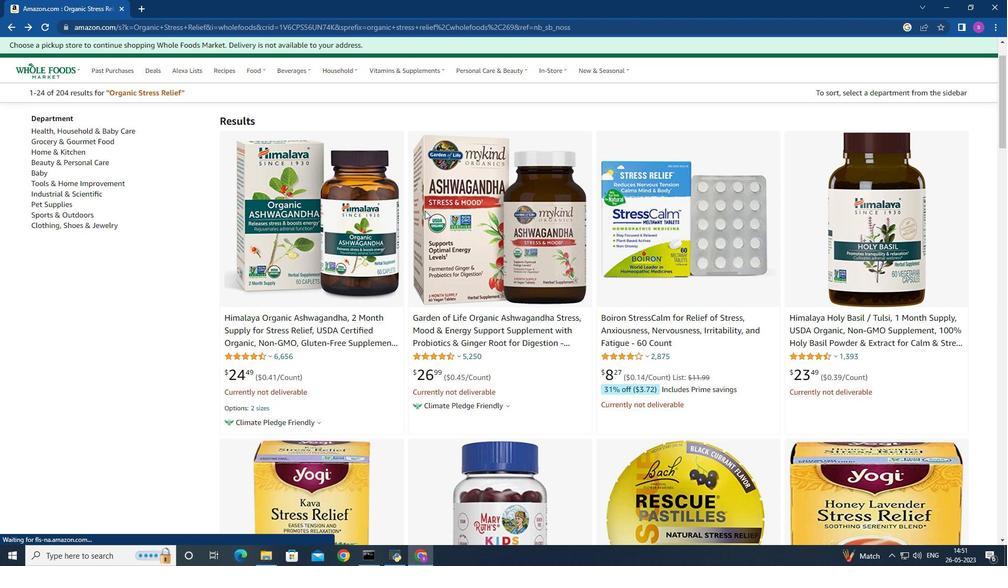
Action: Mouse moved to (425, 210)
Screenshot: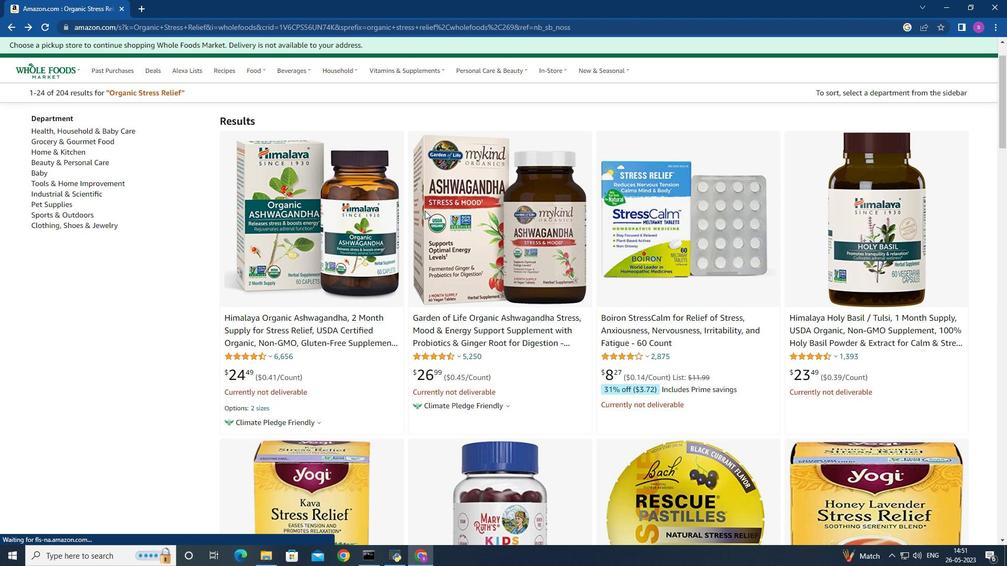 
Action: Mouse scrolled (425, 209) with delta (0, 0)
Screenshot: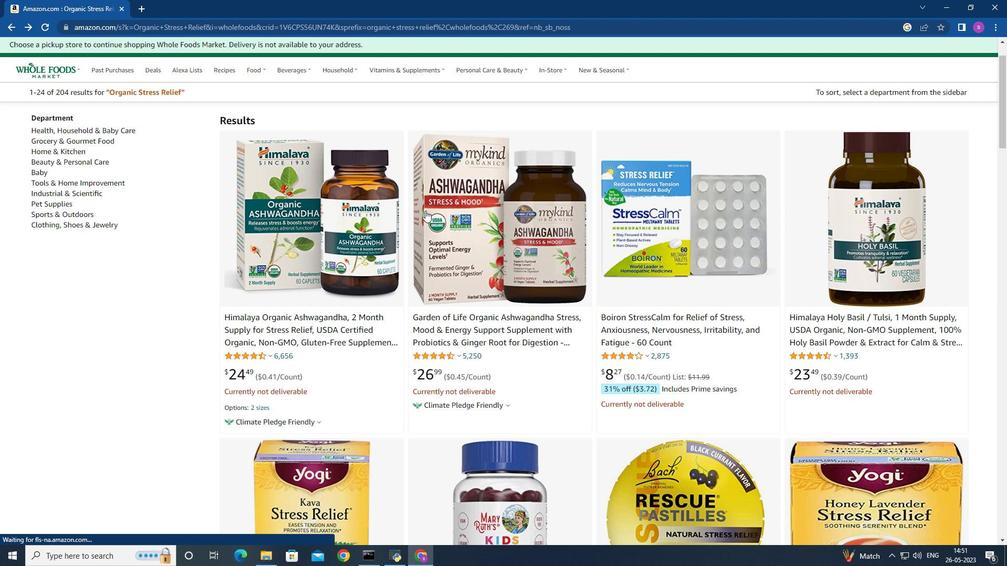 
Action: Mouse moved to (425, 209)
Screenshot: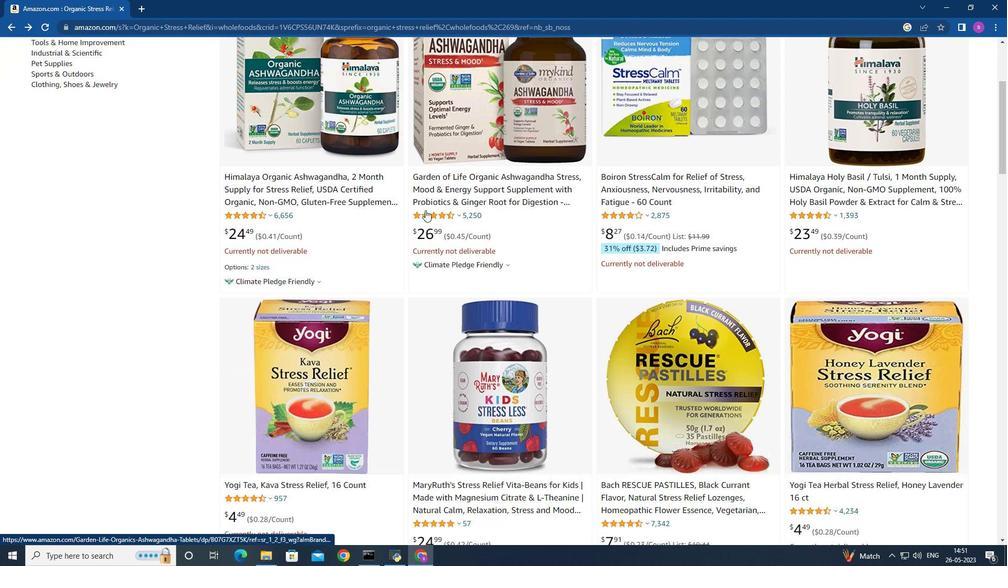 
Action: Mouse scrolled (425, 209) with delta (0, 0)
Screenshot: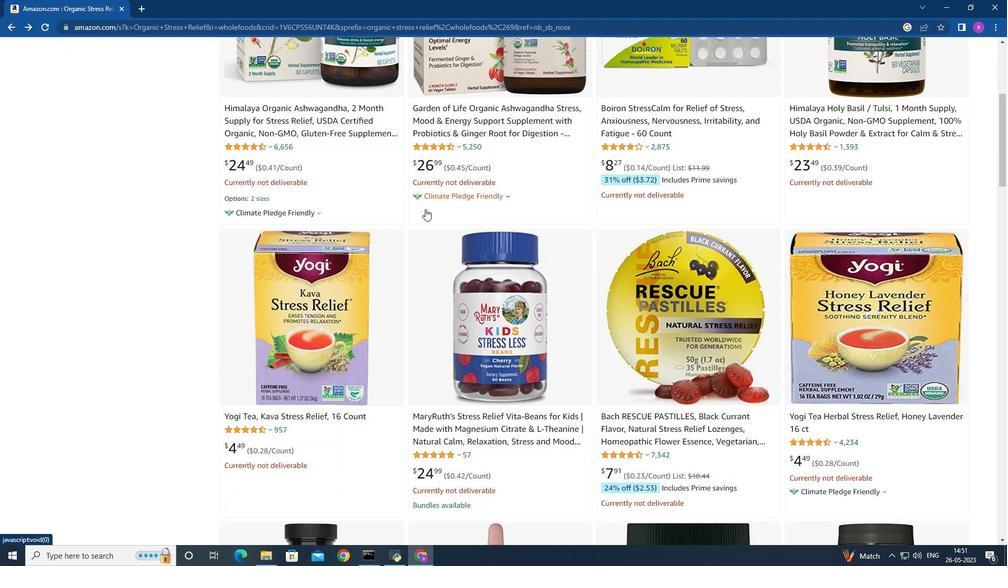 
Action: Mouse scrolled (425, 209) with delta (0, 0)
Screenshot: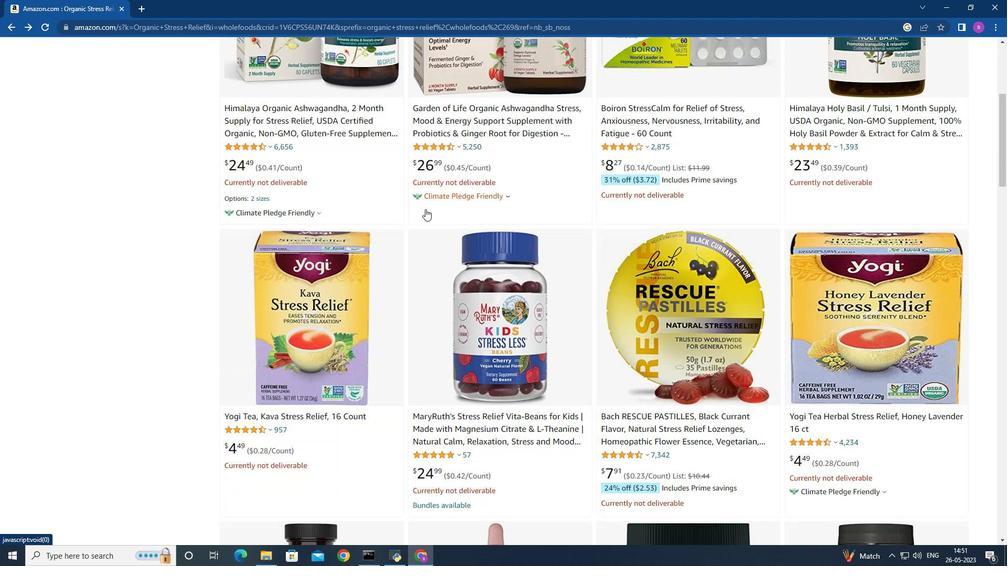 
Action: Mouse scrolled (425, 209) with delta (0, 0)
Screenshot: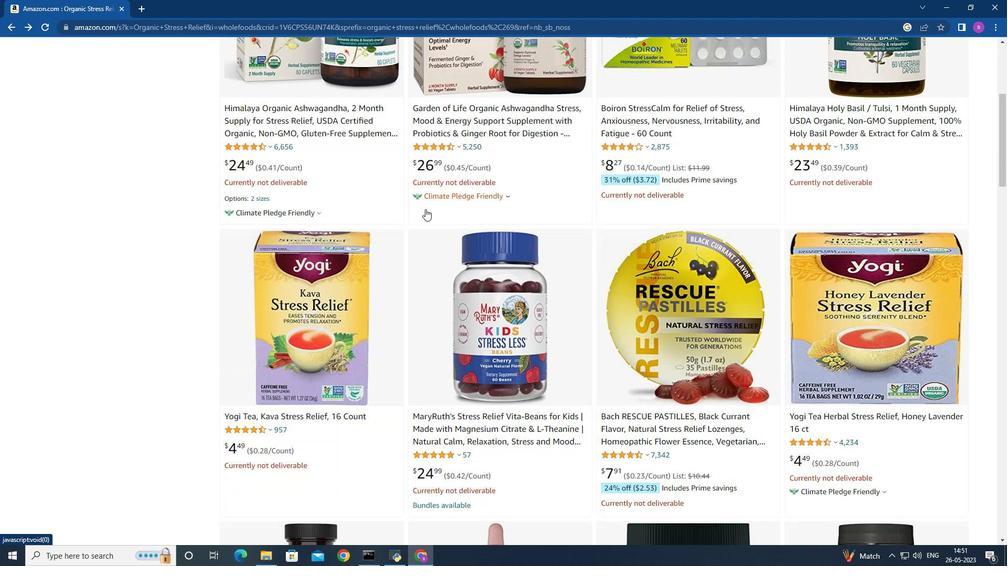 
Action: Mouse scrolled (425, 209) with delta (0, 0)
Screenshot: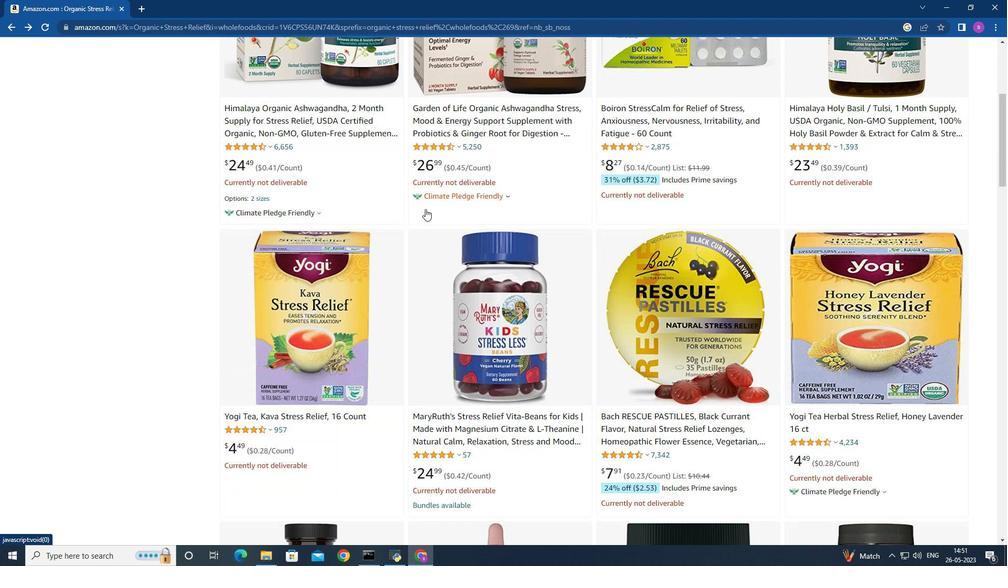 
Action: Mouse scrolled (425, 209) with delta (0, 0)
Screenshot: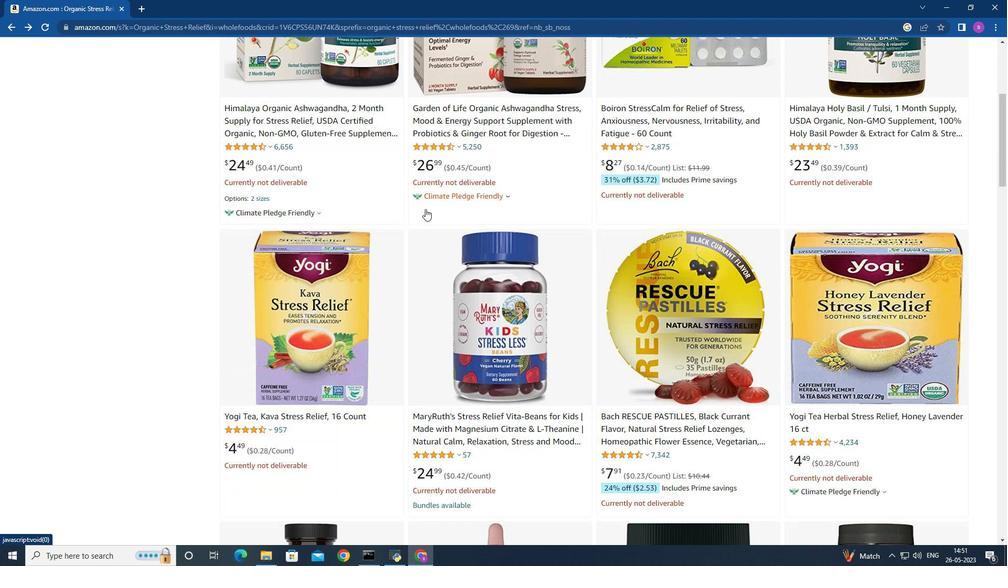 
Action: Mouse moved to (425, 209)
Screenshot: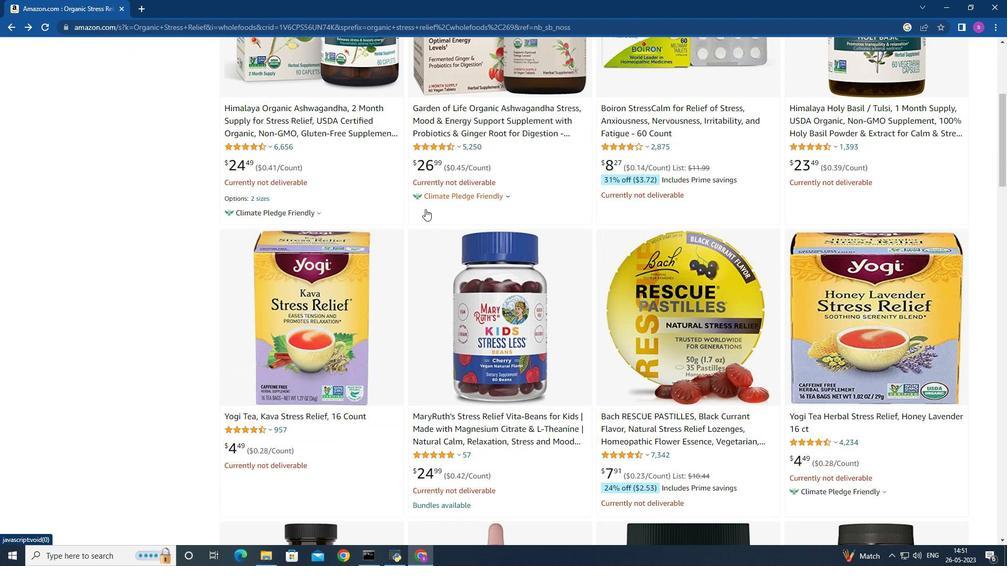 
Action: Mouse scrolled (425, 209) with delta (0, 0)
Screenshot: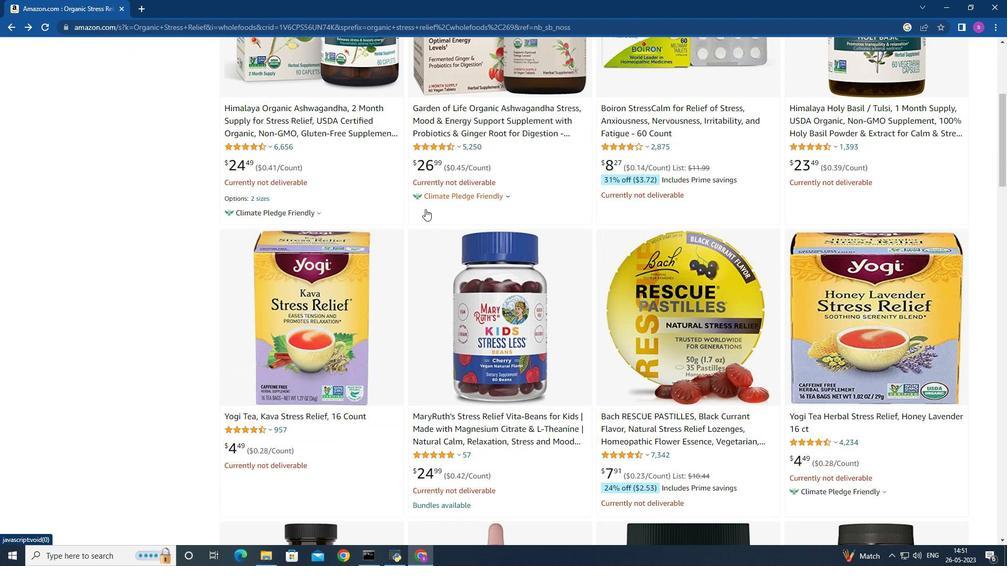 
Action: Mouse moved to (426, 209)
Screenshot: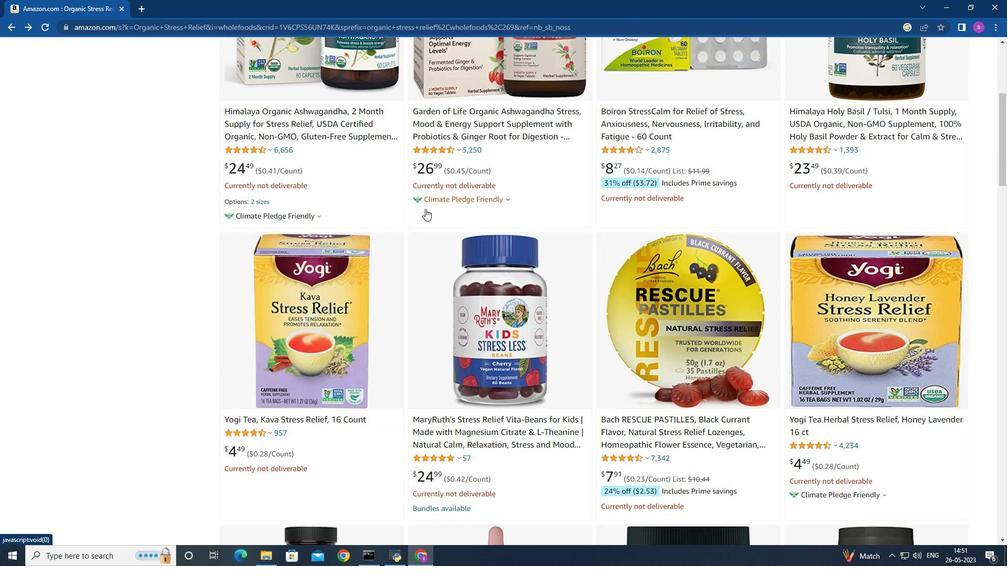 
Action: Mouse scrolled (426, 209) with delta (0, 0)
Screenshot: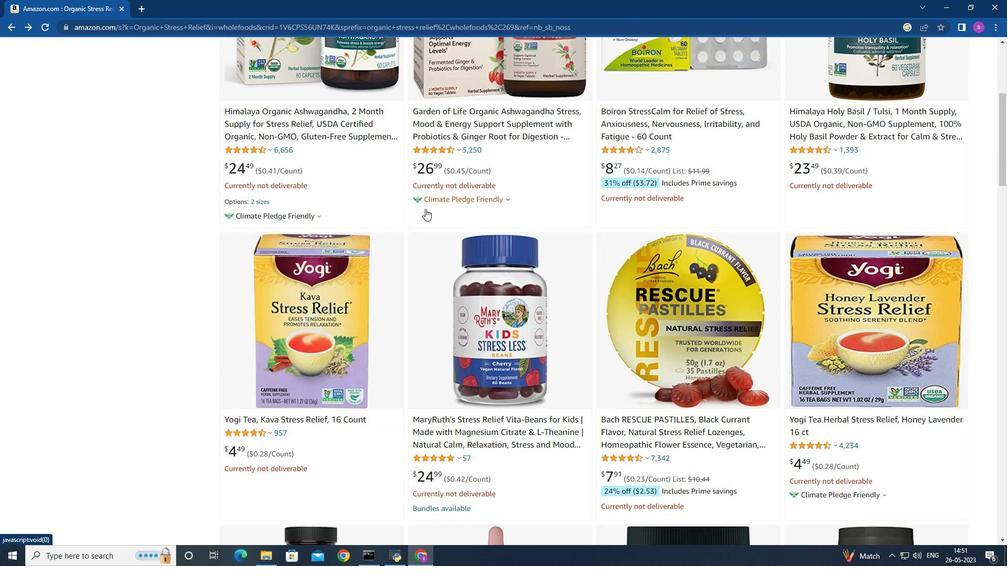 
Action: Mouse moved to (466, 279)
Screenshot: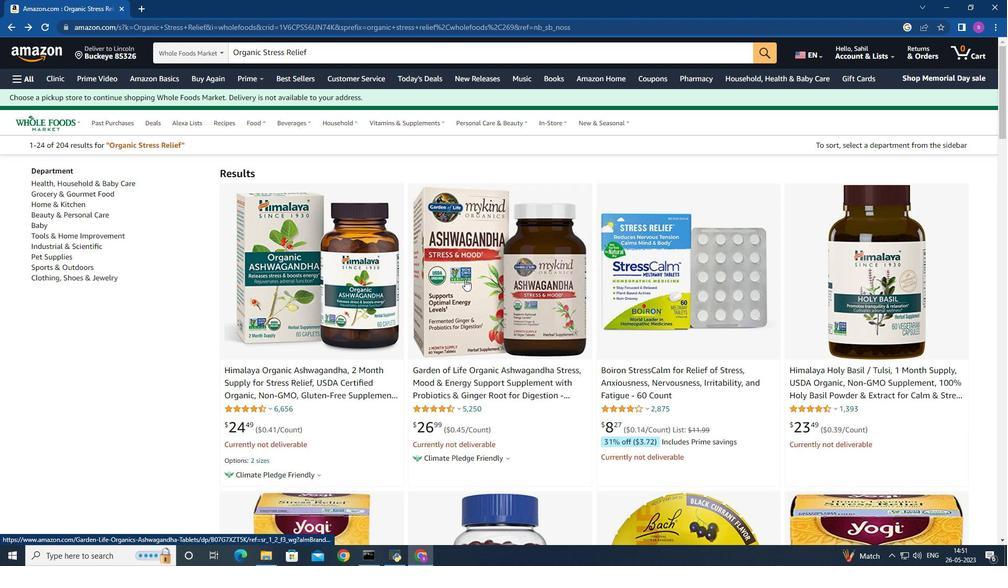 
Action: Mouse pressed left at (466, 279)
Screenshot: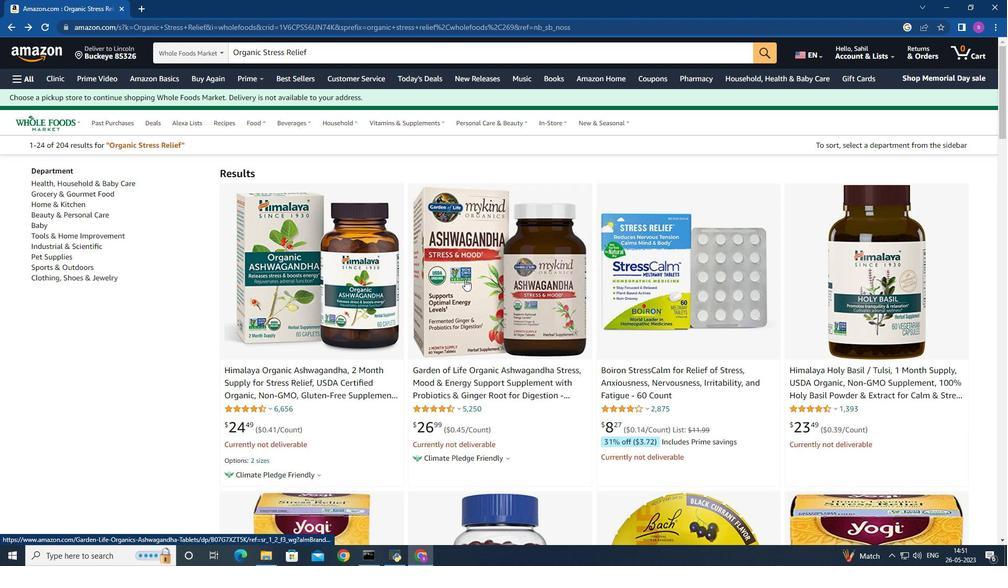 
Action: Mouse moved to (219, 249)
Screenshot: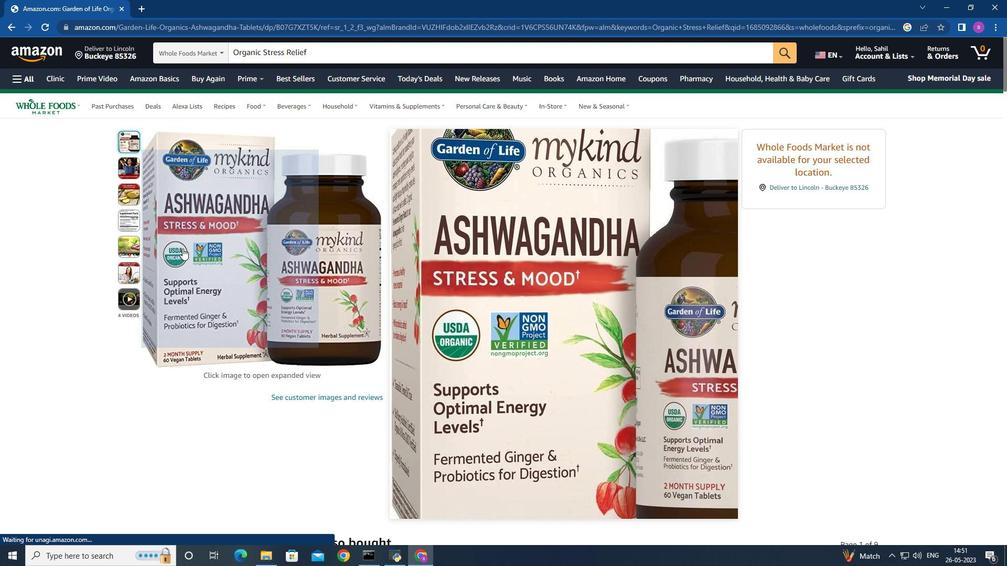 
Action: Mouse scrolled (188, 248) with delta (0, 0)
Screenshot: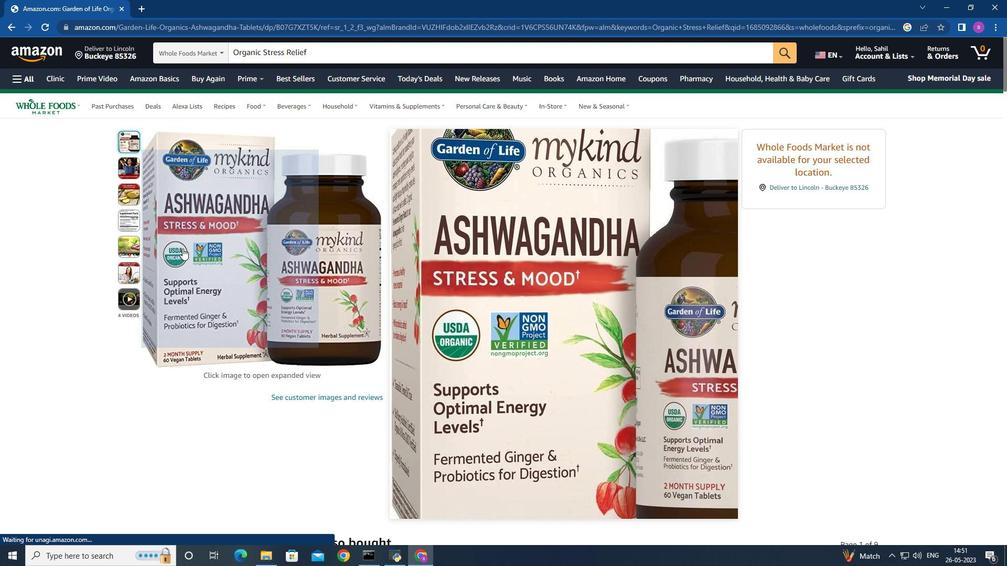 
Action: Mouse moved to (263, 249)
Screenshot: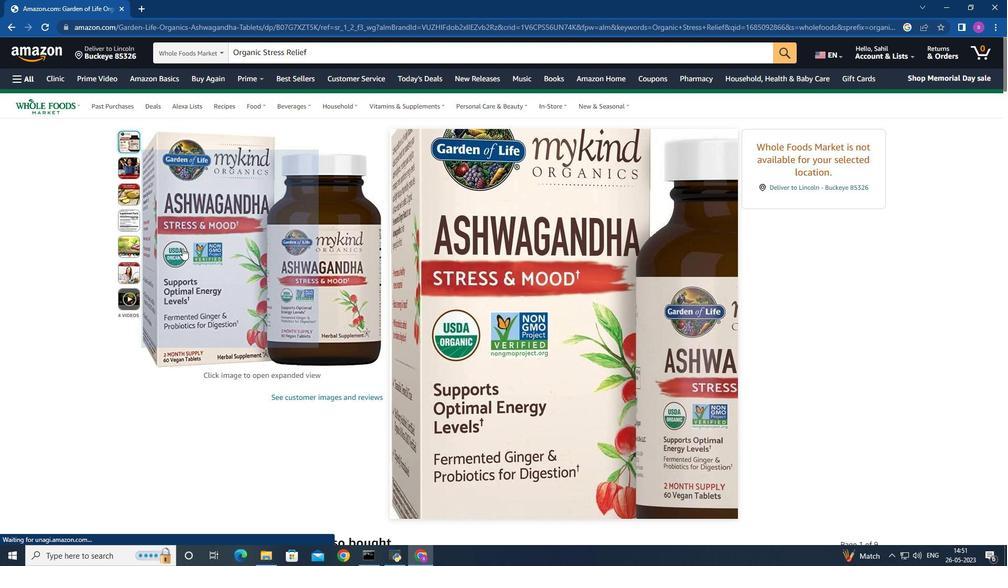 
Action: Mouse scrolled (223, 249) with delta (0, 0)
Screenshot: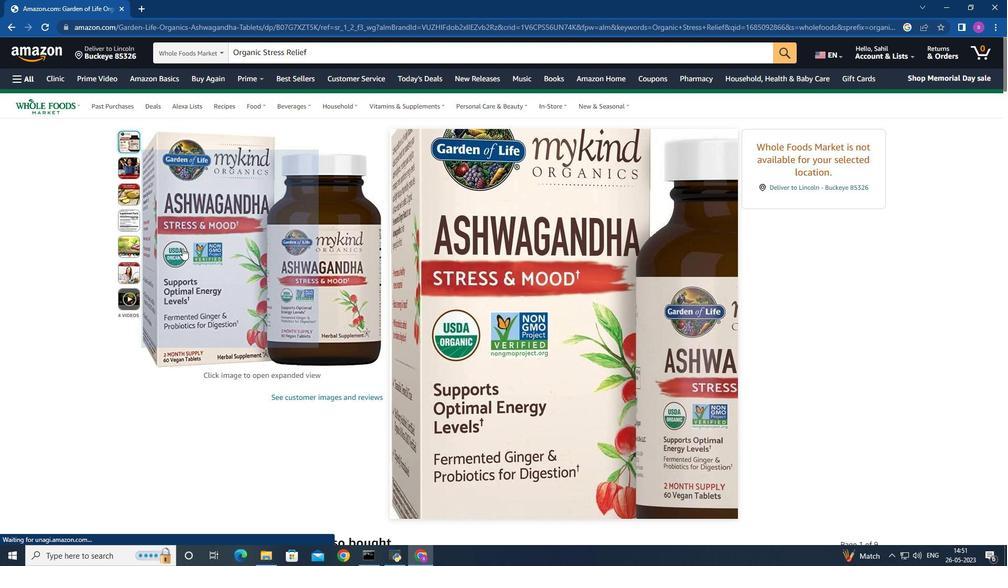 
Action: Mouse moved to (267, 249)
Screenshot: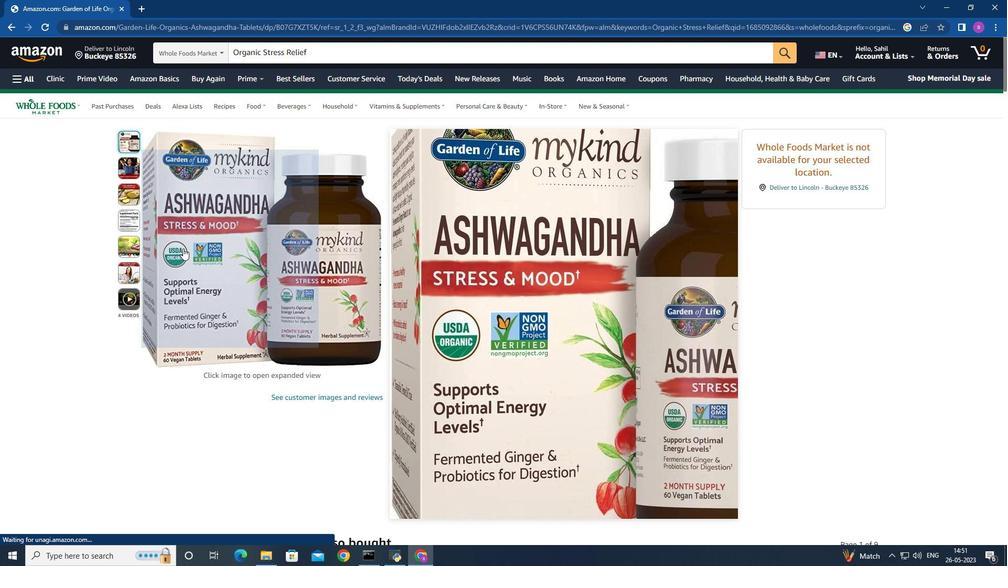 
Action: Mouse scrolled (267, 249) with delta (0, 0)
Screenshot: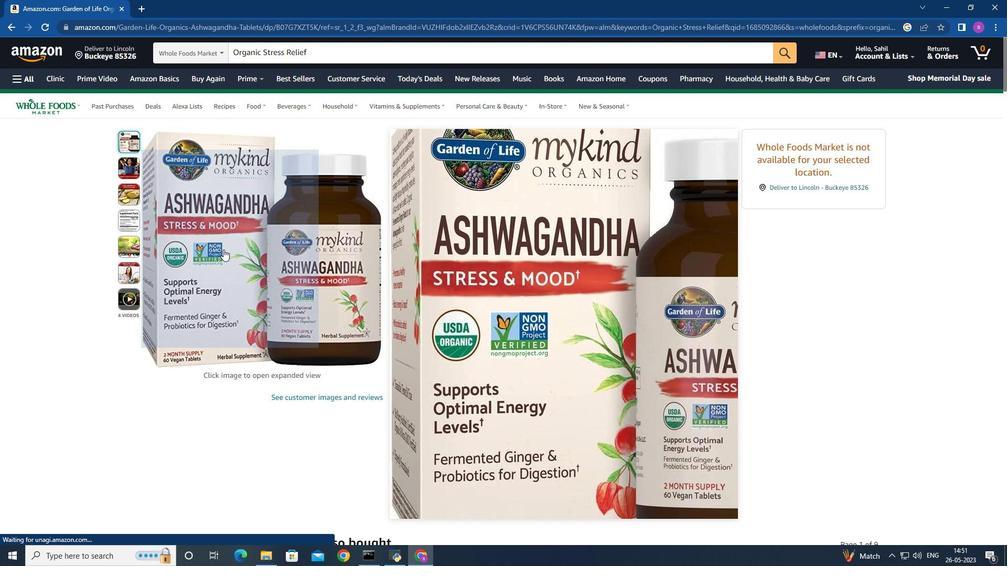 
Action: Mouse moved to (270, 247)
Screenshot: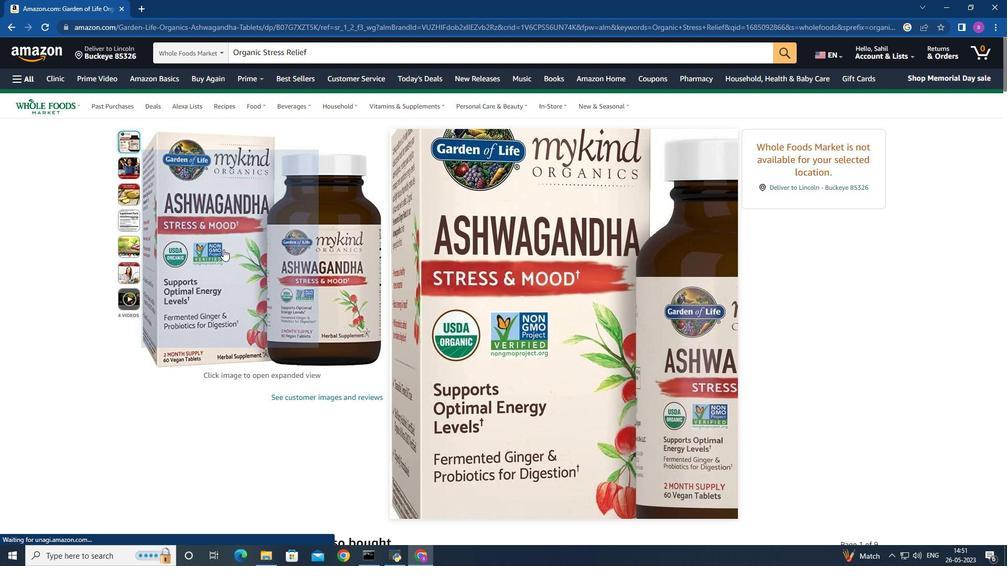 
Action: Mouse scrolled (270, 247) with delta (0, 0)
Screenshot: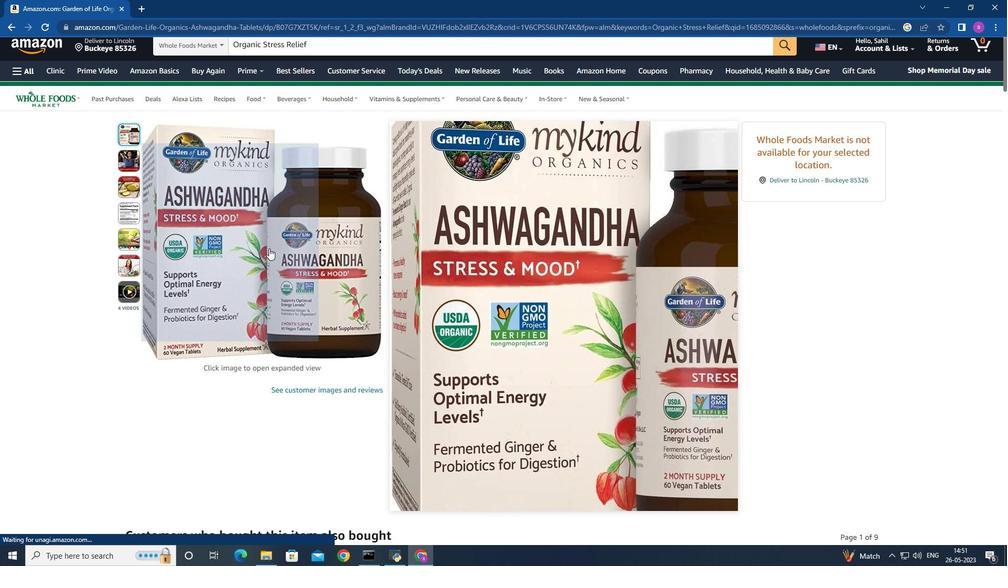 
Action: Mouse moved to (249, 251)
Screenshot: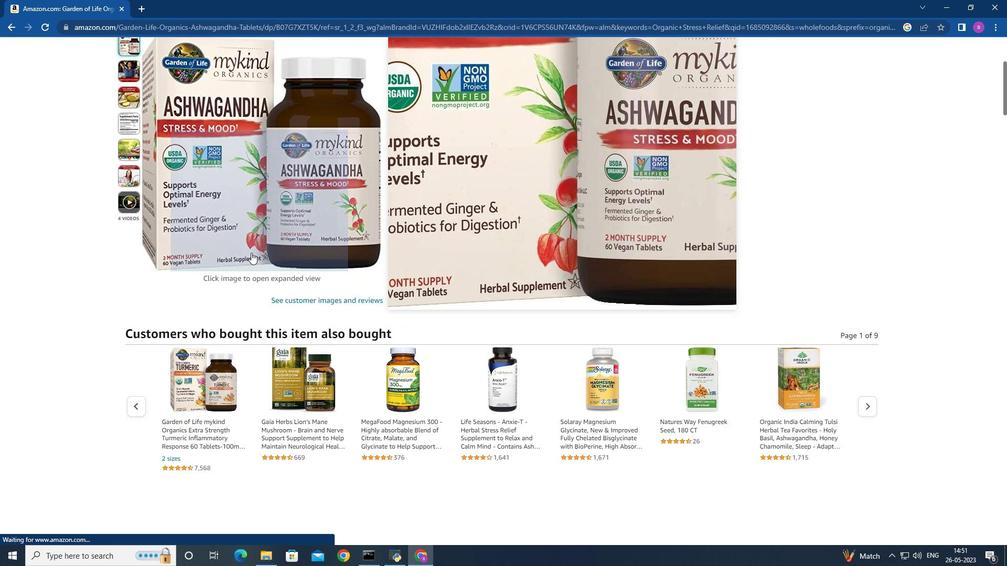 
Action: Mouse scrolled (249, 251) with delta (0, 0)
Screenshot: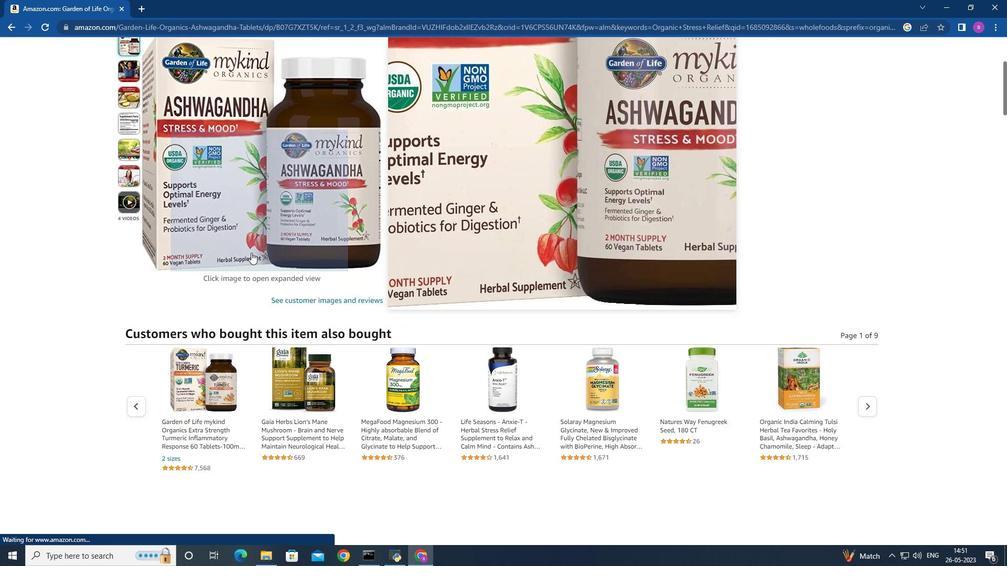 
Action: Mouse scrolled (249, 251) with delta (0, 0)
Screenshot: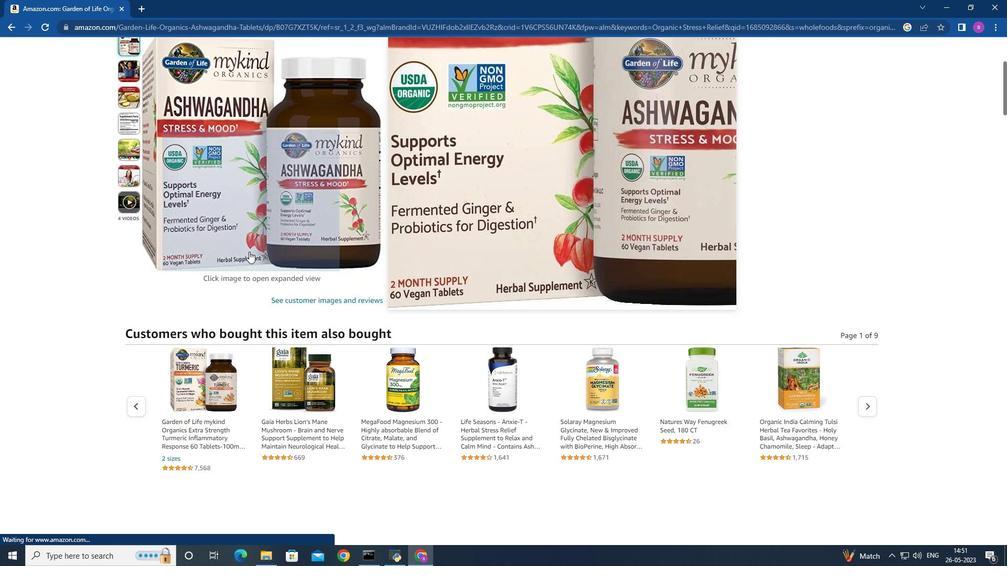 
Action: Mouse moved to (249, 251)
Screenshot: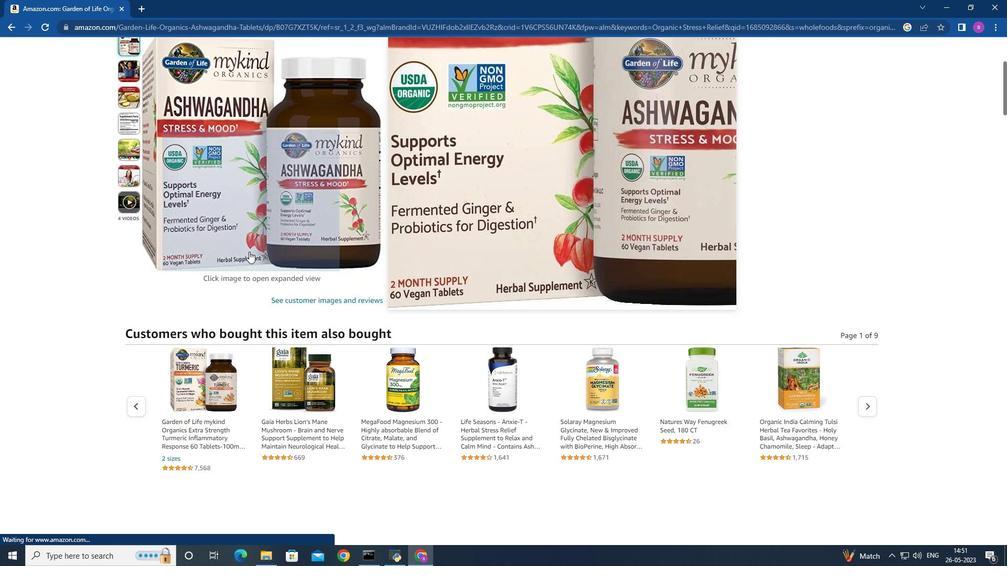 
Action: Mouse scrolled (249, 251) with delta (0, 0)
Screenshot: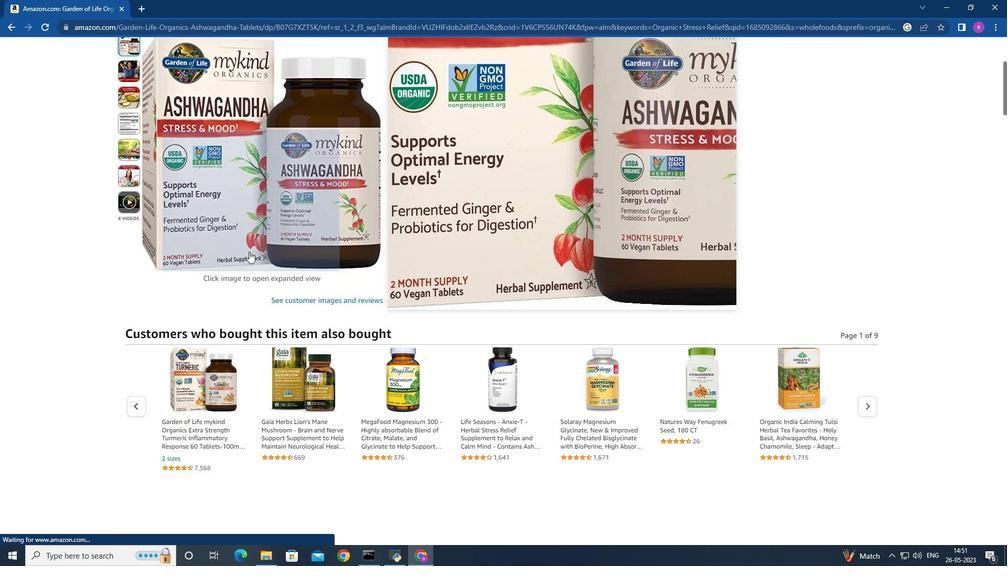 
Action: Mouse scrolled (249, 251) with delta (0, 0)
Screenshot: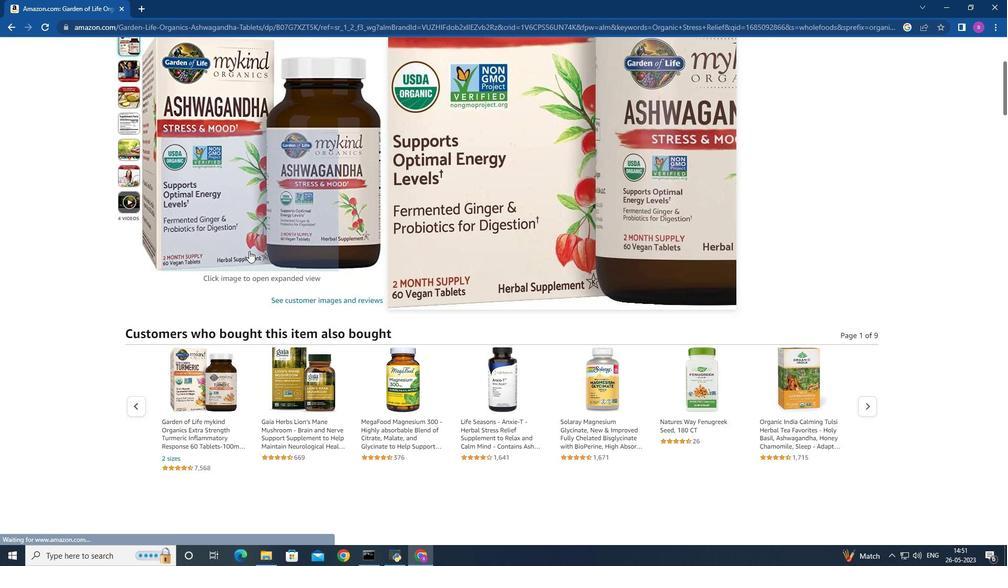 
Action: Mouse scrolled (249, 251) with delta (0, 0)
Screenshot: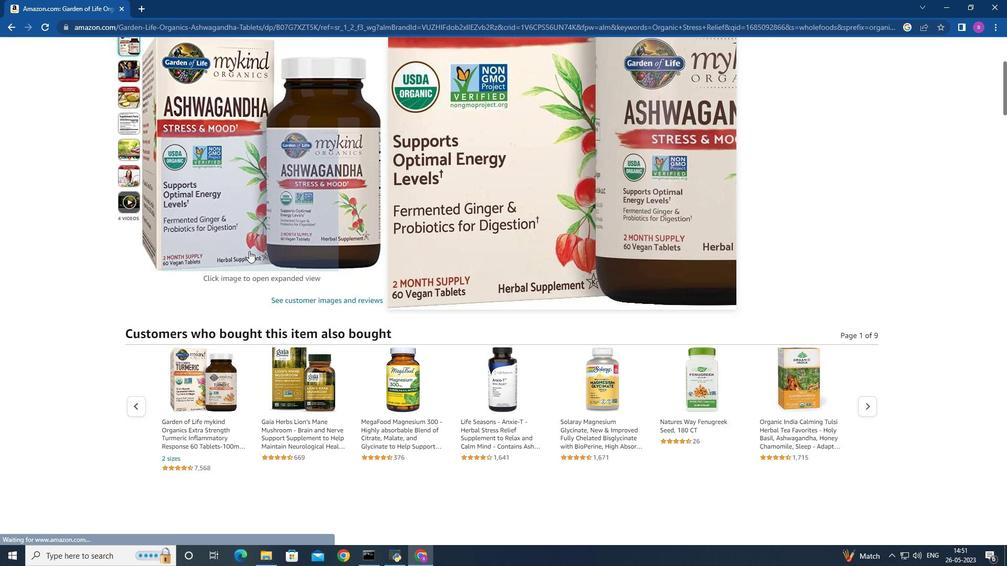 
Action: Mouse moved to (12, 27)
Screenshot: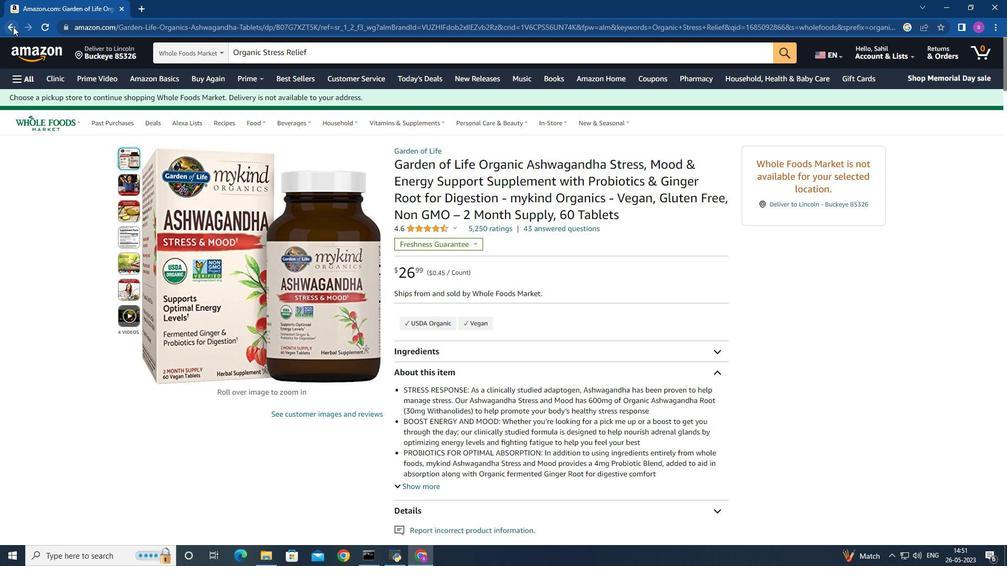 
Action: Mouse pressed left at (12, 27)
Screenshot: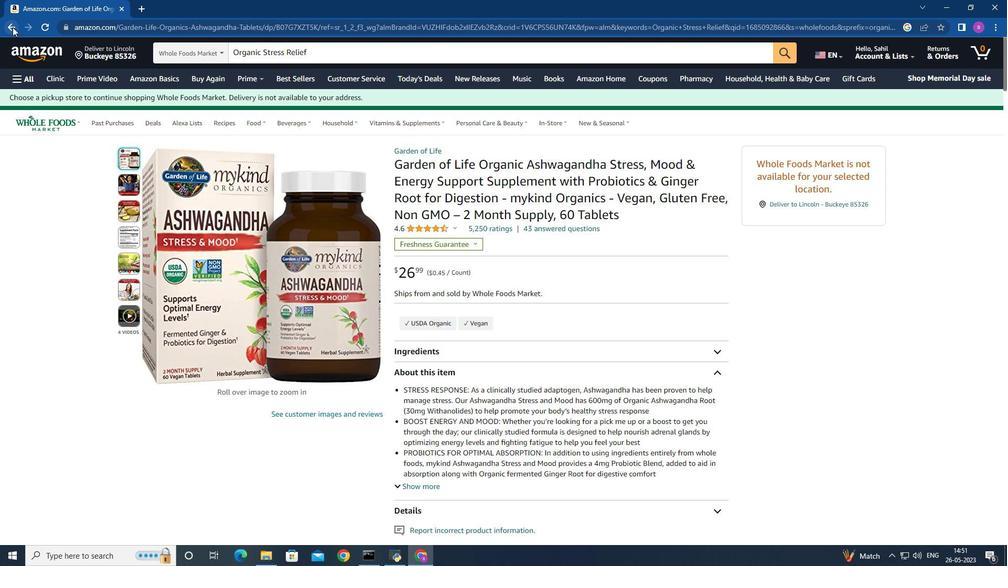 
Action: Mouse moved to (668, 260)
Screenshot: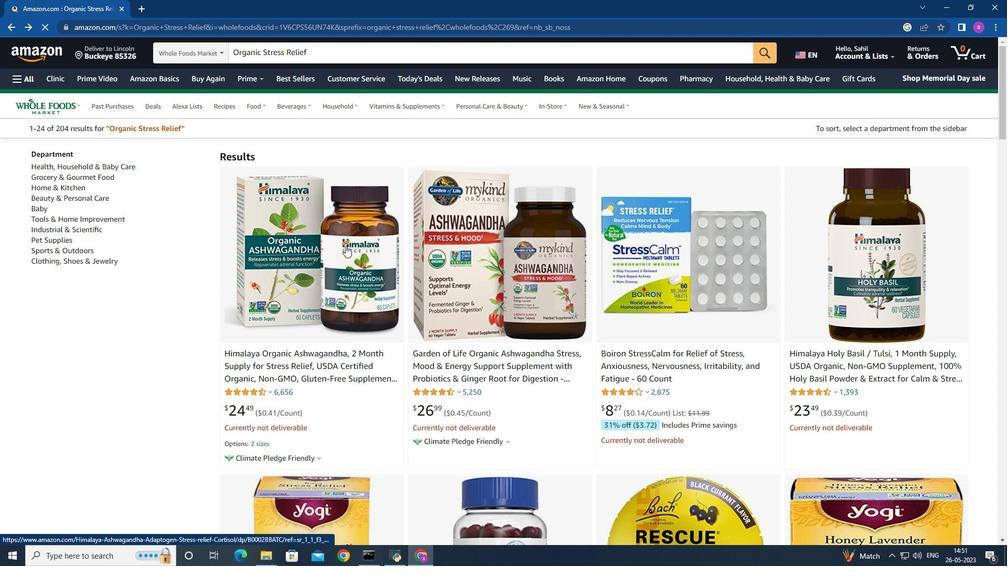 
Action: Mouse scrolled (486, 256) with delta (0, 0)
Screenshot: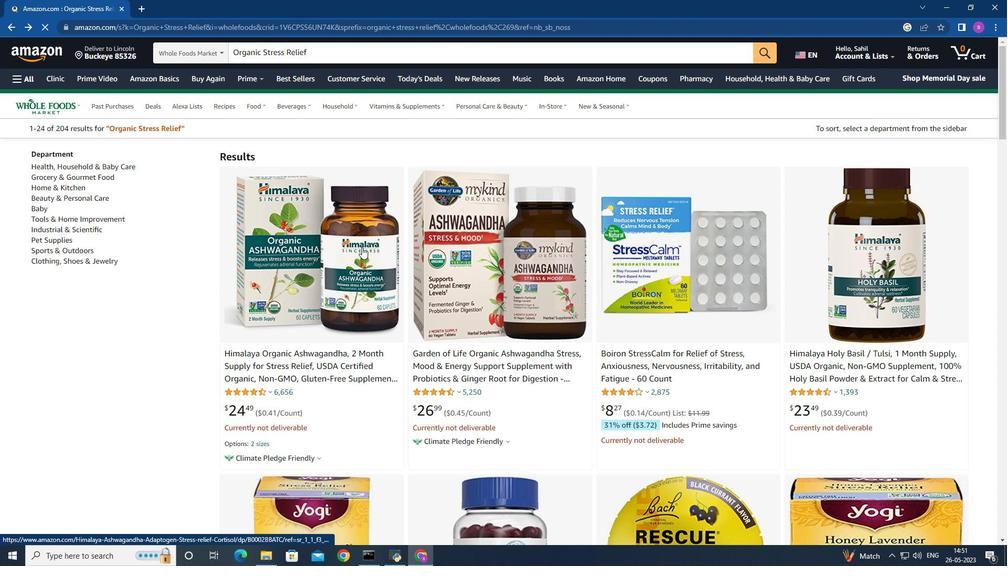
Action: Mouse moved to (618, 254)
Screenshot: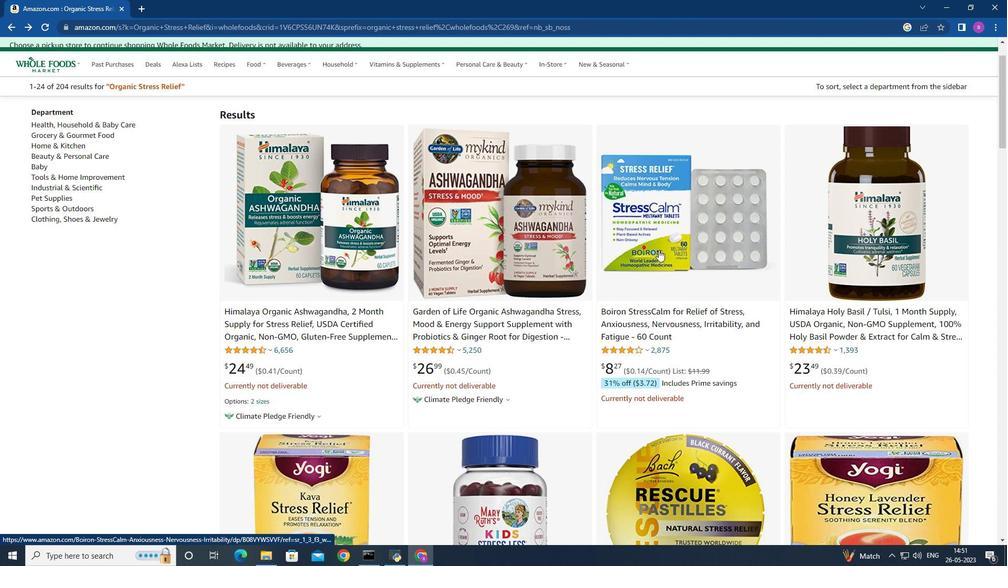 
Action: Mouse scrolled (618, 253) with delta (0, 0)
Screenshot: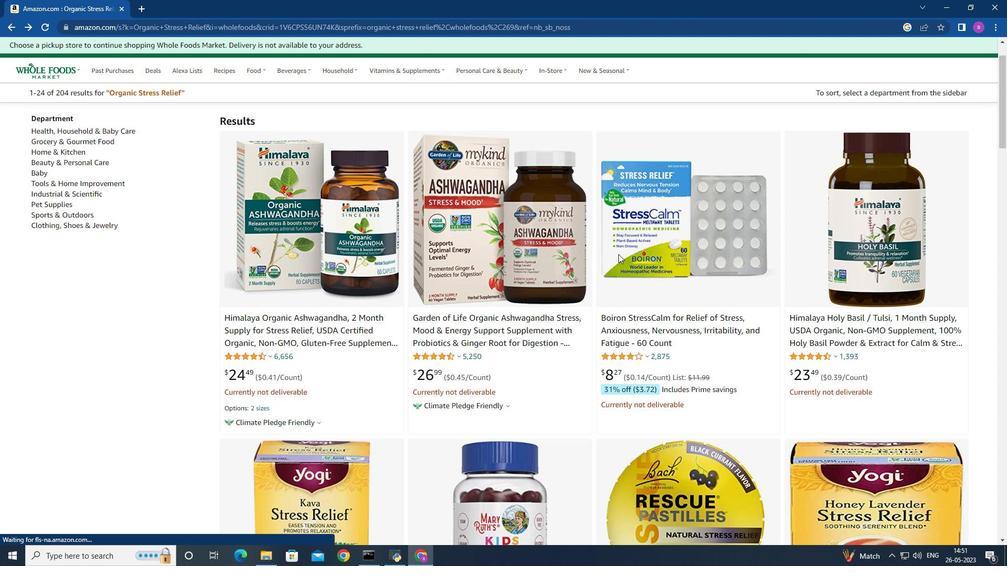 
Action: Mouse scrolled (618, 253) with delta (0, 0)
Screenshot: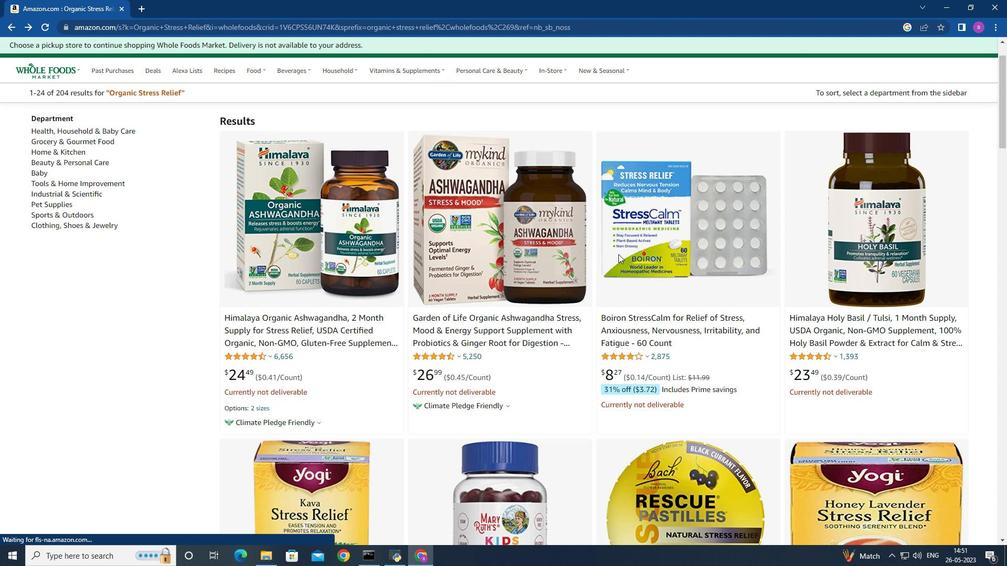 
Action: Mouse moved to (652, 246)
Screenshot: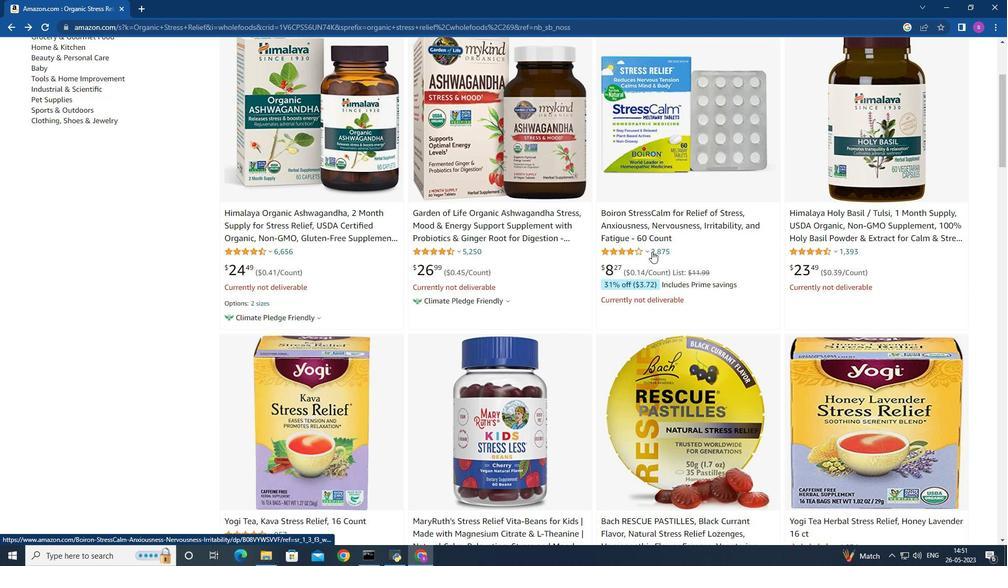 
Action: Mouse scrolled (652, 247) with delta (0, 0)
Screenshot: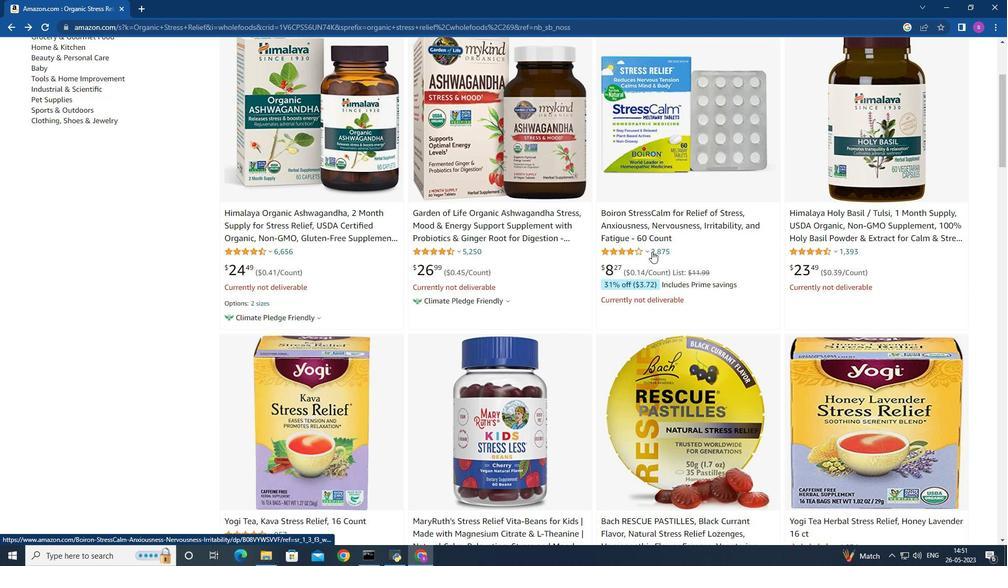 
Action: Mouse scrolled (652, 247) with delta (0, 0)
Screenshot: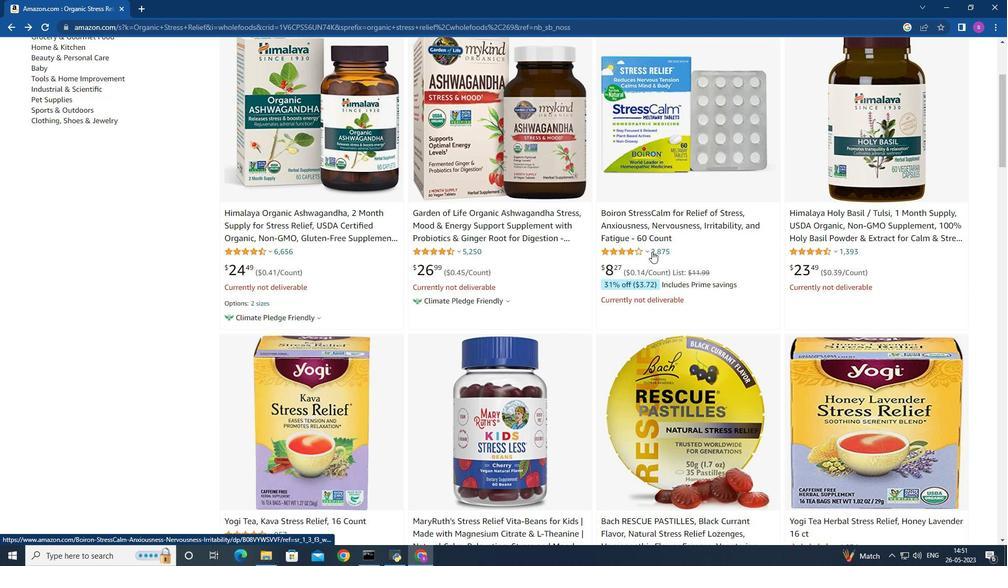 
Action: Mouse moved to (662, 227)
Screenshot: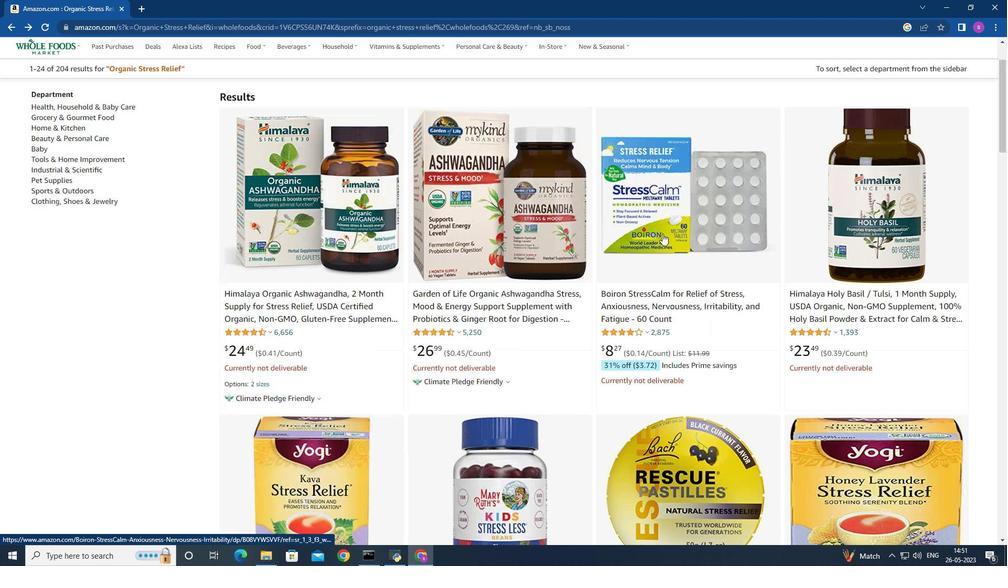 
Action: Mouse pressed left at (662, 227)
Screenshot: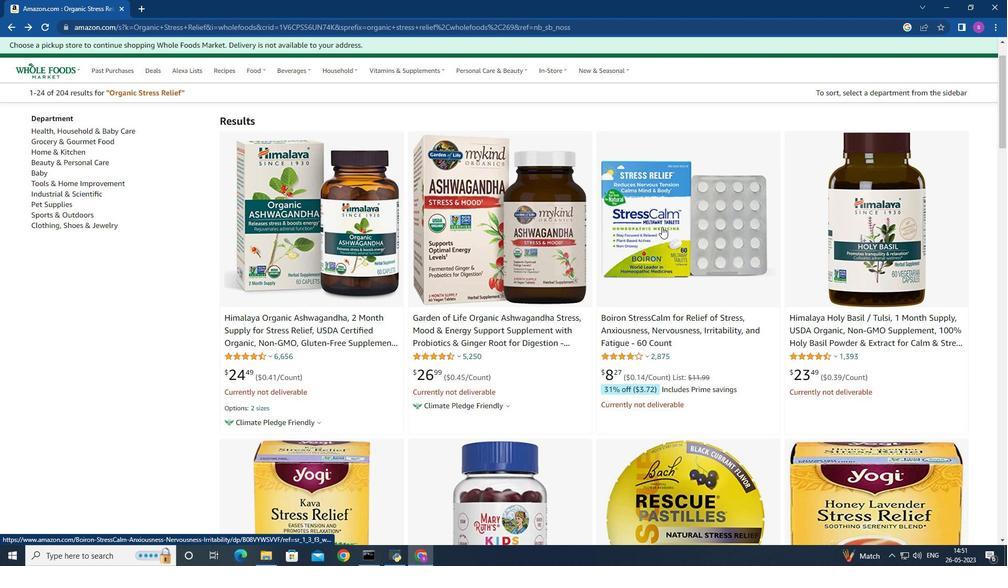 
Action: Mouse moved to (7, 29)
Screenshot: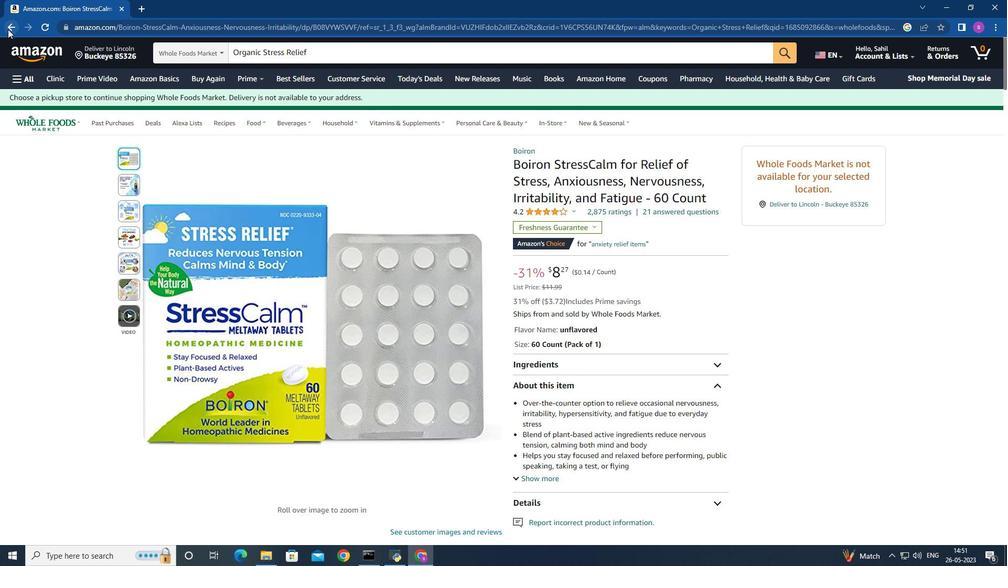 
Action: Mouse pressed left at (7, 29)
Screenshot: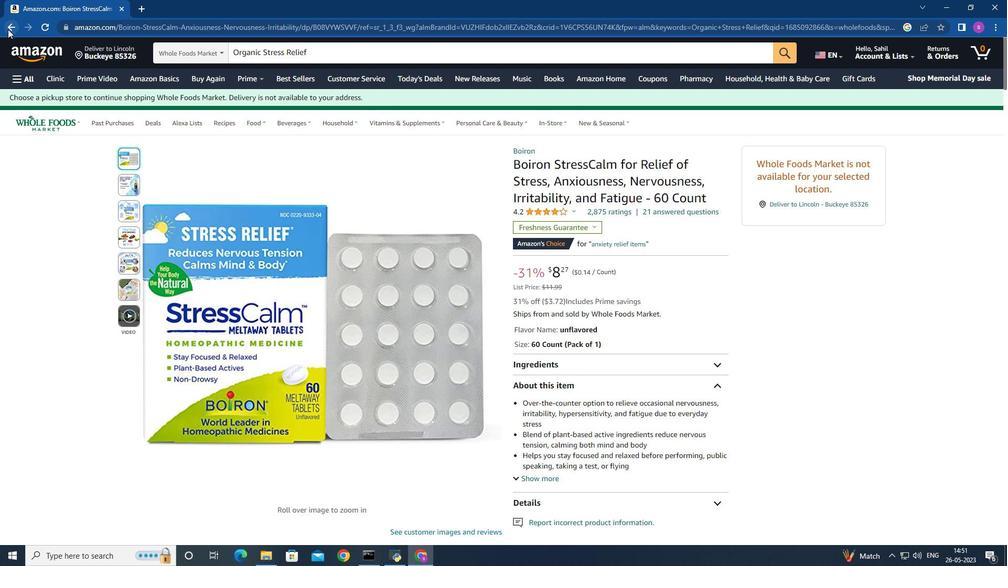 
Action: Mouse moved to (438, 288)
Screenshot: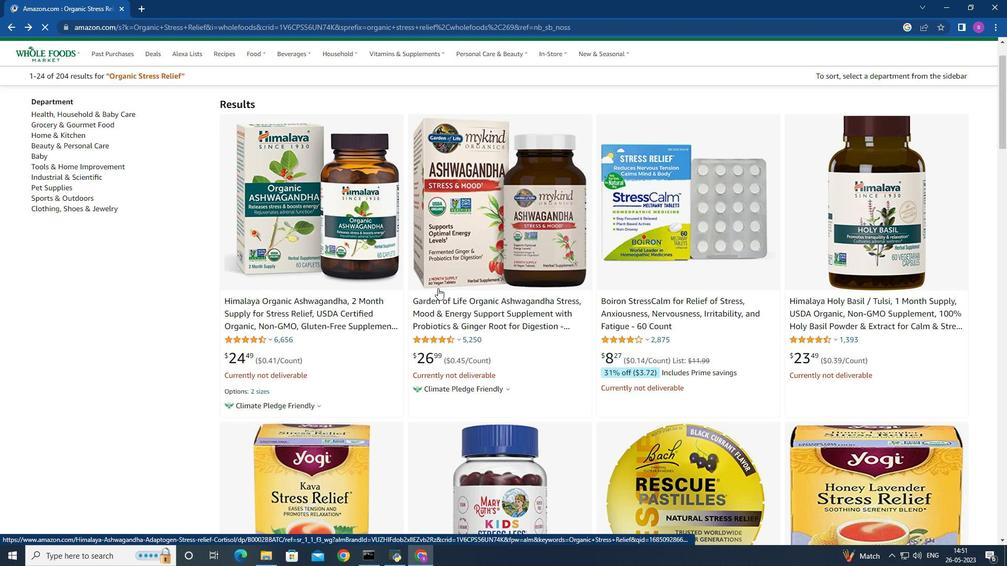 
Action: Mouse scrolled (438, 288) with delta (0, 0)
Screenshot: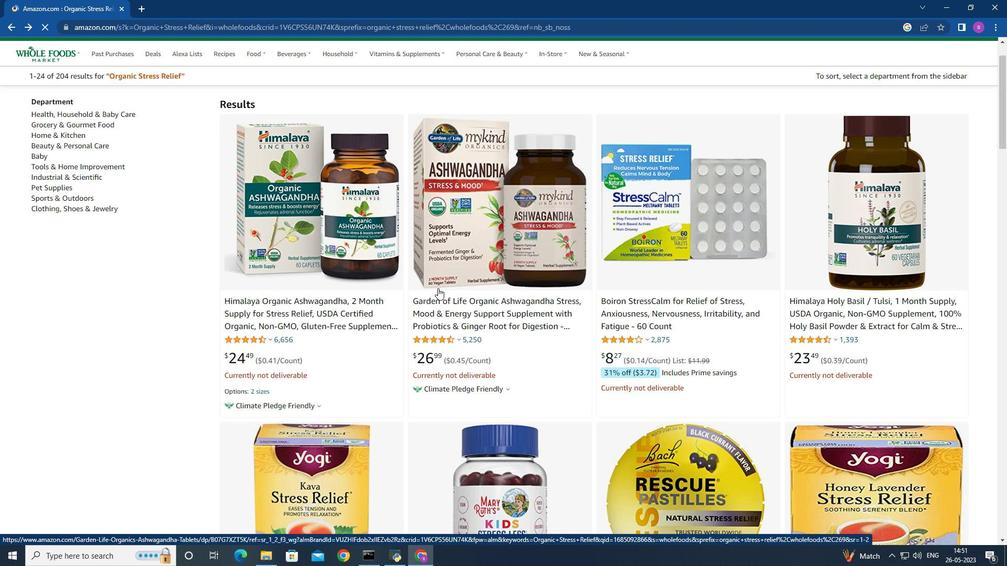 
Action: Mouse moved to (438, 288)
Screenshot: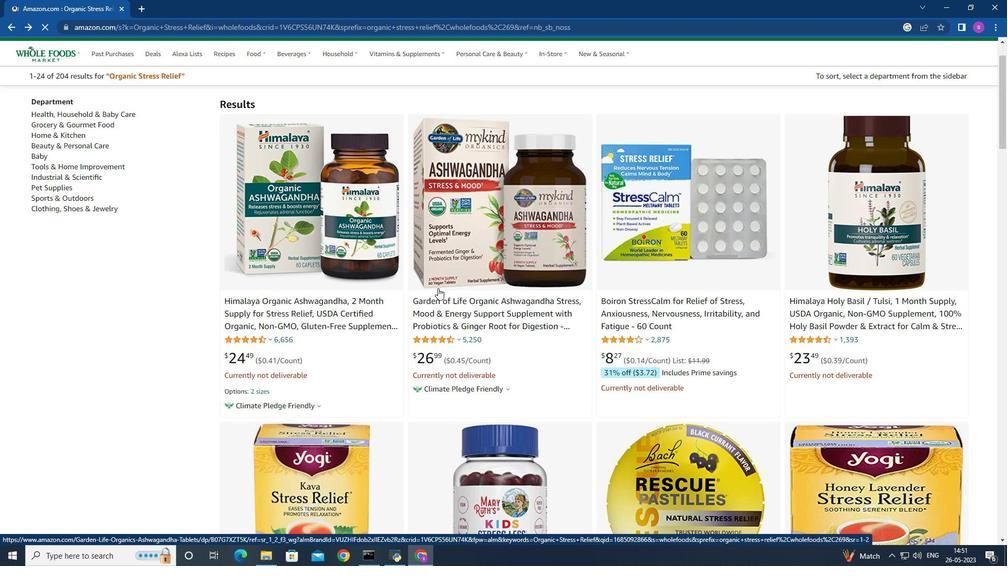 
Action: Mouse scrolled (438, 288) with delta (0, 0)
Screenshot: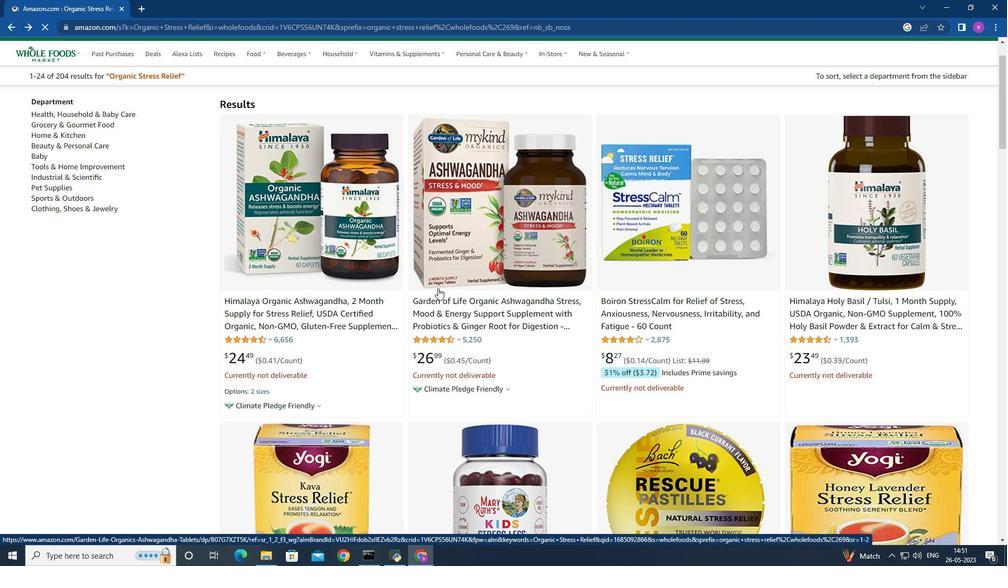 
Action: Mouse moved to (522, 308)
Screenshot: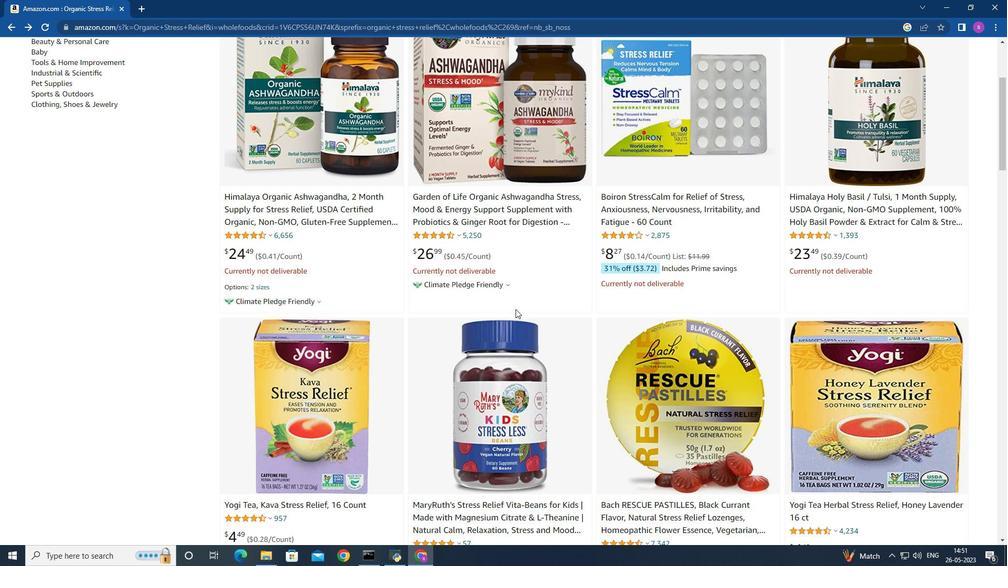 
Action: Mouse scrolled (522, 308) with delta (0, 0)
Screenshot: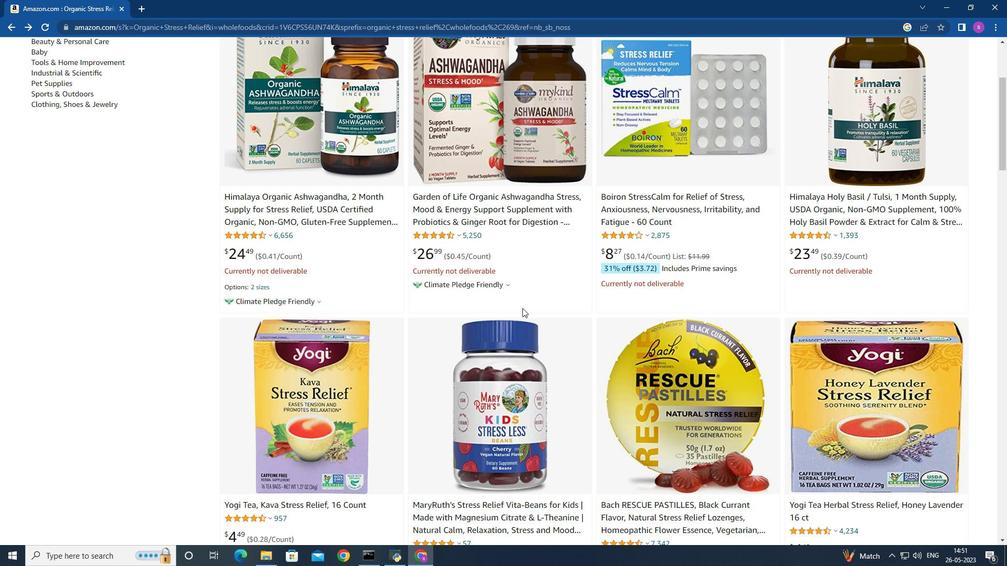 
Action: Mouse moved to (523, 308)
Screenshot: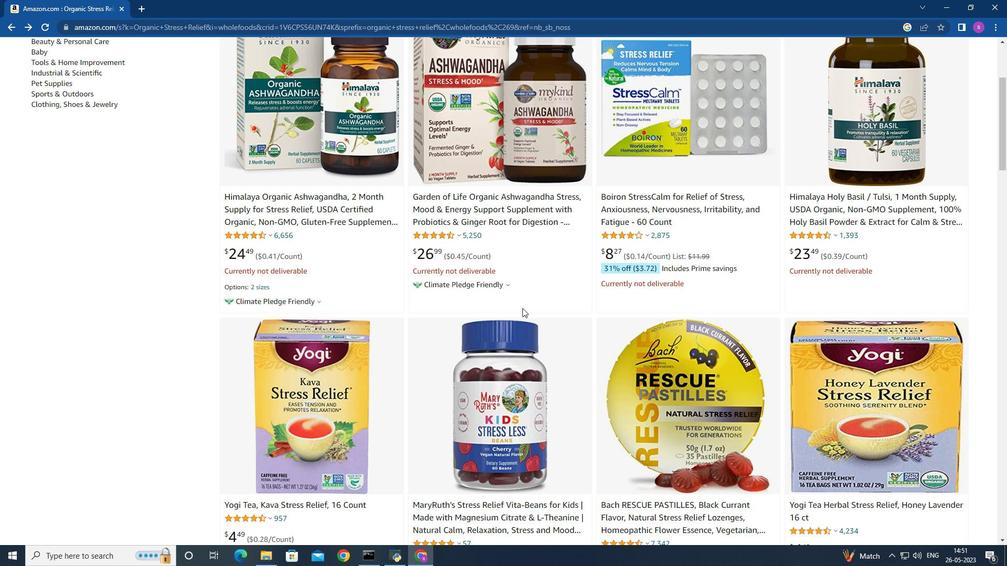 
Action: Mouse scrolled (523, 308) with delta (0, 0)
Screenshot: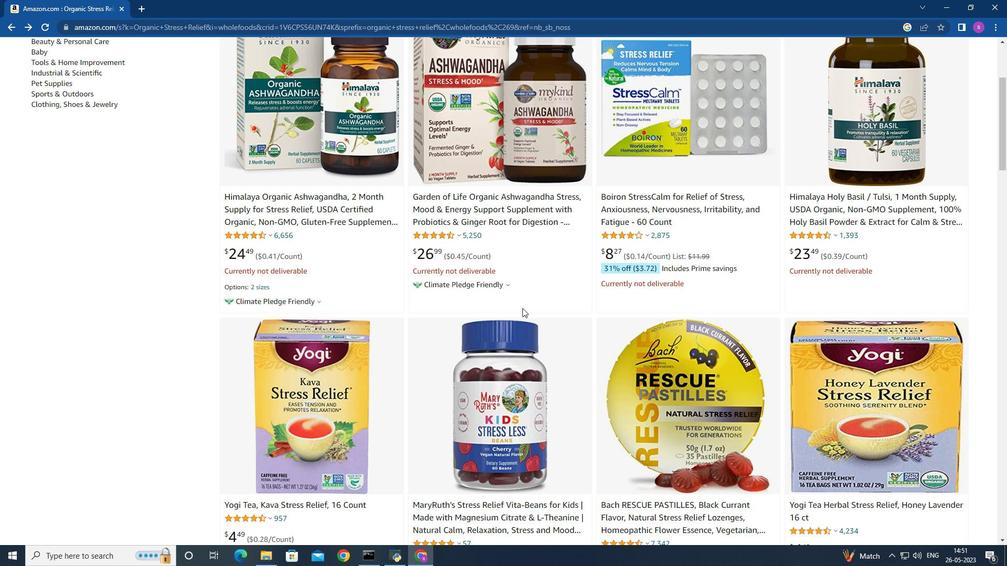
Action: Mouse moved to (515, 315)
Screenshot: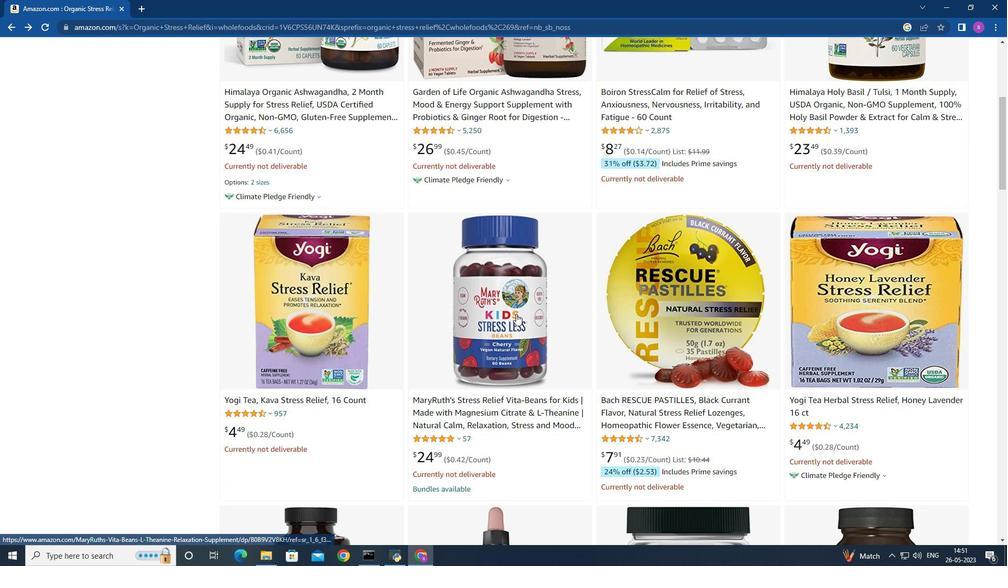 
Action: Mouse scrolled (515, 315) with delta (0, 0)
Screenshot: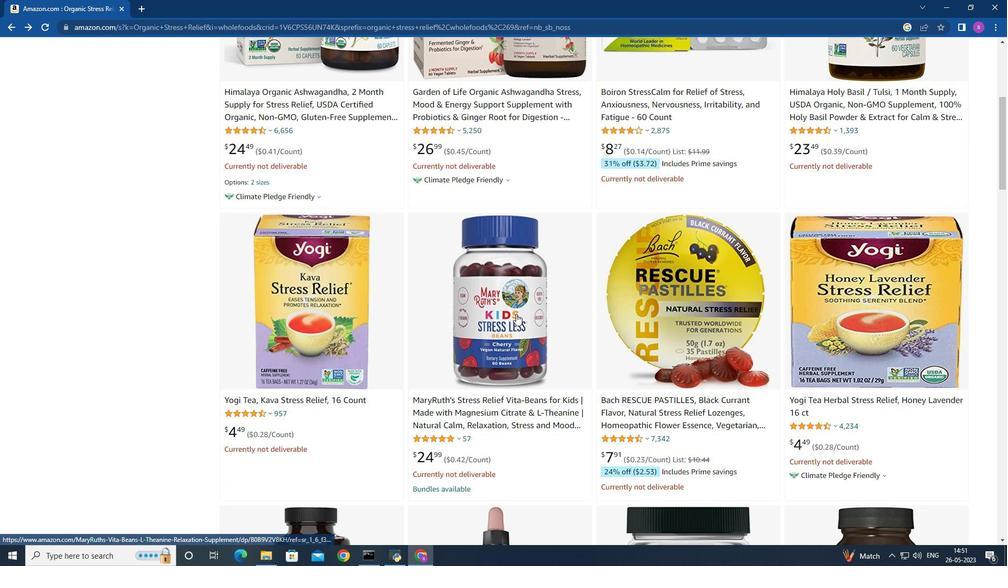 
Action: Mouse scrolled (515, 315) with delta (0, 0)
Screenshot: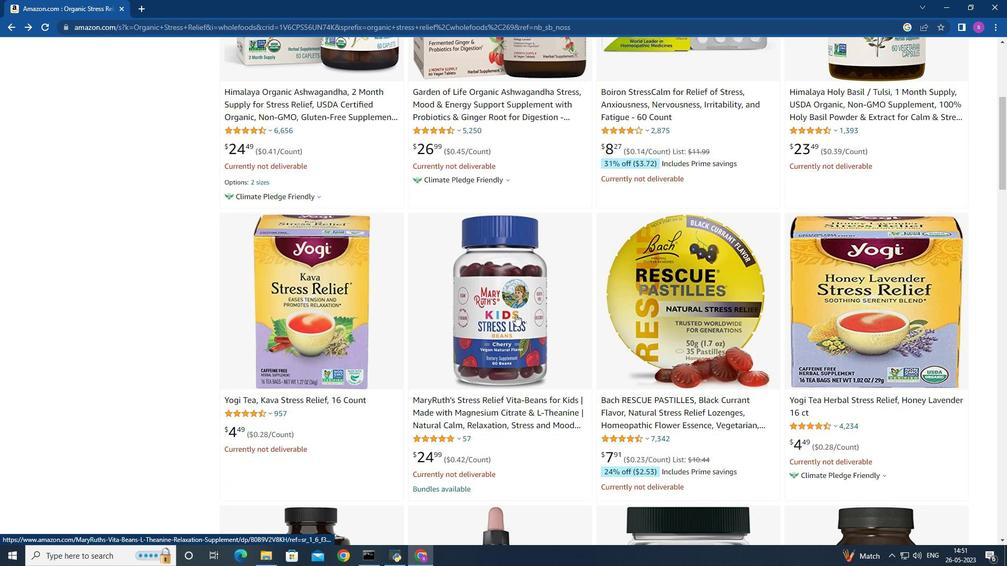 
Action: Mouse scrolled (515, 315) with delta (0, 0)
Screenshot: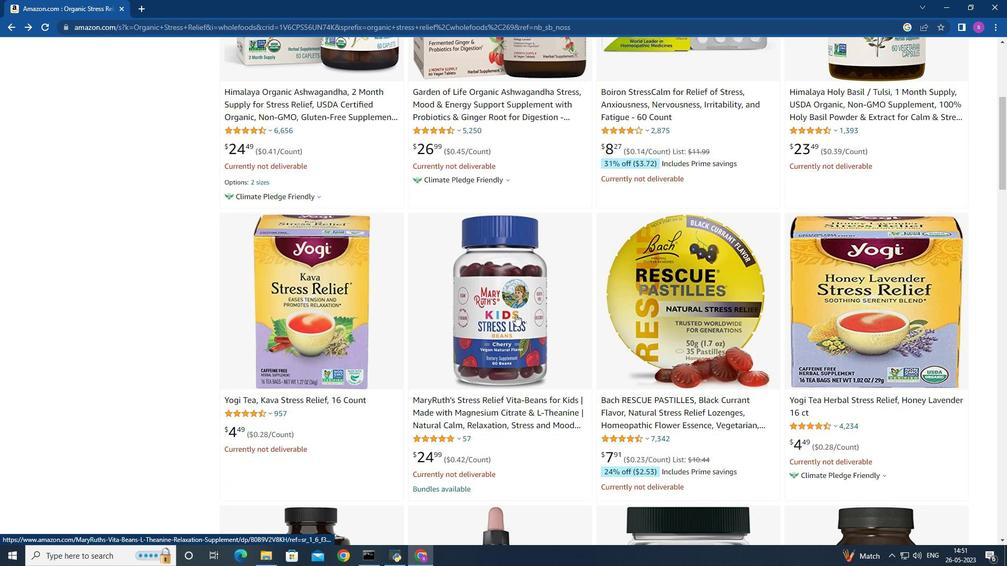 
Action: Mouse scrolled (515, 315) with delta (0, 0)
Screenshot: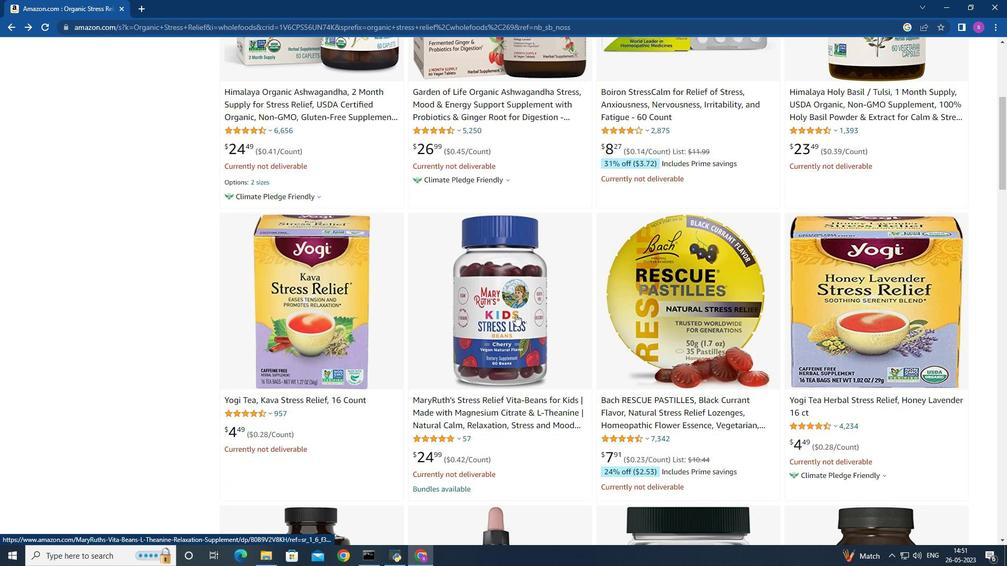 
Action: Mouse scrolled (515, 315) with delta (0, 0)
Screenshot: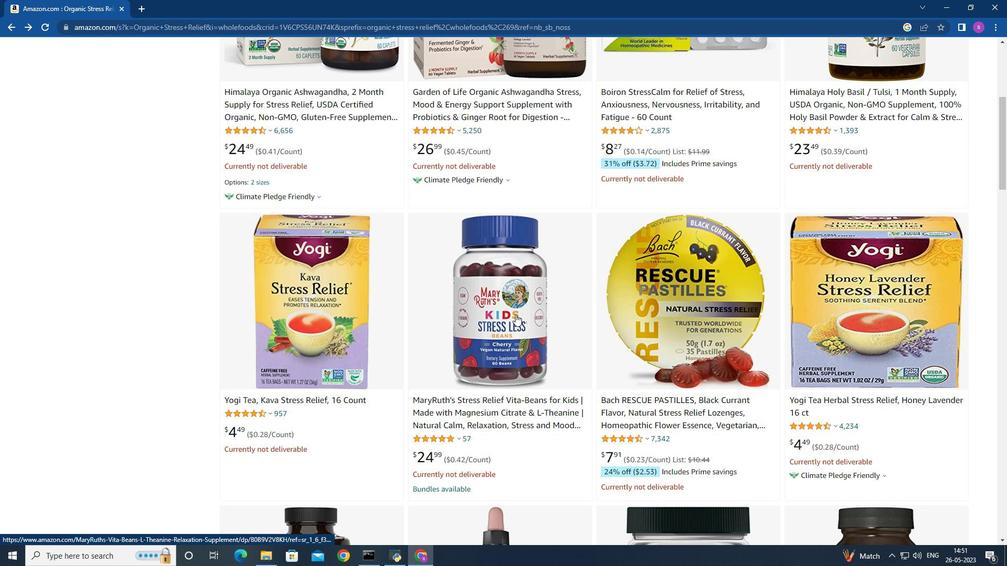
Action: Mouse moved to (351, 275)
Screenshot: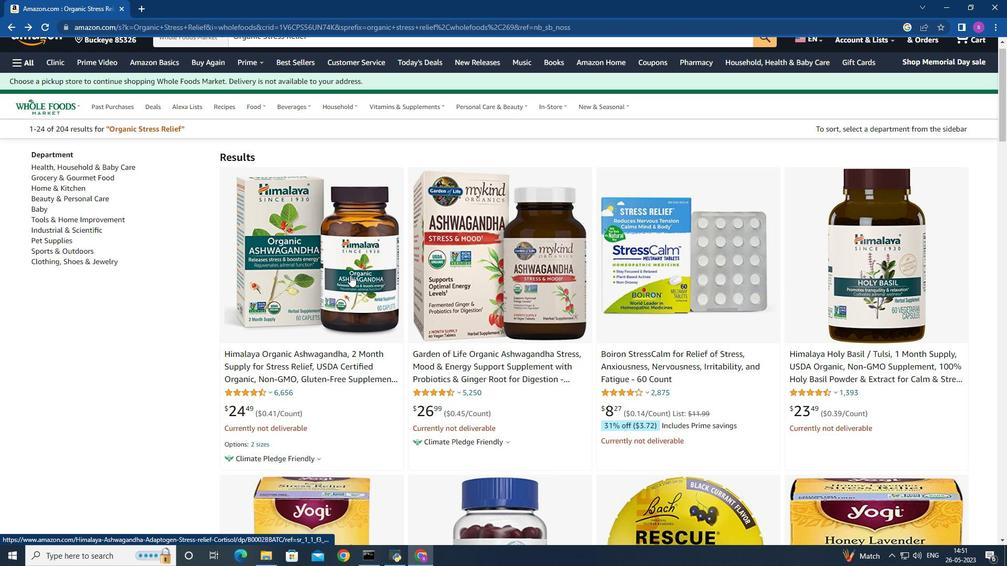
Action: Mouse pressed left at (351, 275)
Screenshot: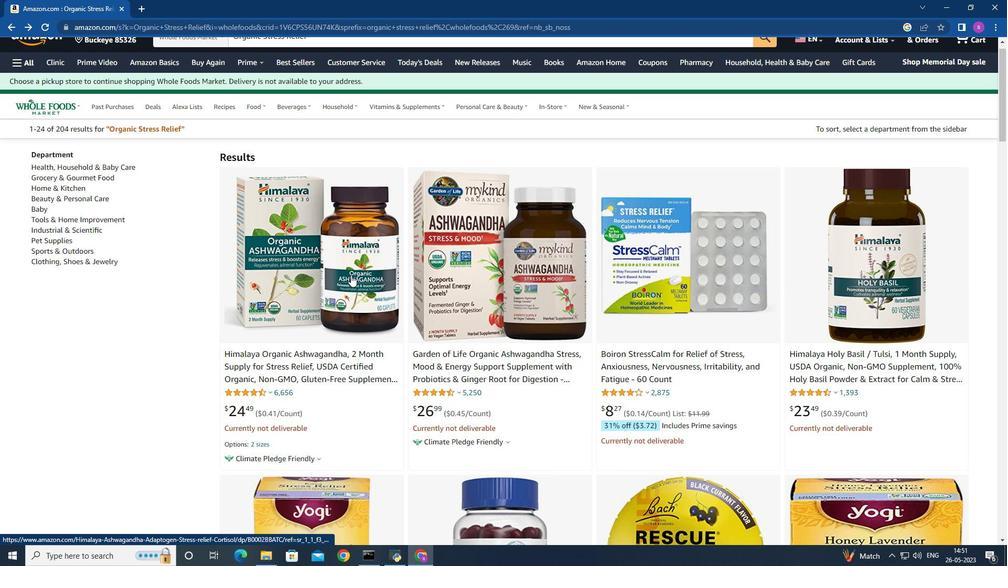
Action: Mouse moved to (351, 274)
Screenshot: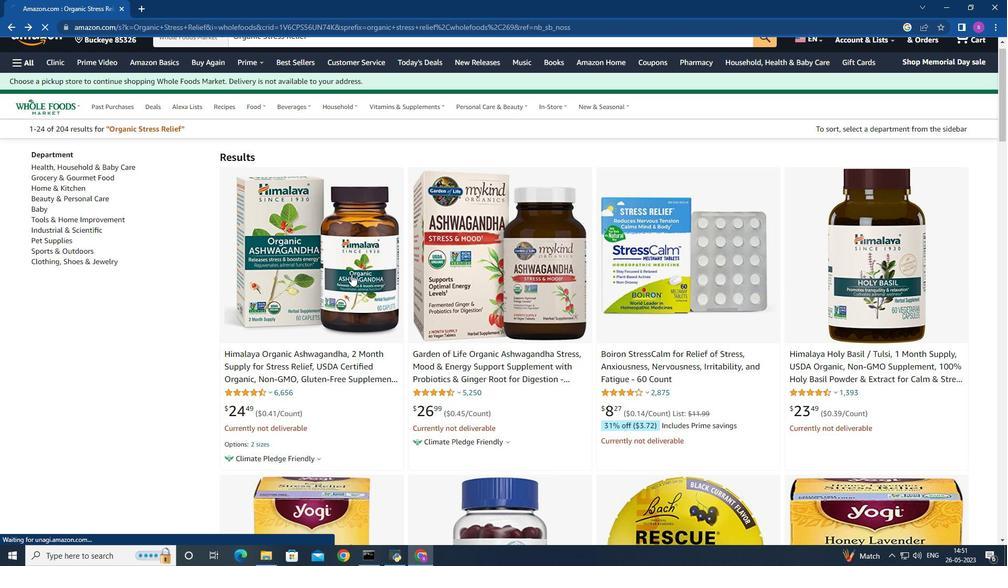 
